 Task: Create a Vector Illustration of a Vintage Sailboat.
Action: Mouse moved to (107, 74)
Screenshot: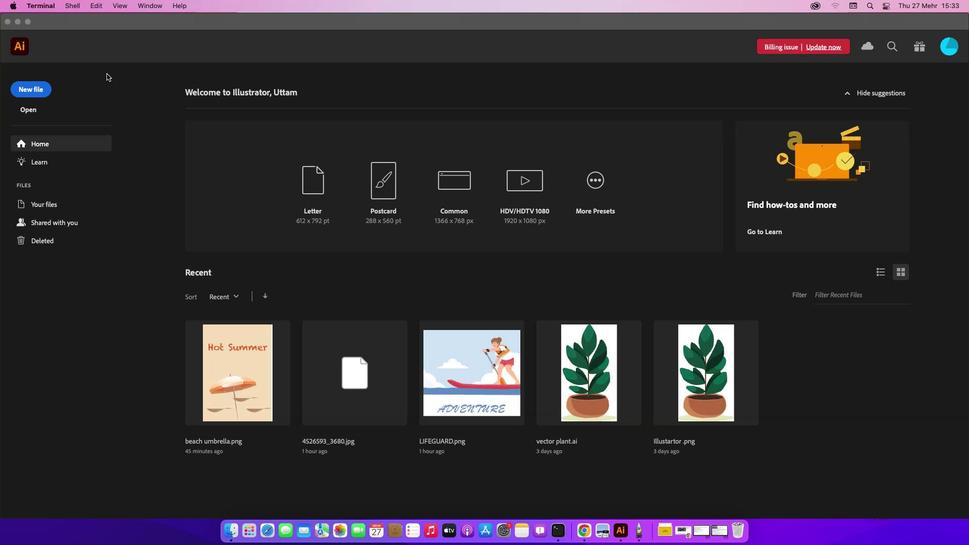 
Action: Mouse pressed left at (107, 74)
Screenshot: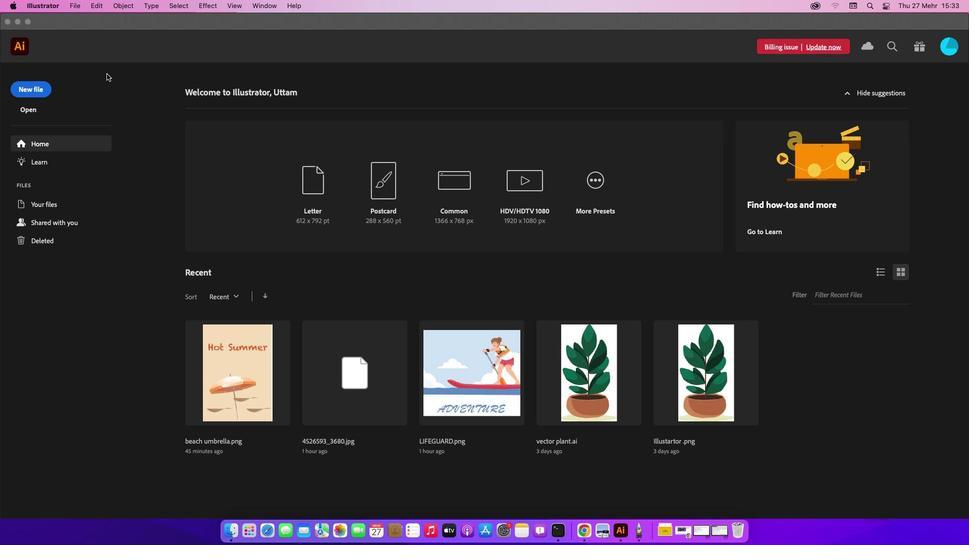 
Action: Mouse moved to (30, 91)
Screenshot: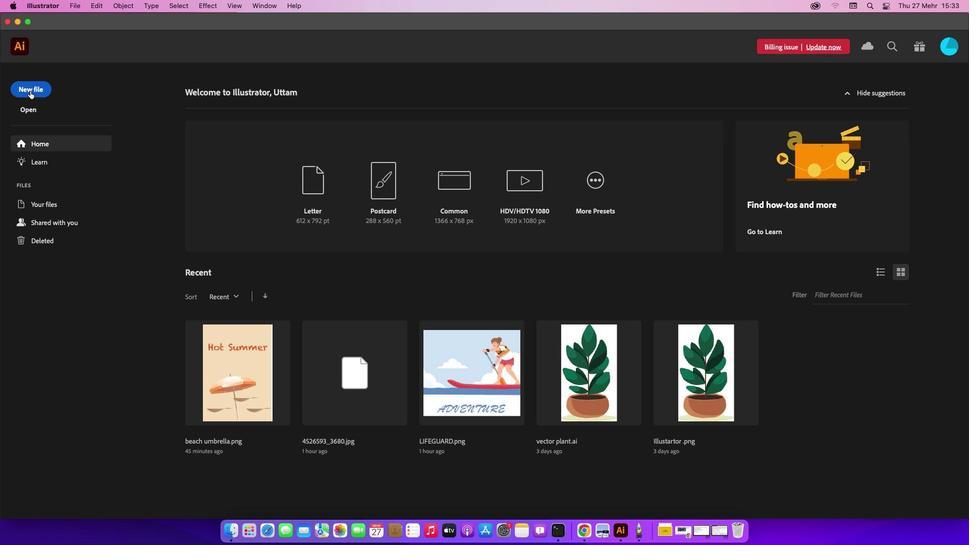 
Action: Mouse pressed left at (30, 91)
Screenshot: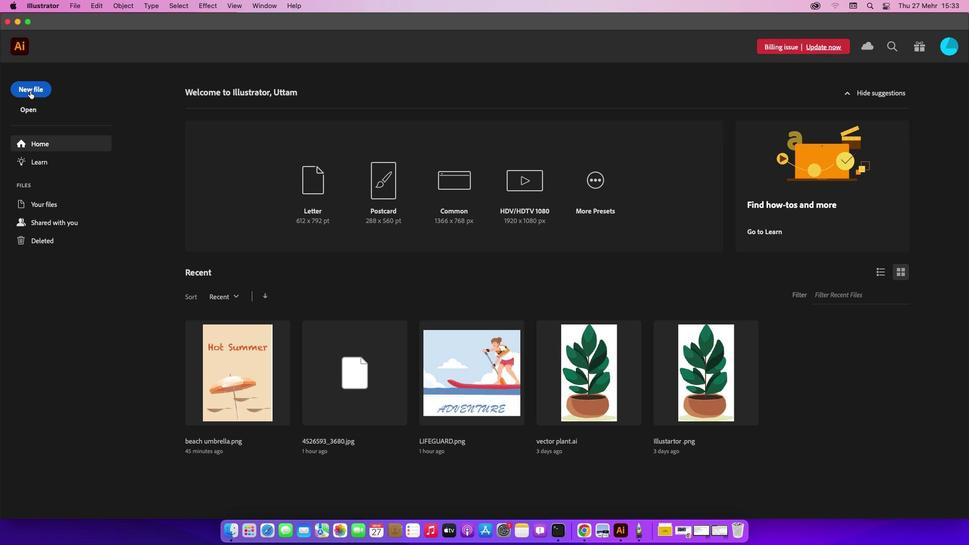 
Action: Mouse moved to (709, 417)
Screenshot: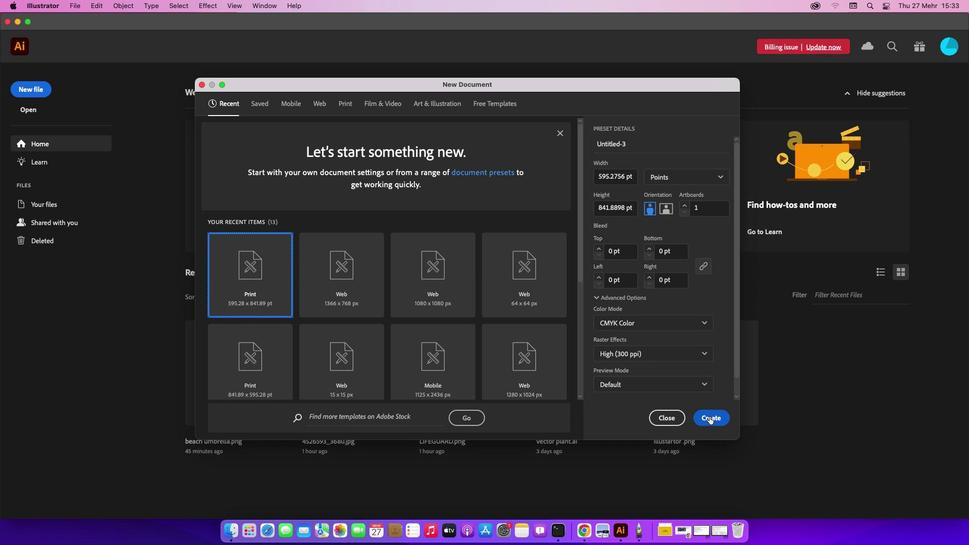 
Action: Mouse pressed left at (709, 417)
Screenshot: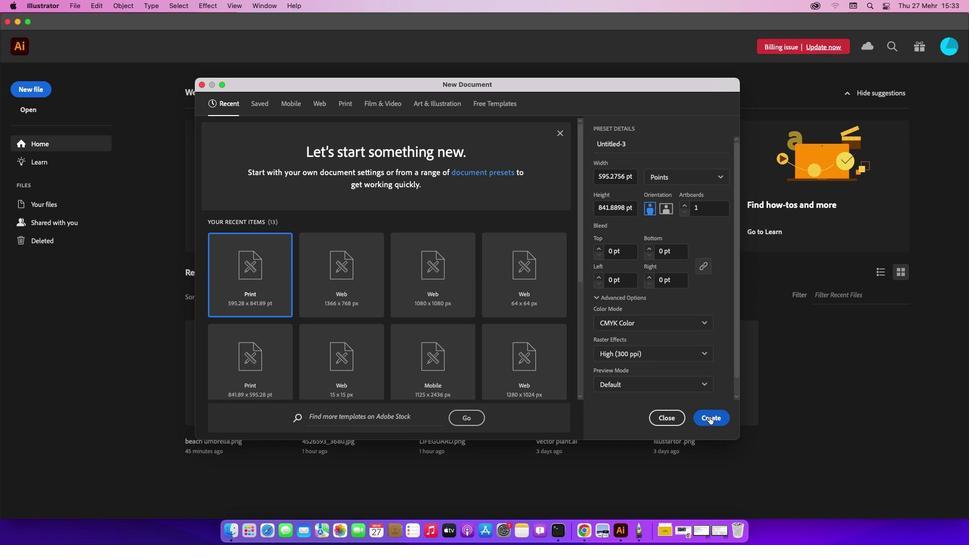 
Action: Mouse moved to (68, 8)
Screenshot: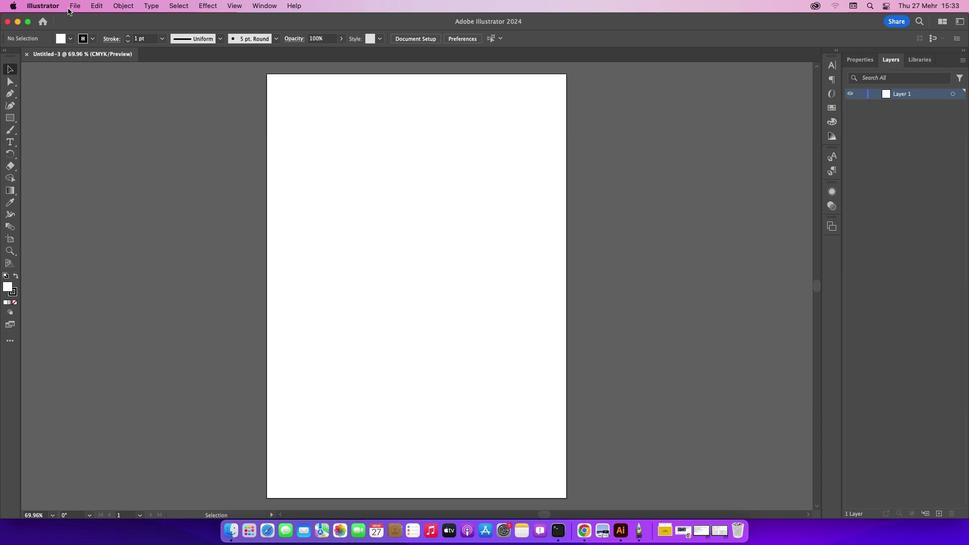 
Action: Mouse pressed left at (68, 8)
Screenshot: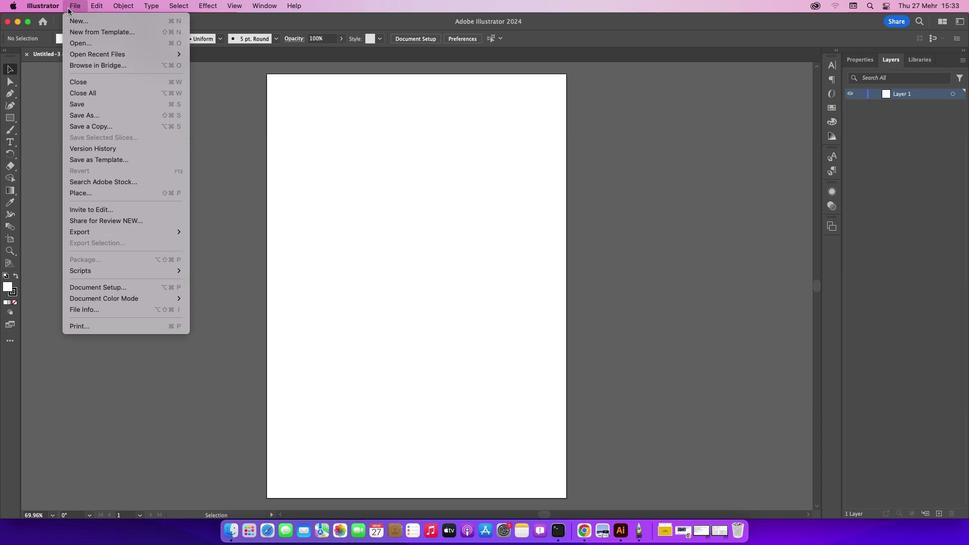
Action: Mouse moved to (81, 44)
Screenshot: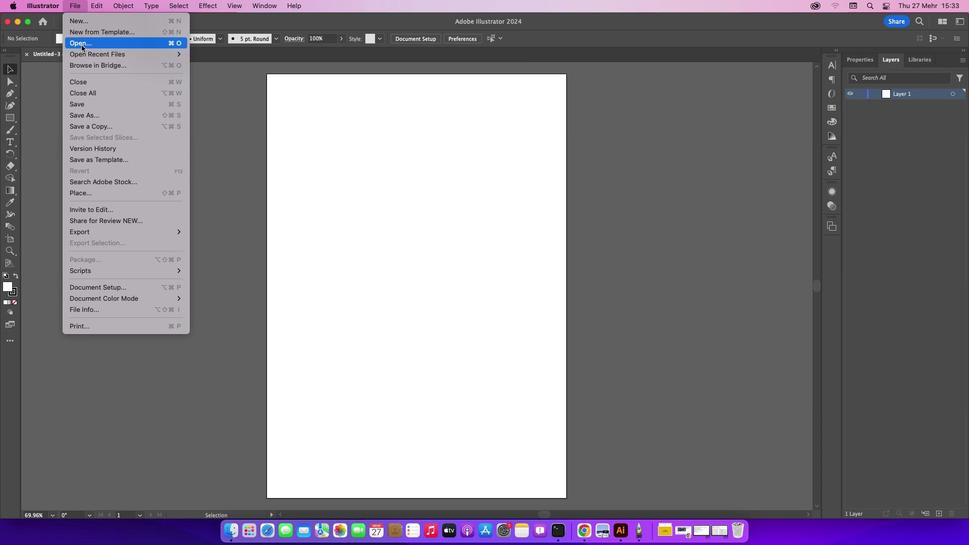
Action: Mouse pressed left at (81, 44)
Screenshot: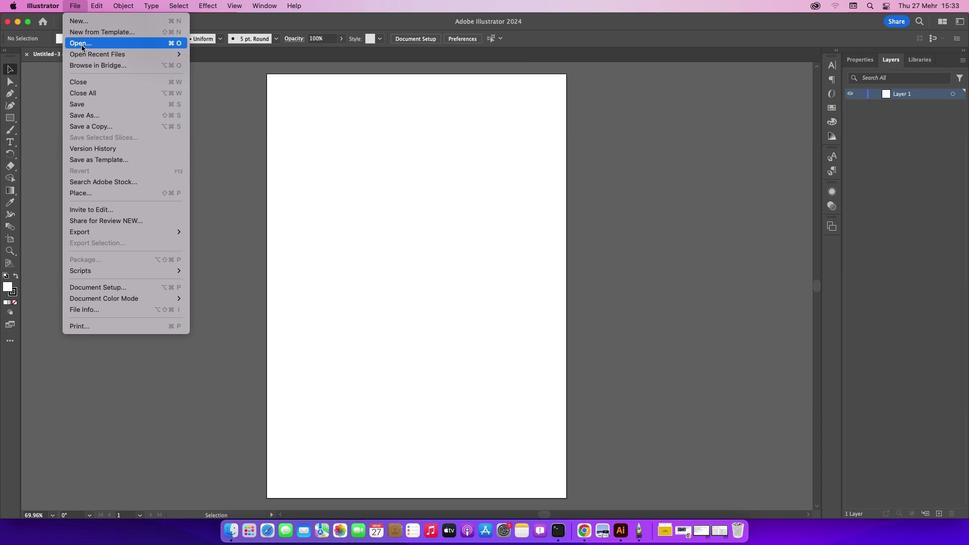 
Action: Mouse moved to (415, 136)
Screenshot: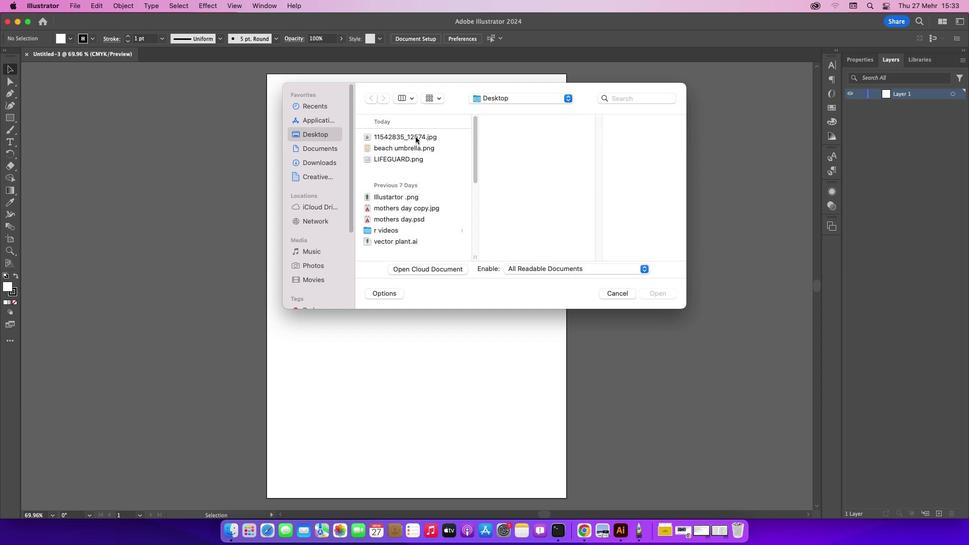 
Action: Mouse pressed left at (415, 136)
Screenshot: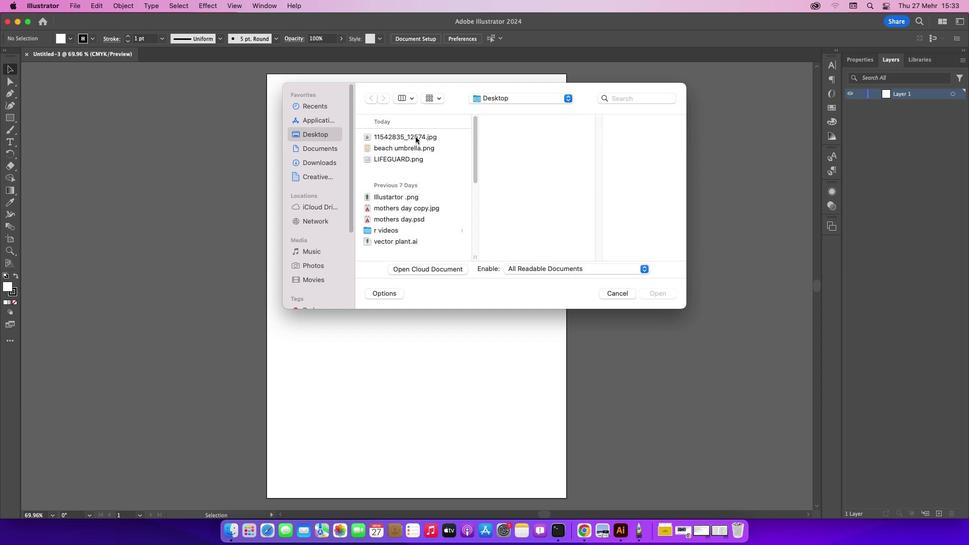 
Action: Mouse moved to (660, 295)
Screenshot: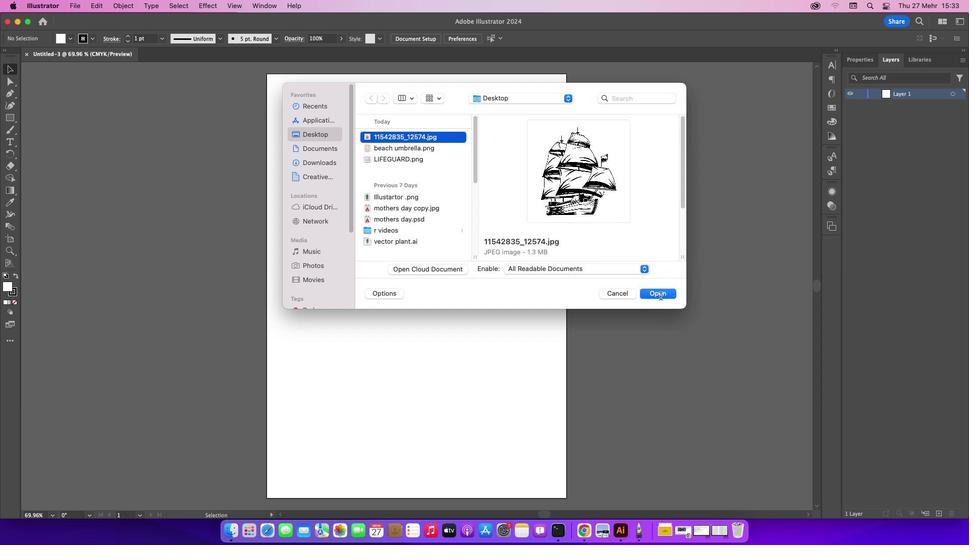
Action: Mouse pressed left at (660, 295)
Screenshot: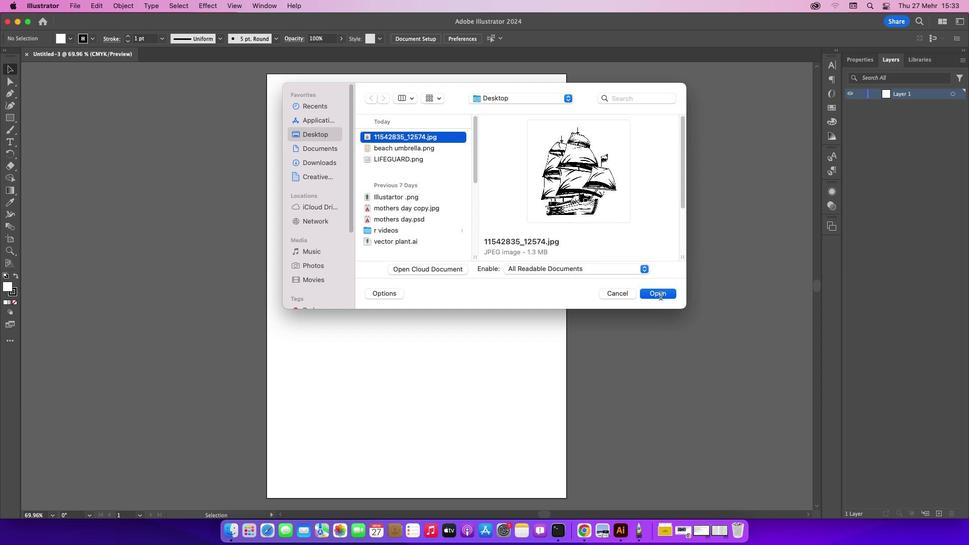 
Action: Mouse moved to (600, 292)
Screenshot: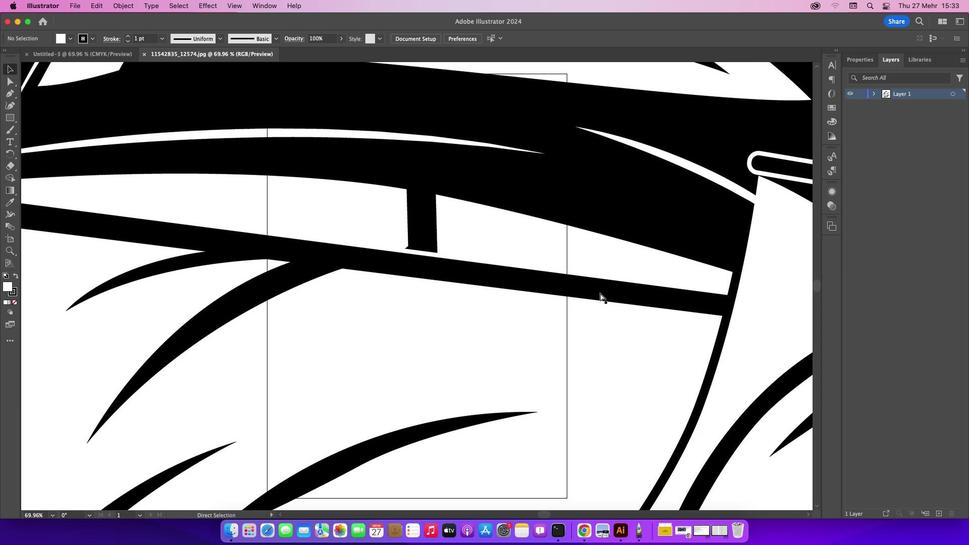 
Action: Key pressed Key.cmd_r'-''-''-''-''-''-'
Screenshot: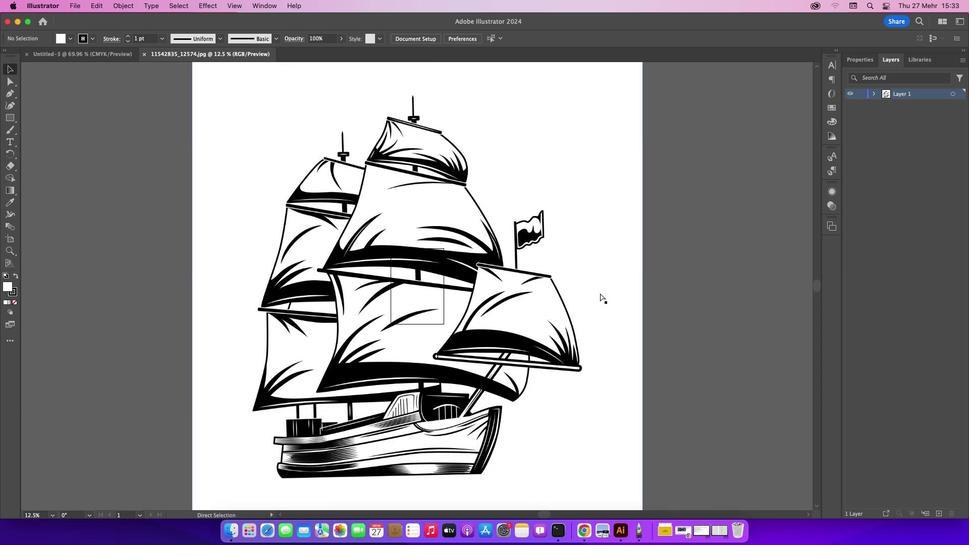 
Action: Mouse moved to (872, 93)
Screenshot: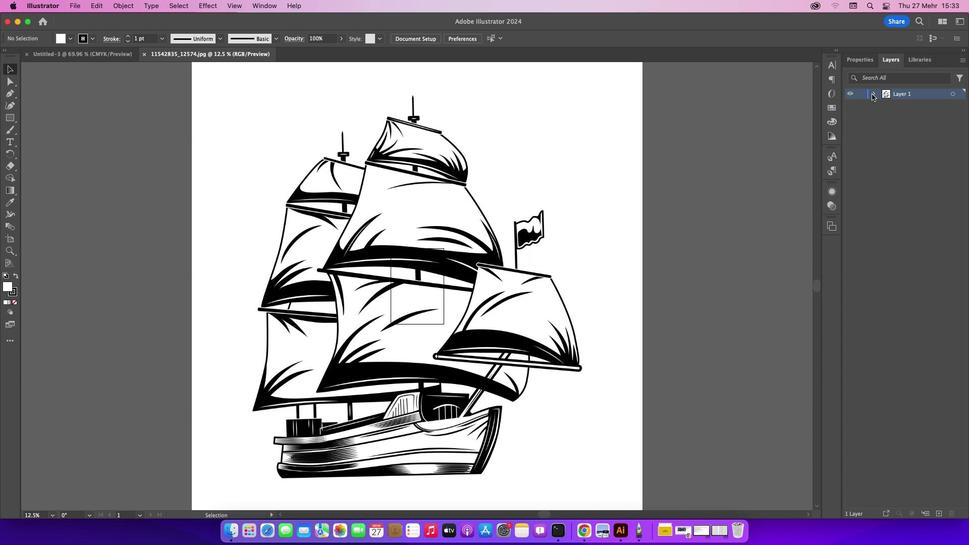 
Action: Mouse pressed left at (872, 93)
Screenshot: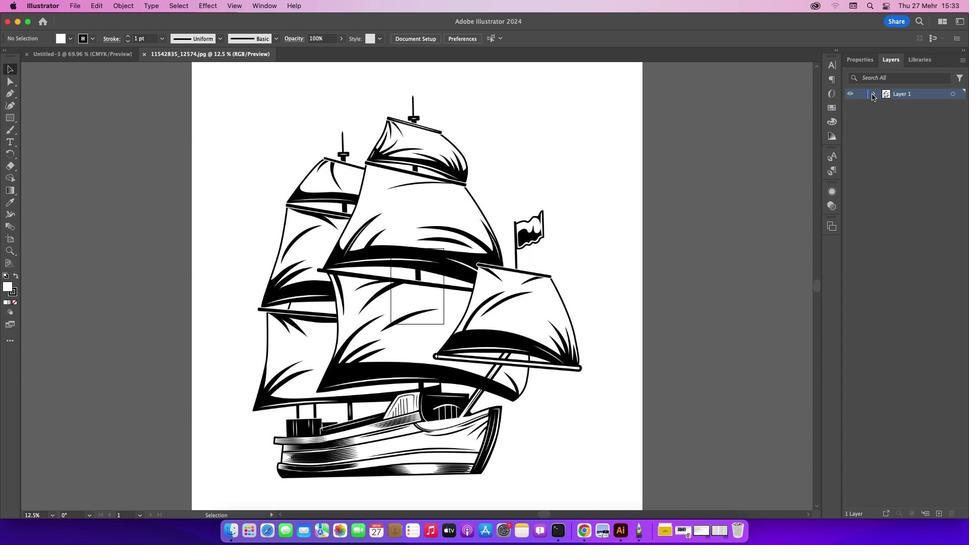 
Action: Mouse moved to (860, 107)
Screenshot: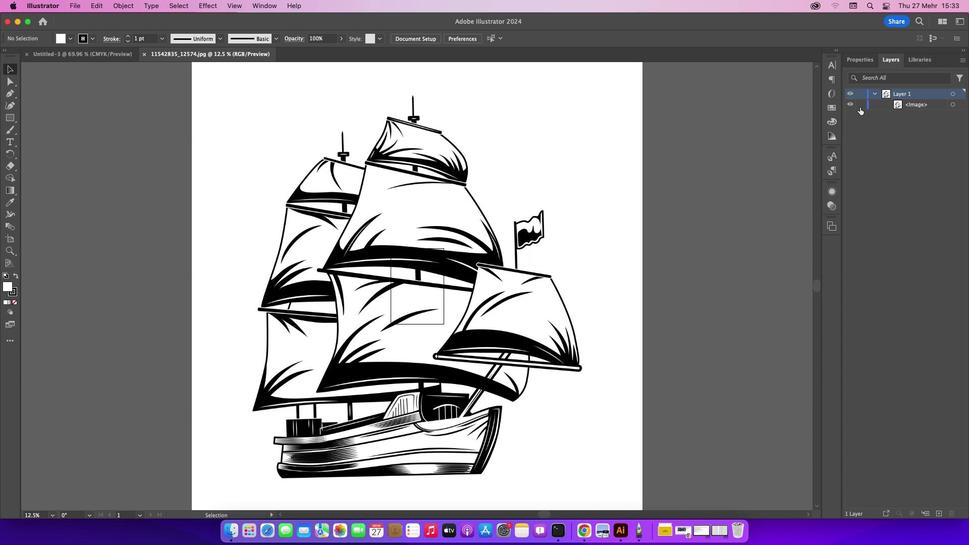 
Action: Mouse pressed left at (860, 107)
Screenshot: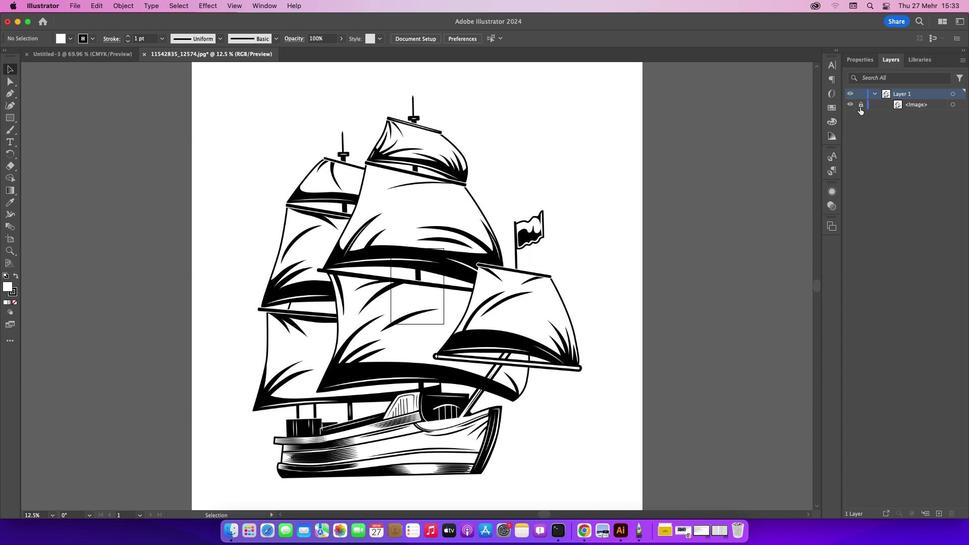 
Action: Mouse moved to (532, 306)
Screenshot: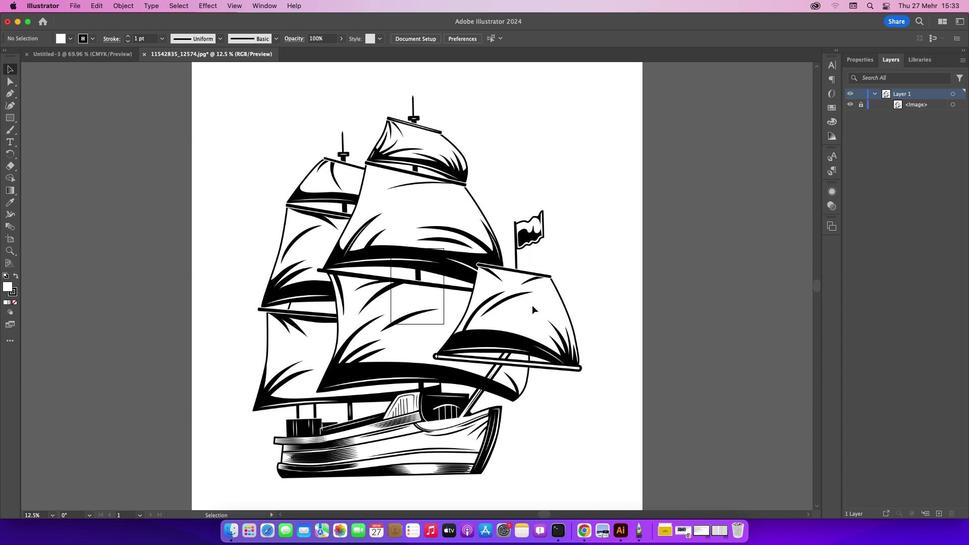 
Action: Key pressed Key.cmd_r'=''=''='
Screenshot: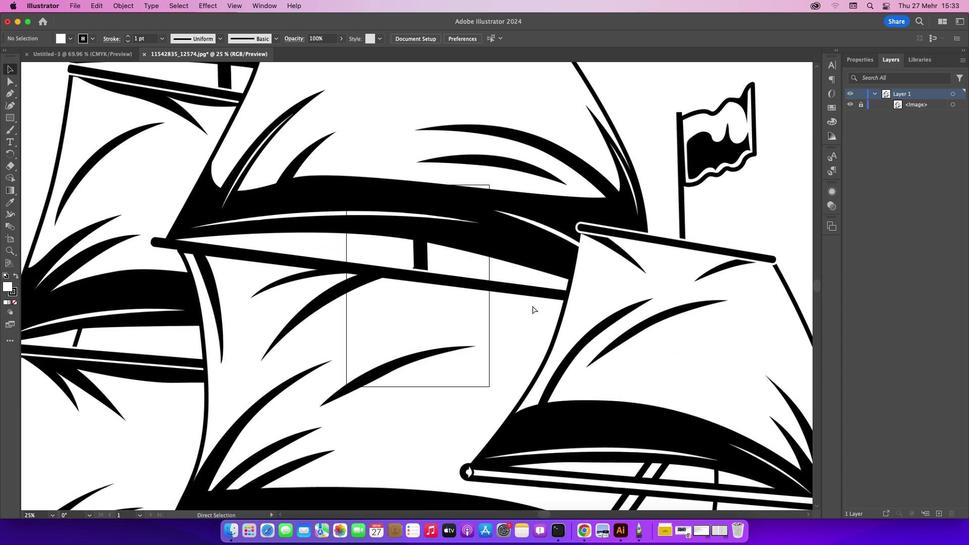 
Action: Mouse moved to (597, 423)
Screenshot: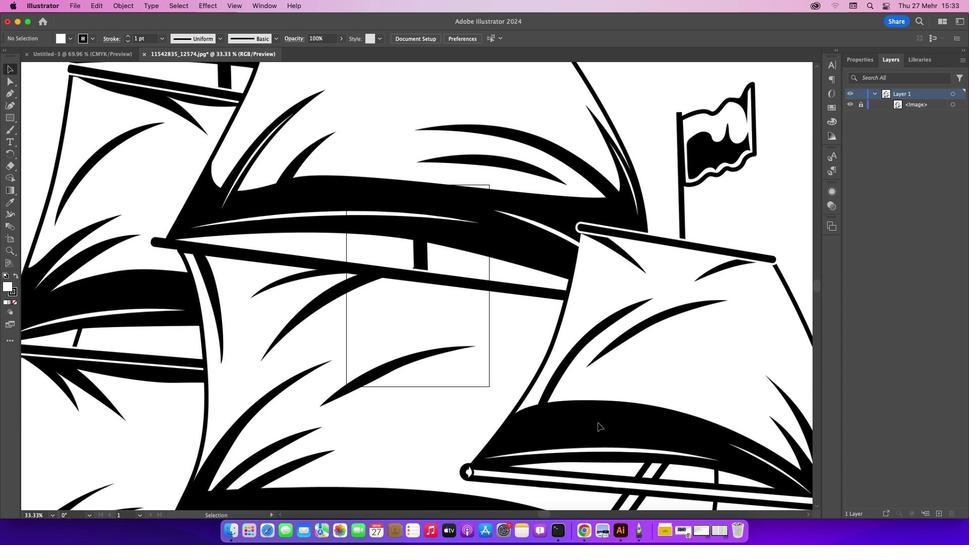 
Action: Mouse scrolled (597, 423) with delta (0, 0)
Screenshot: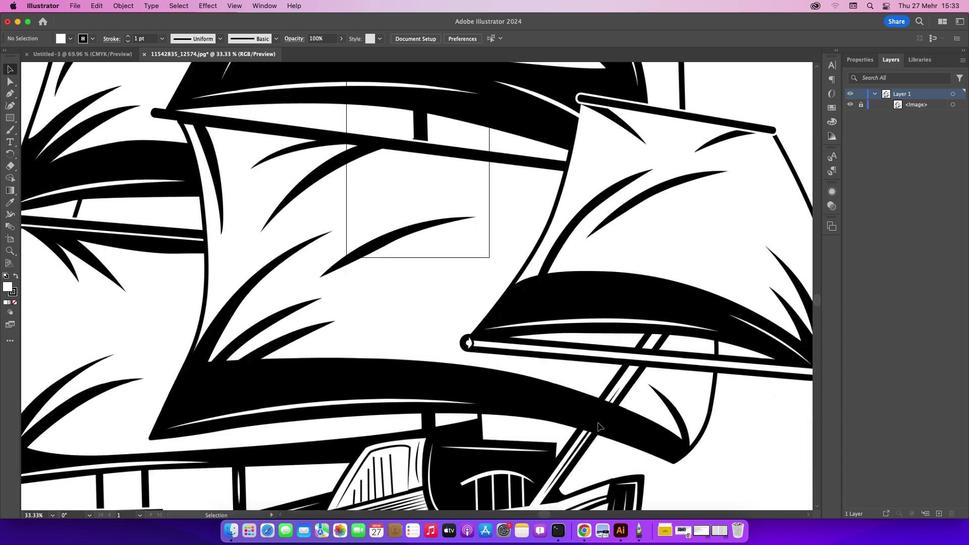 
Action: Mouse scrolled (597, 423) with delta (0, 0)
Screenshot: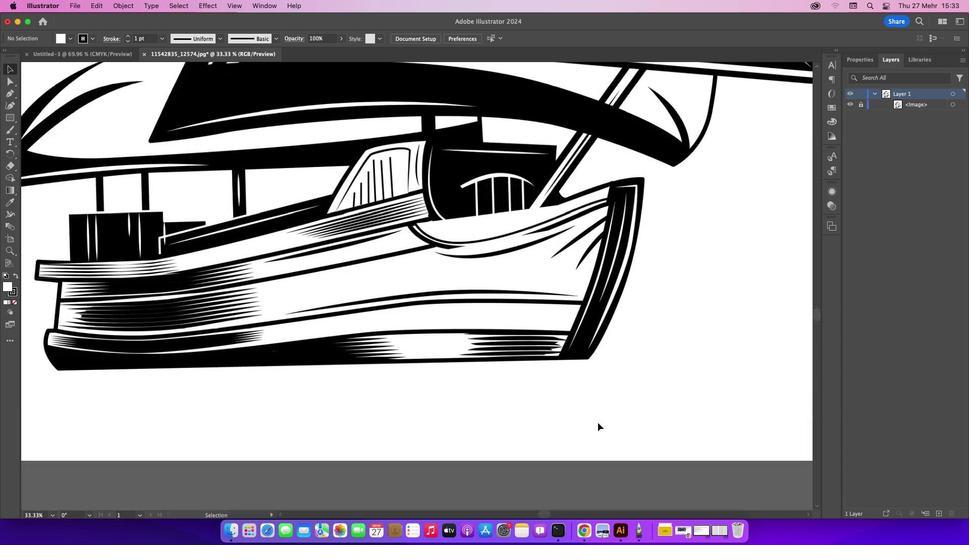 
Action: Mouse scrolled (597, 423) with delta (0, -1)
Screenshot: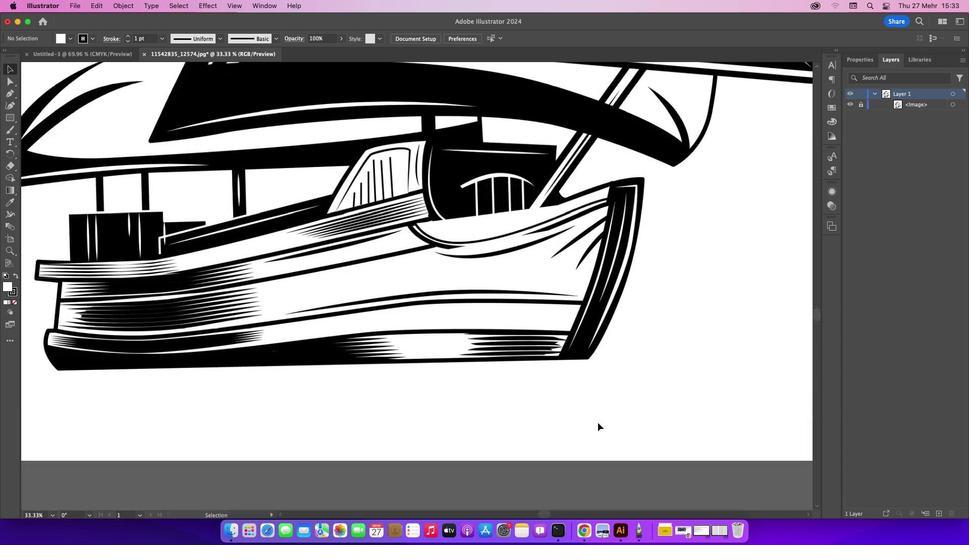 
Action: Mouse scrolled (597, 423) with delta (0, -2)
Screenshot: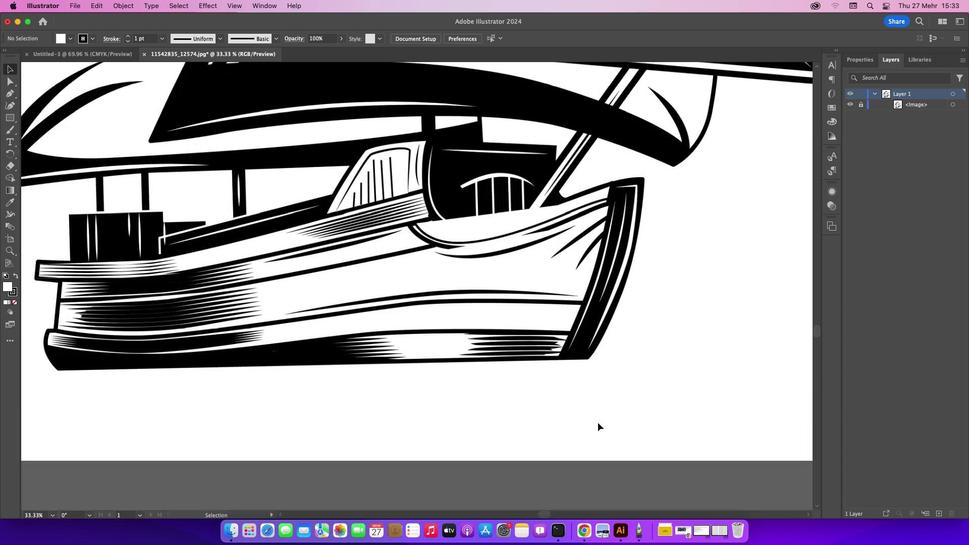 
Action: Mouse scrolled (597, 423) with delta (0, -3)
Screenshot: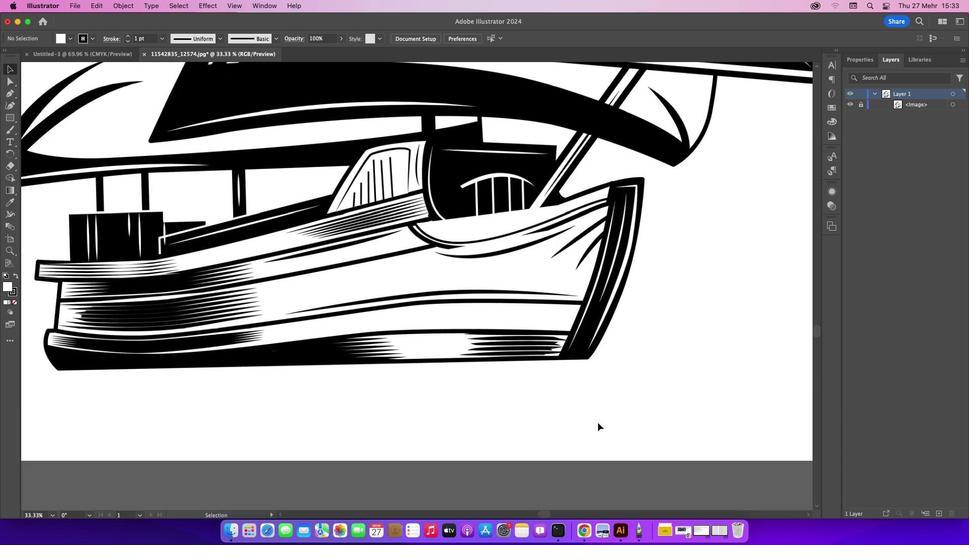 
Action: Mouse scrolled (597, 423) with delta (0, 0)
Screenshot: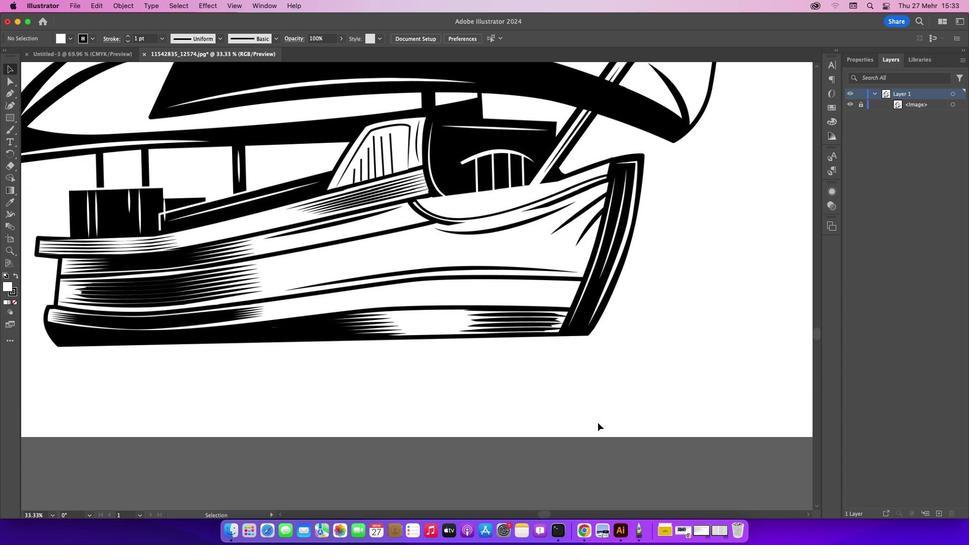 
Action: Mouse scrolled (597, 423) with delta (0, 0)
Screenshot: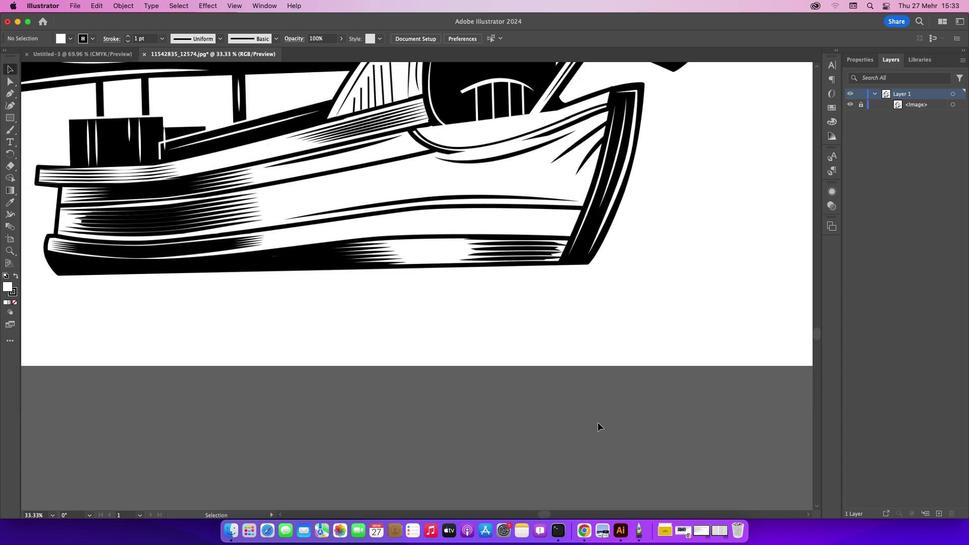 
Action: Mouse scrolled (597, 423) with delta (0, -1)
Screenshot: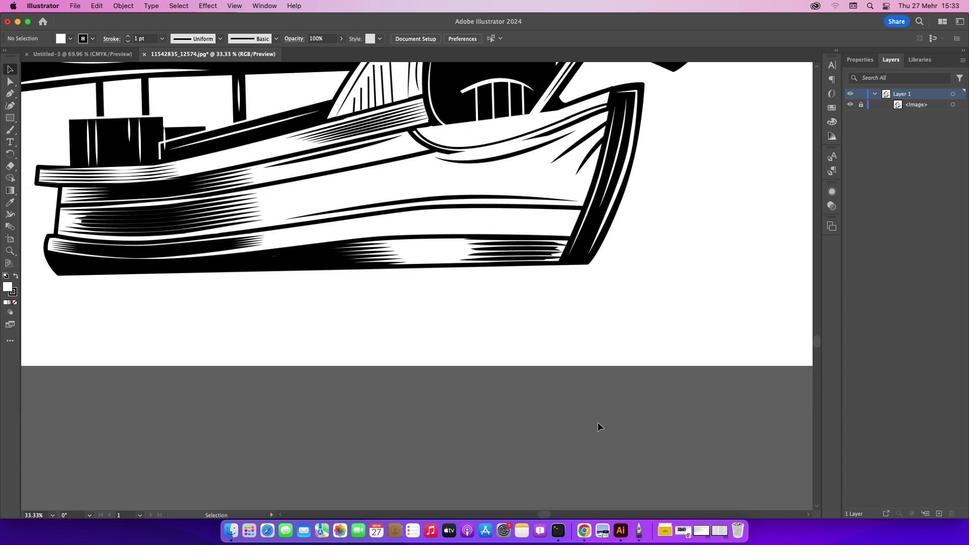
Action: Mouse moved to (586, 416)
Screenshot: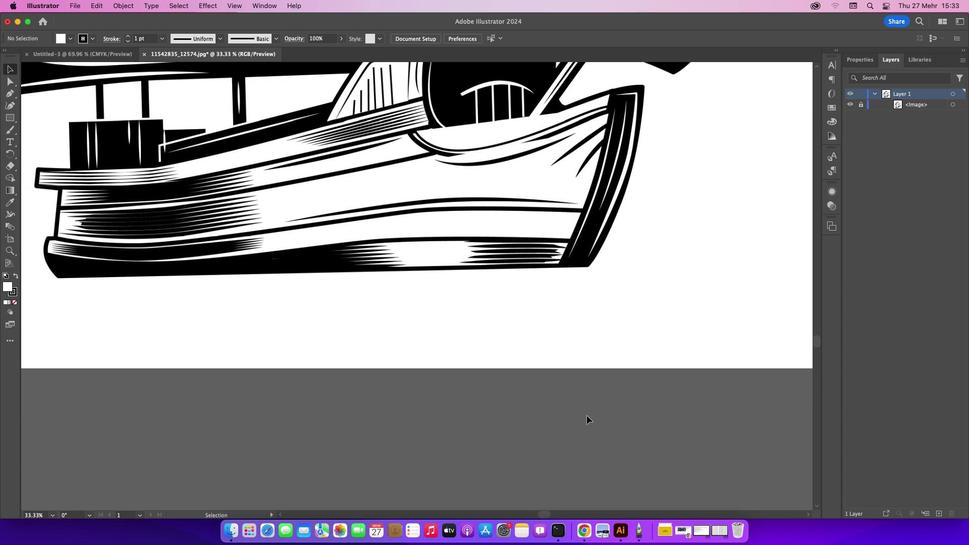 
Action: Mouse scrolled (586, 416) with delta (0, 0)
Screenshot: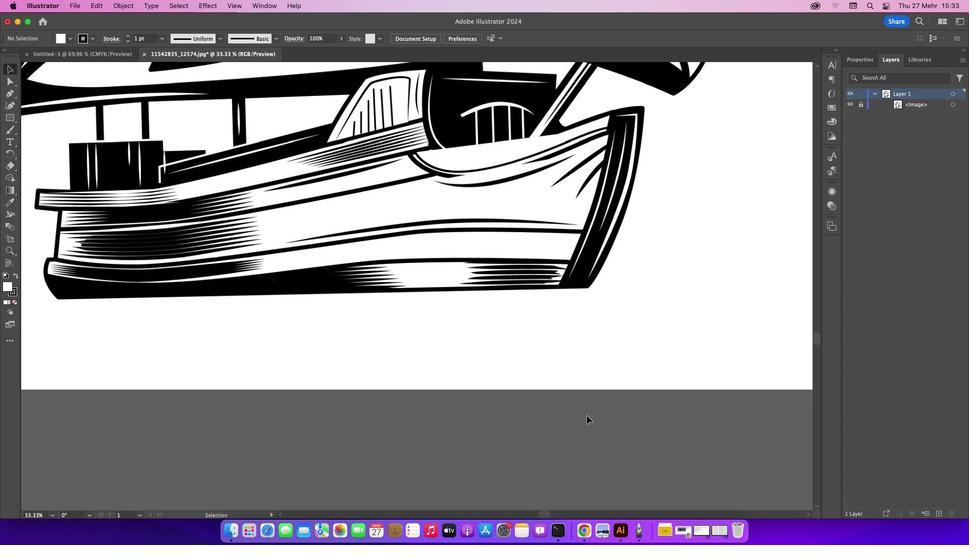 
Action: Mouse scrolled (586, 416) with delta (0, 0)
Screenshot: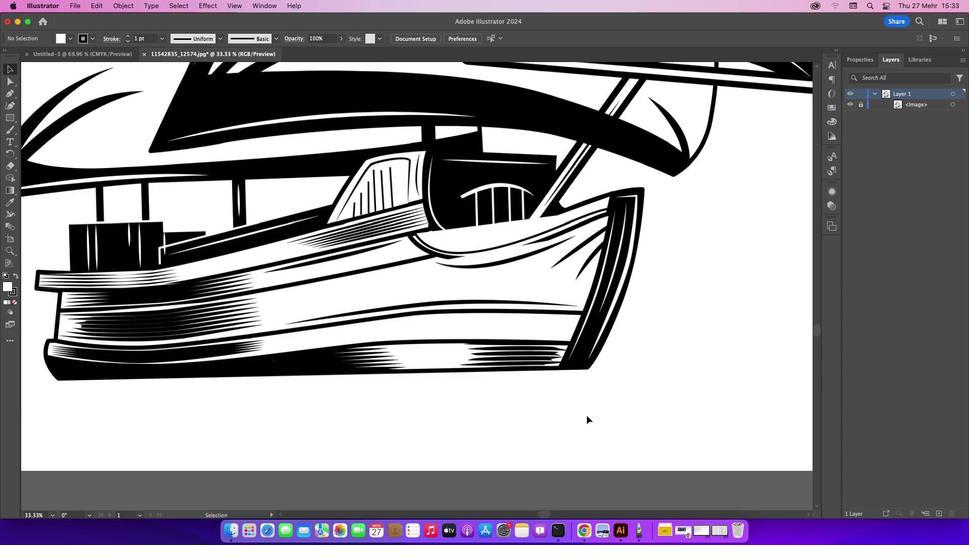 
Action: Mouse scrolled (586, 416) with delta (0, 1)
Screenshot: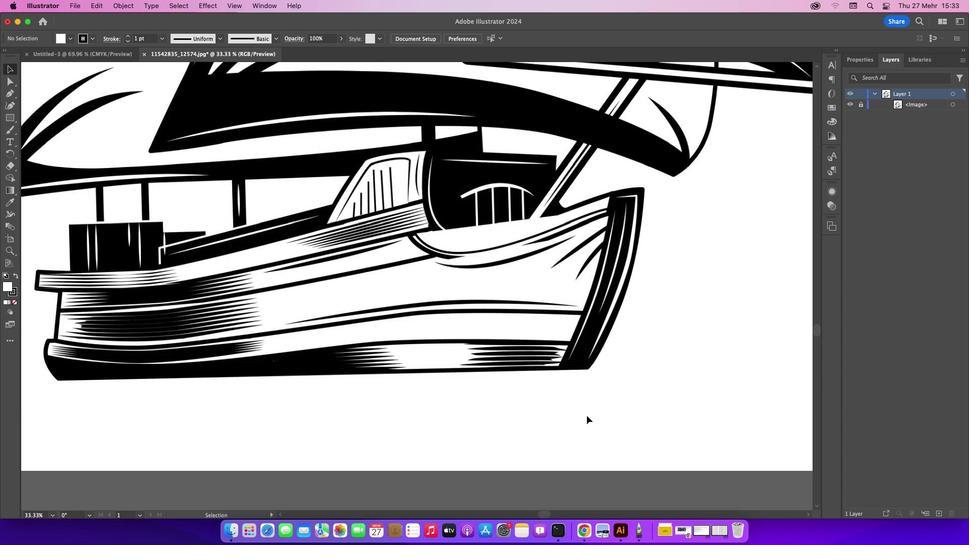 
Action: Mouse moved to (9, 98)
Screenshot: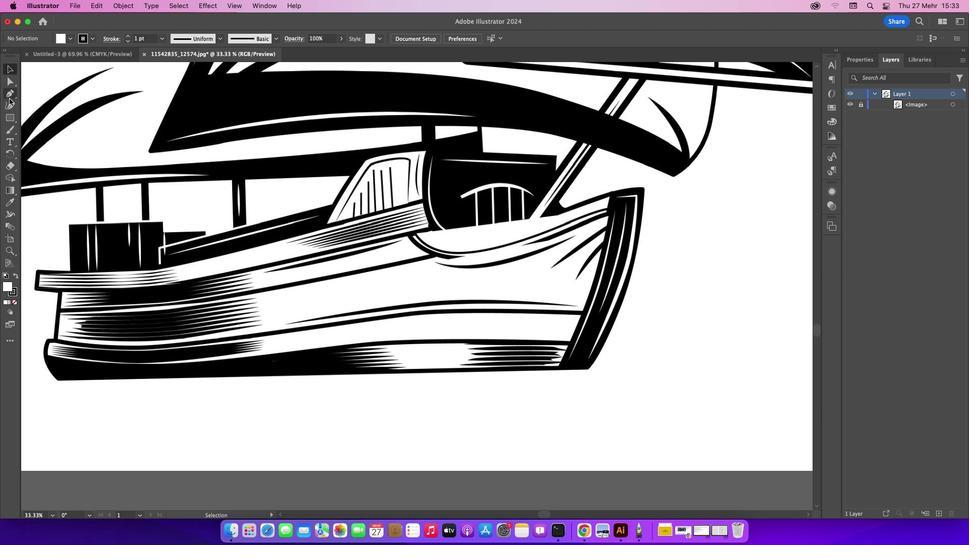 
Action: Mouse pressed left at (9, 98)
Screenshot: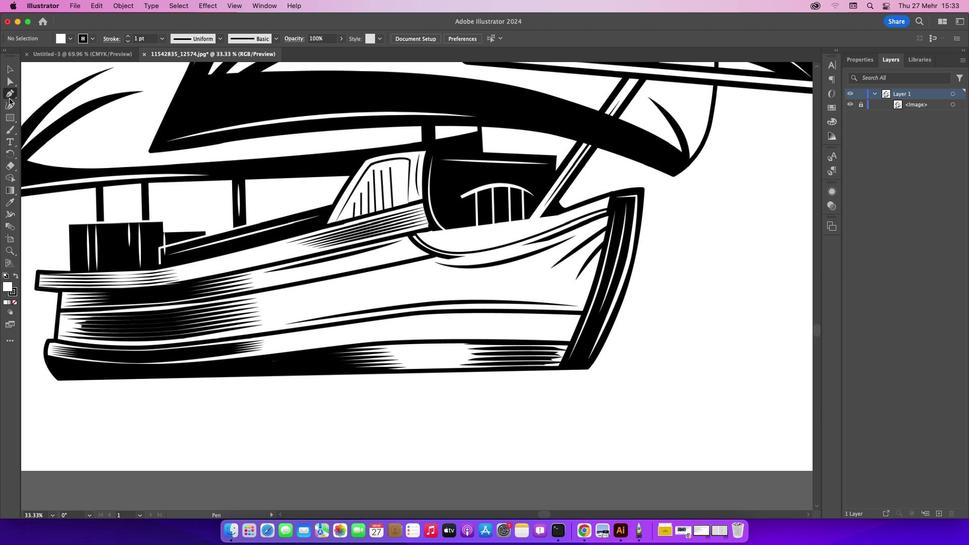 
Action: Mouse moved to (551, 198)
Screenshot: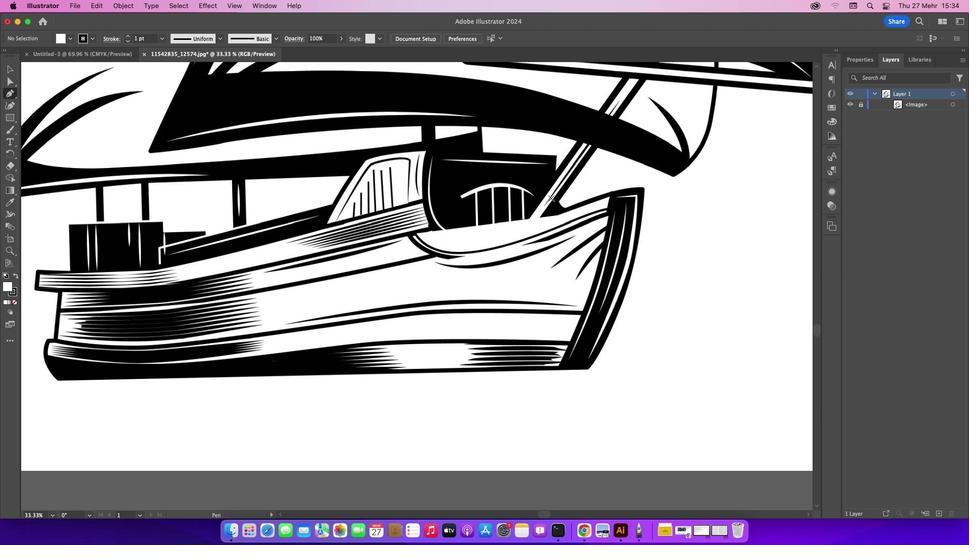 
Action: Key pressed Key.caps_lock
Screenshot: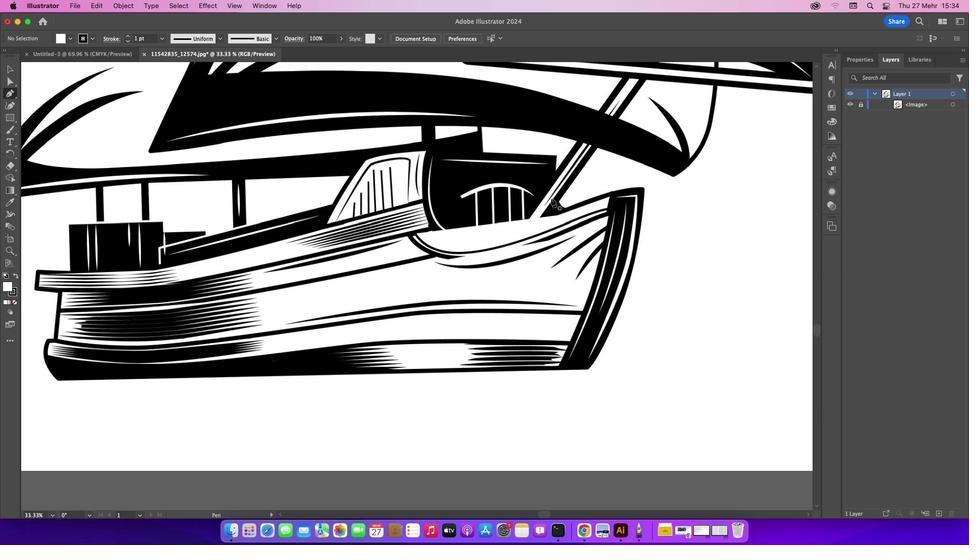 
Action: Mouse moved to (562, 210)
Screenshot: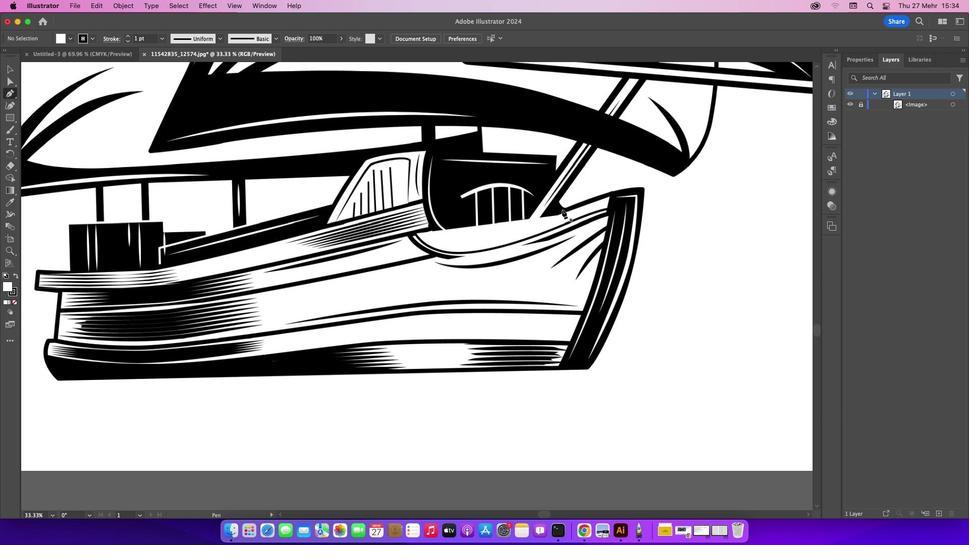 
Action: Mouse pressed left at (562, 210)
Screenshot: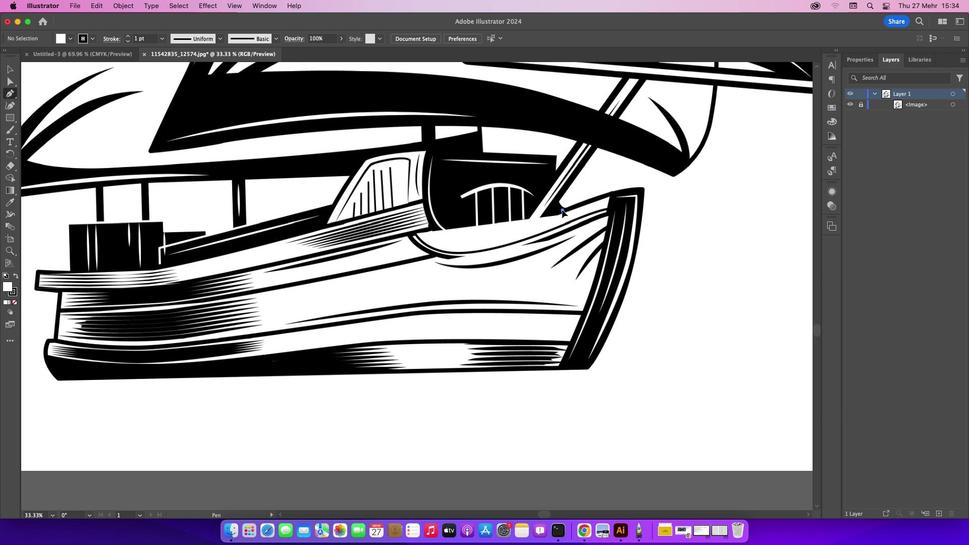 
Action: Mouse moved to (639, 190)
Screenshot: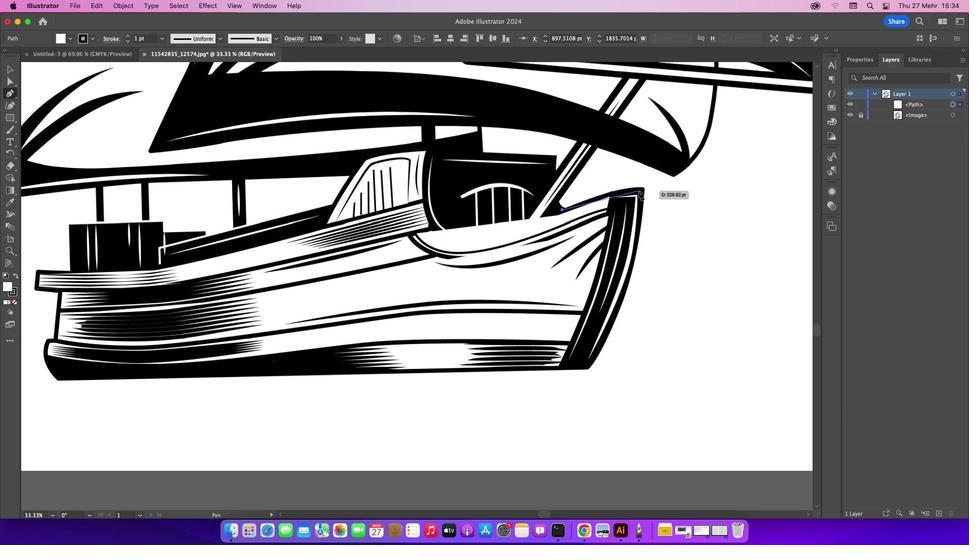 
Action: Mouse pressed left at (639, 190)
Screenshot: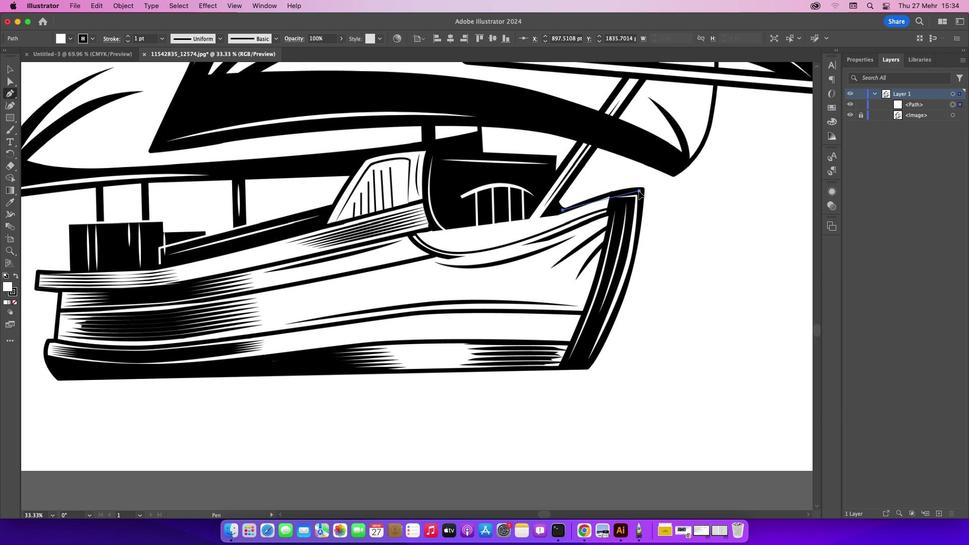 
Action: Mouse moved to (638, 189)
Screenshot: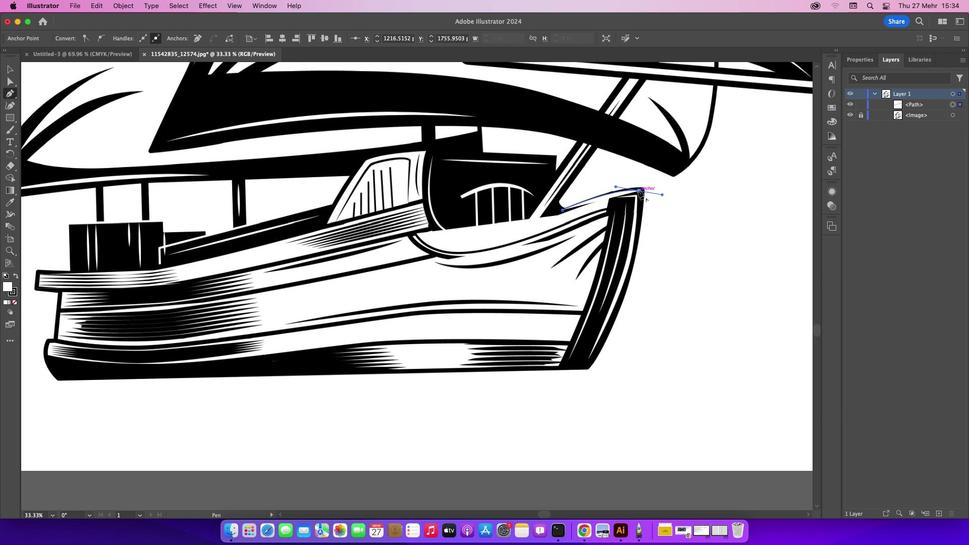 
Action: Mouse pressed left at (638, 189)
Screenshot: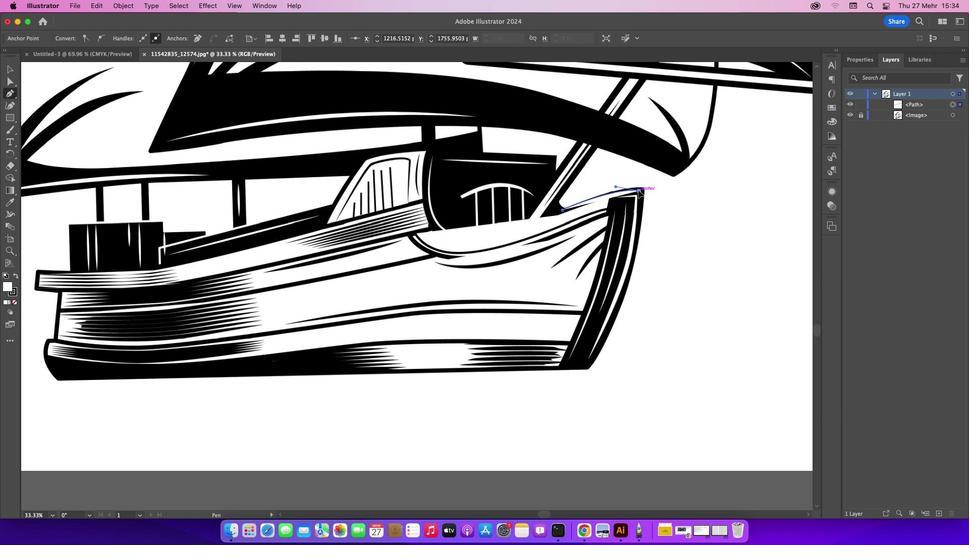 
Action: Mouse moved to (624, 294)
Screenshot: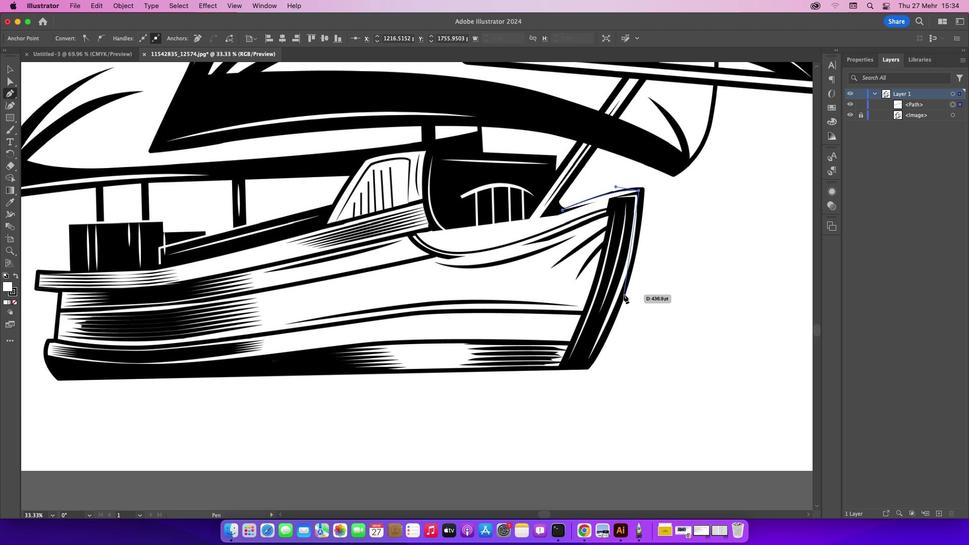 
Action: Mouse pressed left at (624, 294)
Screenshot: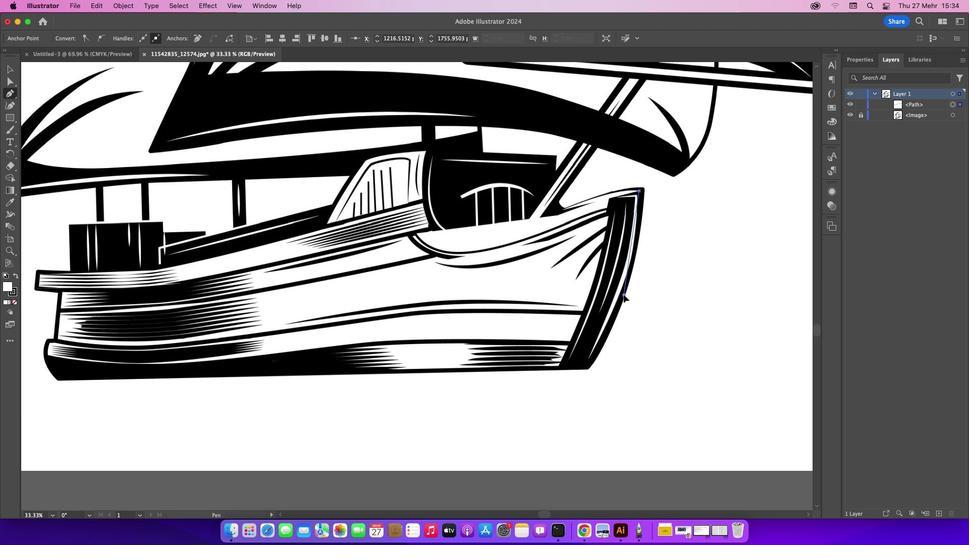 
Action: Mouse moved to (623, 293)
Screenshot: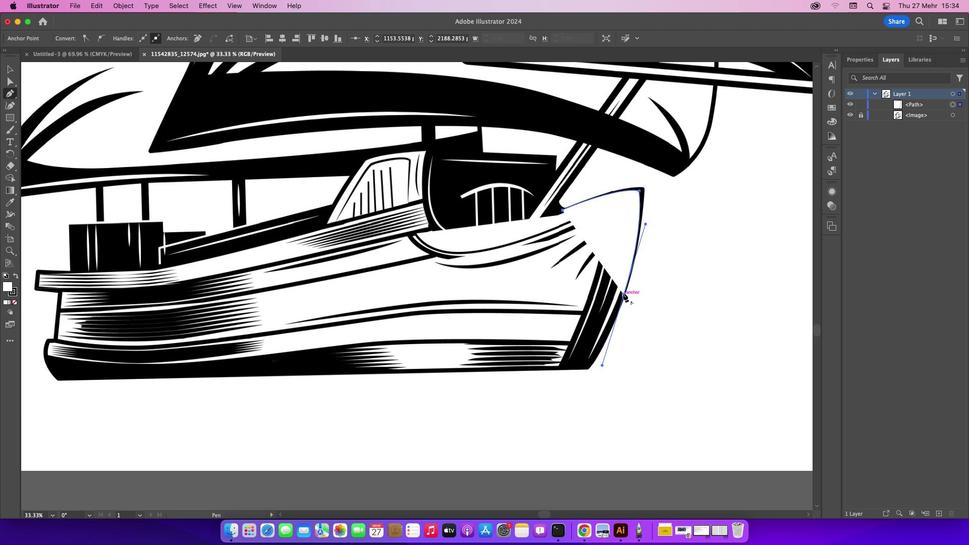 
Action: Mouse pressed left at (623, 293)
Screenshot: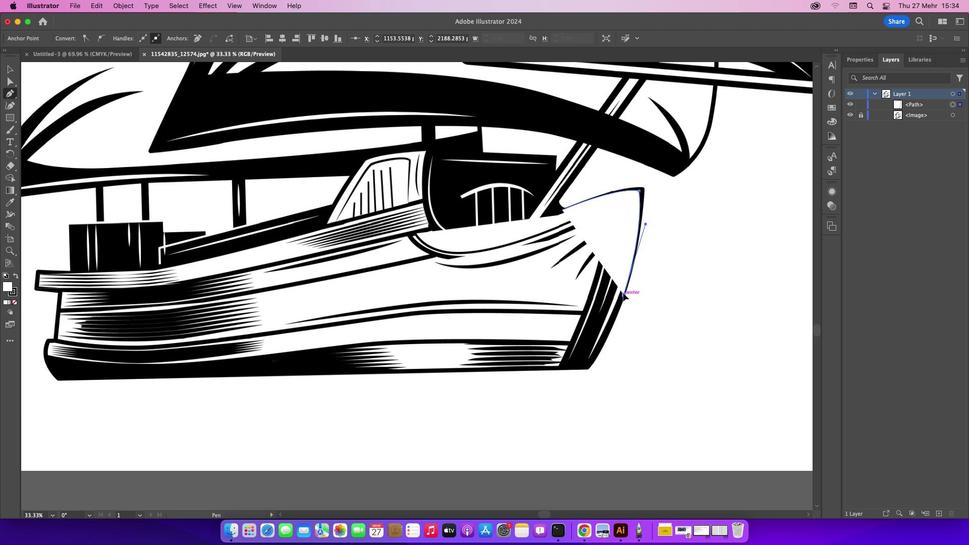 
Action: Mouse moved to (588, 367)
Screenshot: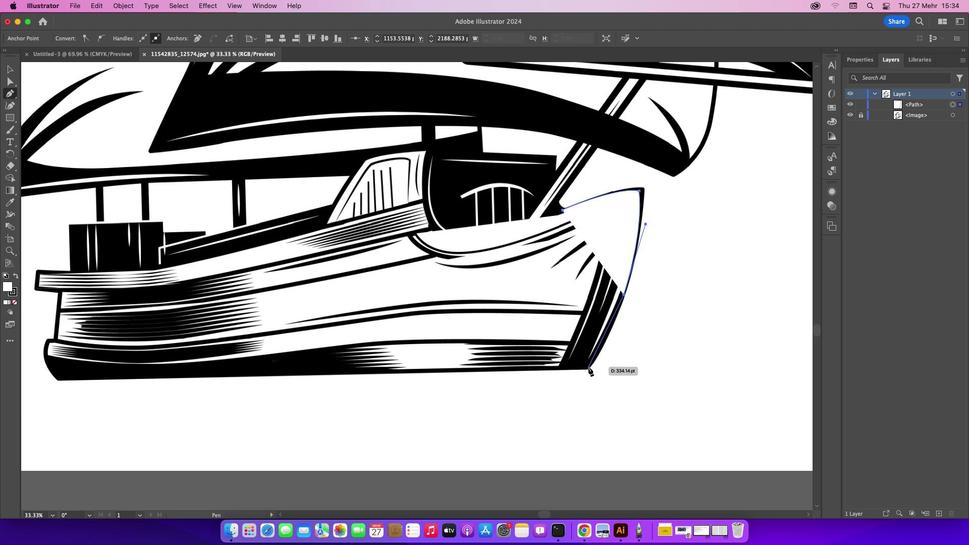 
Action: Mouse pressed left at (588, 367)
Screenshot: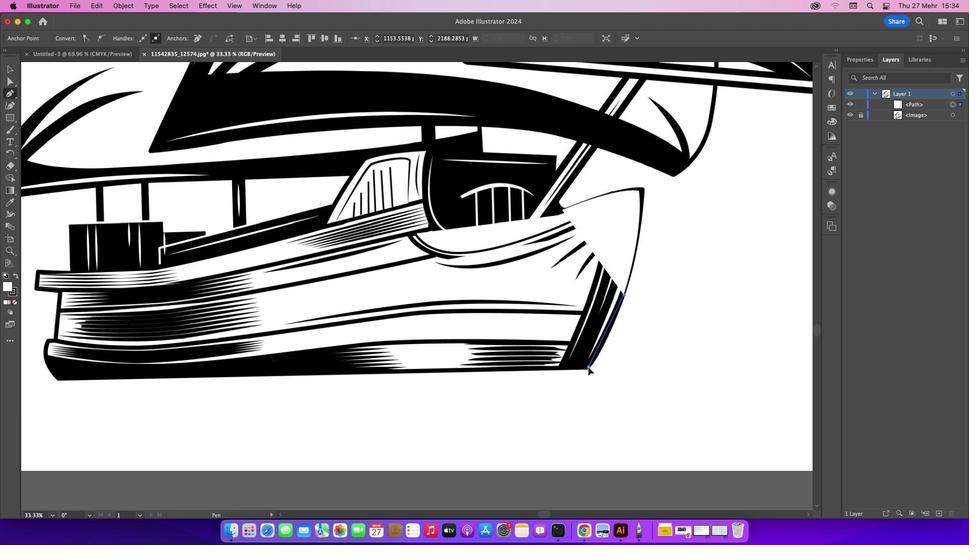 
Action: Mouse moved to (588, 368)
Screenshot: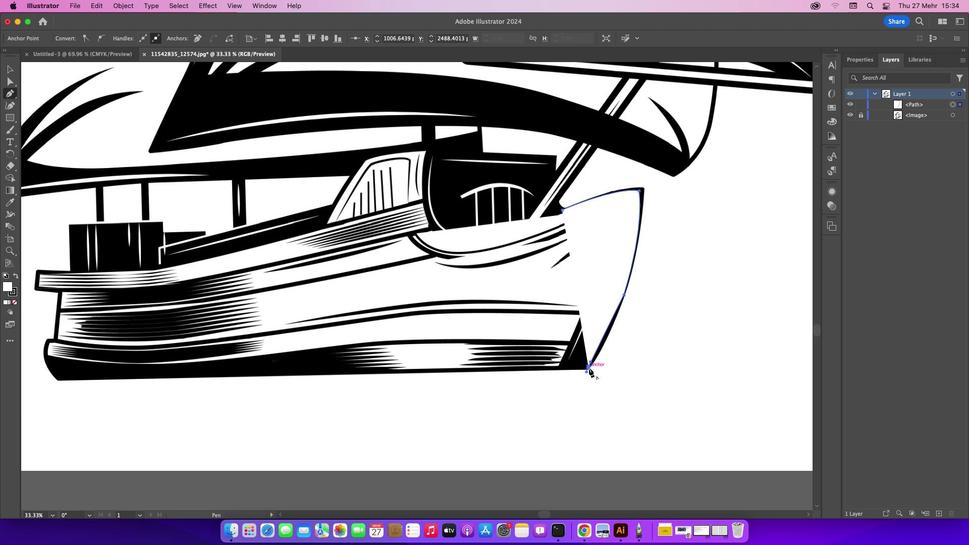 
Action: Mouse pressed left at (588, 368)
Screenshot: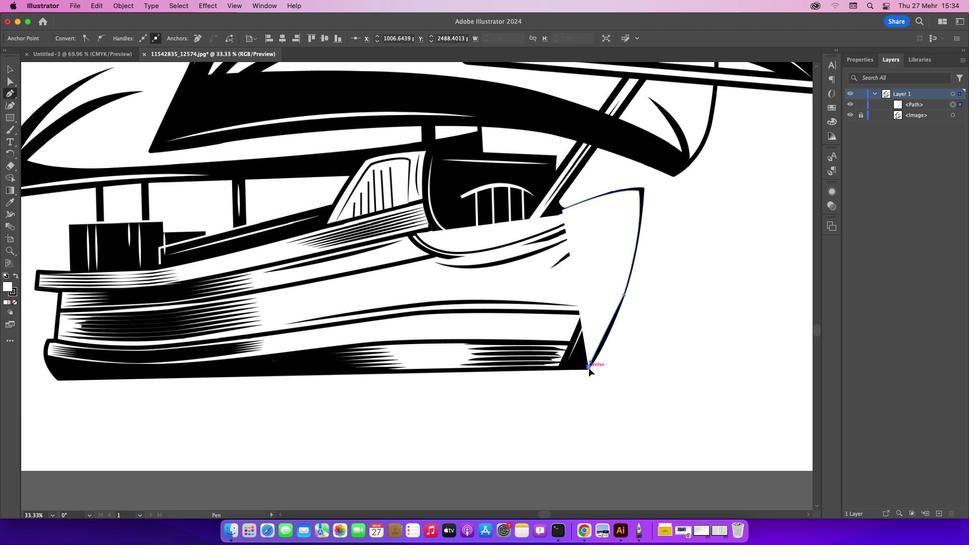 
Action: Mouse moved to (371, 374)
Screenshot: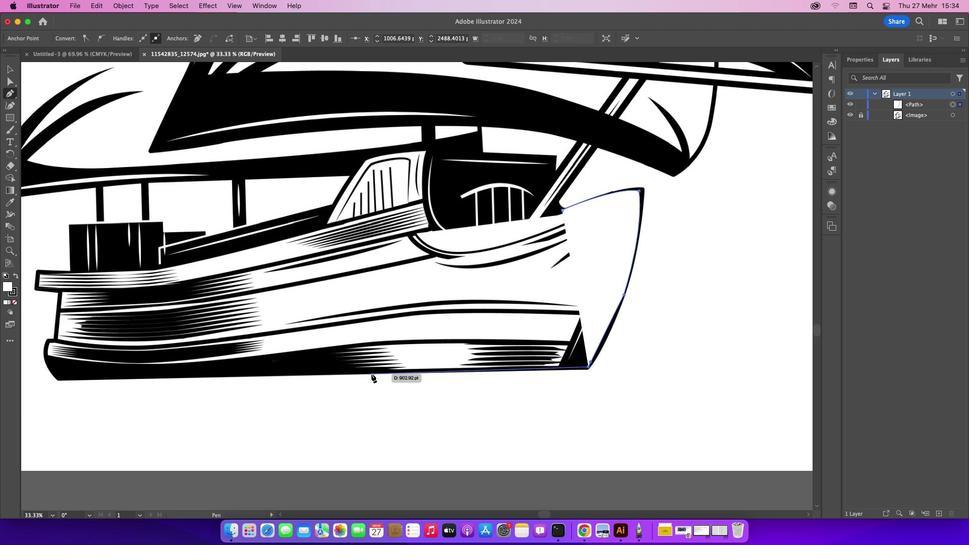 
Action: Mouse pressed left at (371, 374)
Screenshot: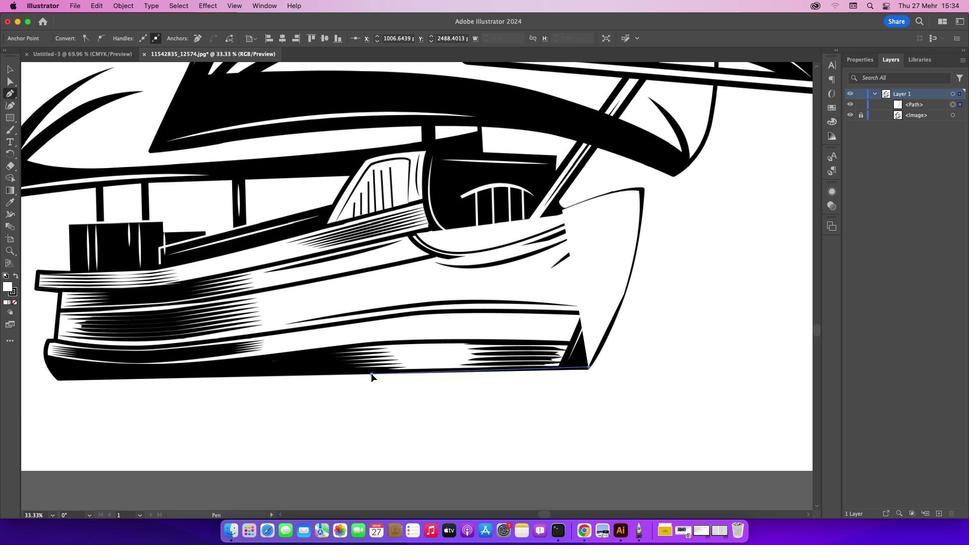 
Action: Mouse moved to (14, 301)
Screenshot: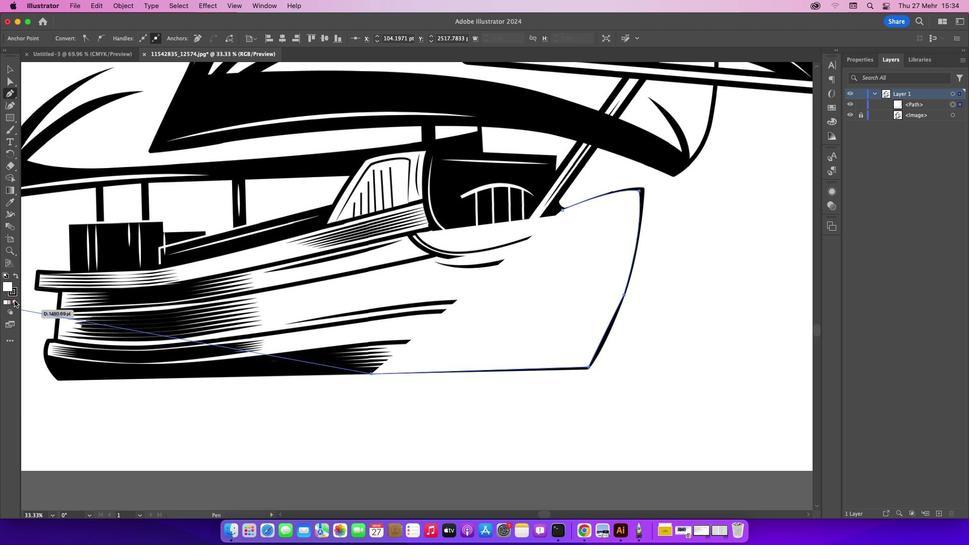 
Action: Mouse pressed left at (14, 301)
Screenshot: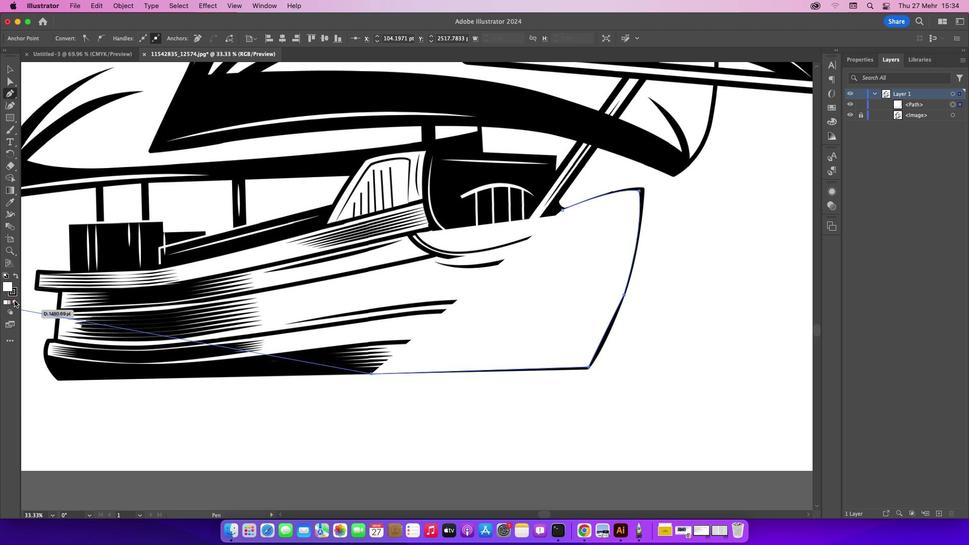 
Action: Mouse moved to (14, 293)
Screenshot: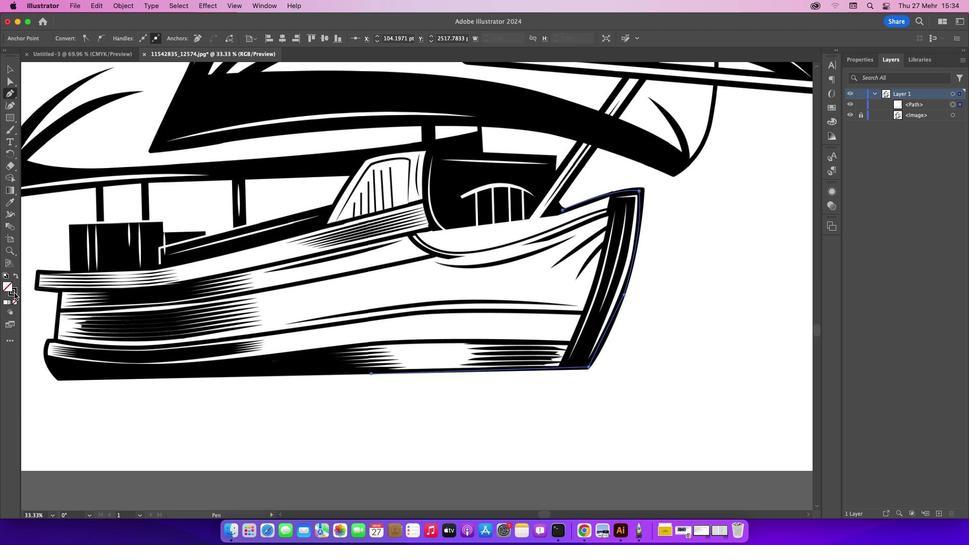 
Action: Mouse pressed left at (14, 293)
Screenshot: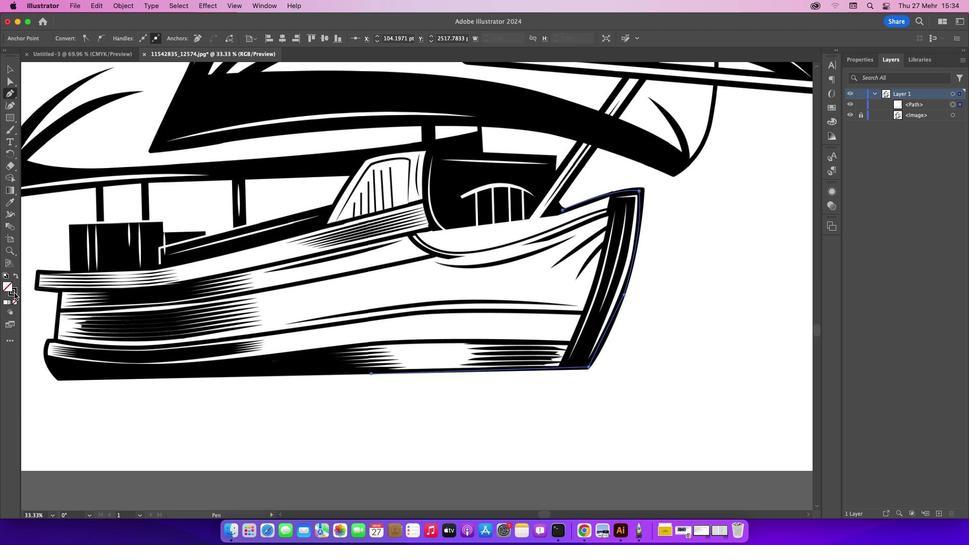 
Action: Mouse moved to (15, 302)
Screenshot: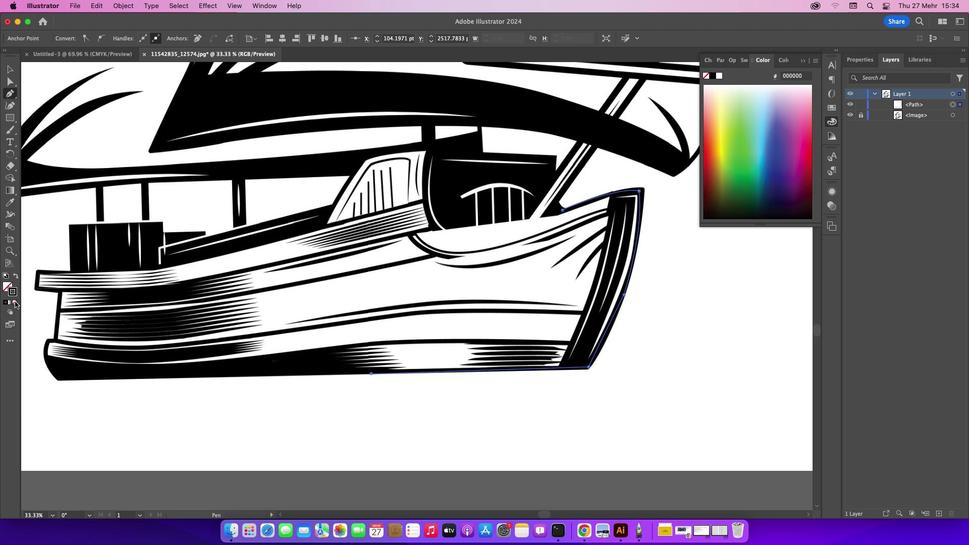 
Action: Mouse pressed left at (15, 302)
Screenshot: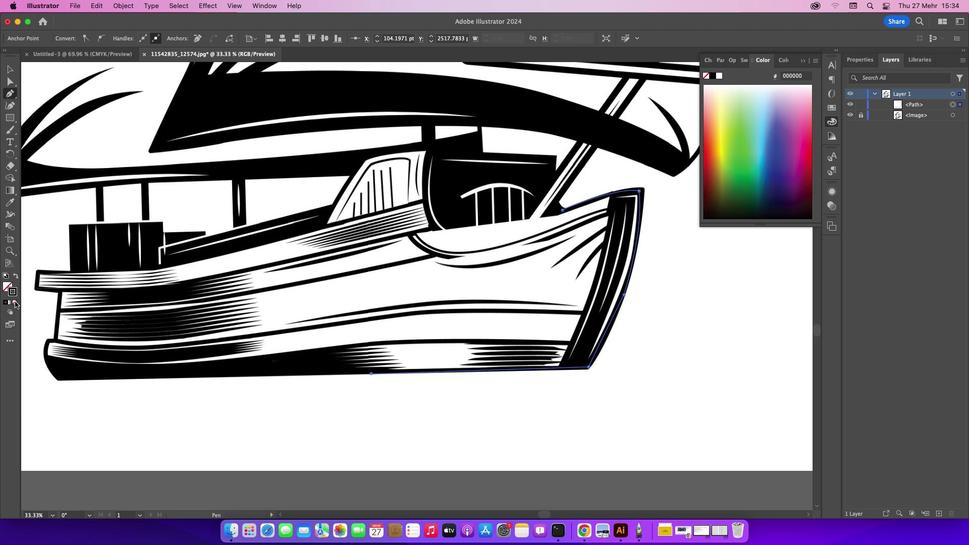 
Action: Mouse moved to (56, 378)
Screenshot: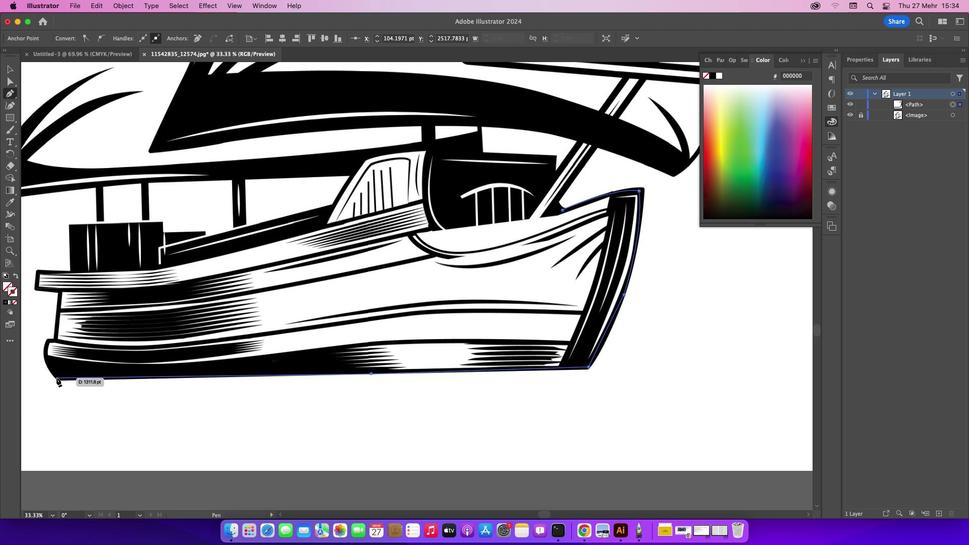 
Action: Mouse pressed left at (56, 378)
Screenshot: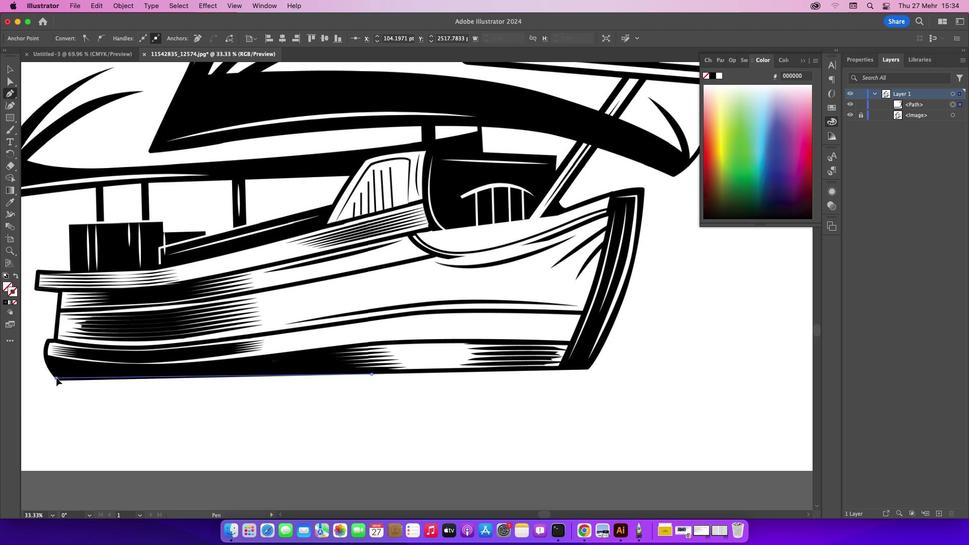 
Action: Mouse moved to (46, 342)
Screenshot: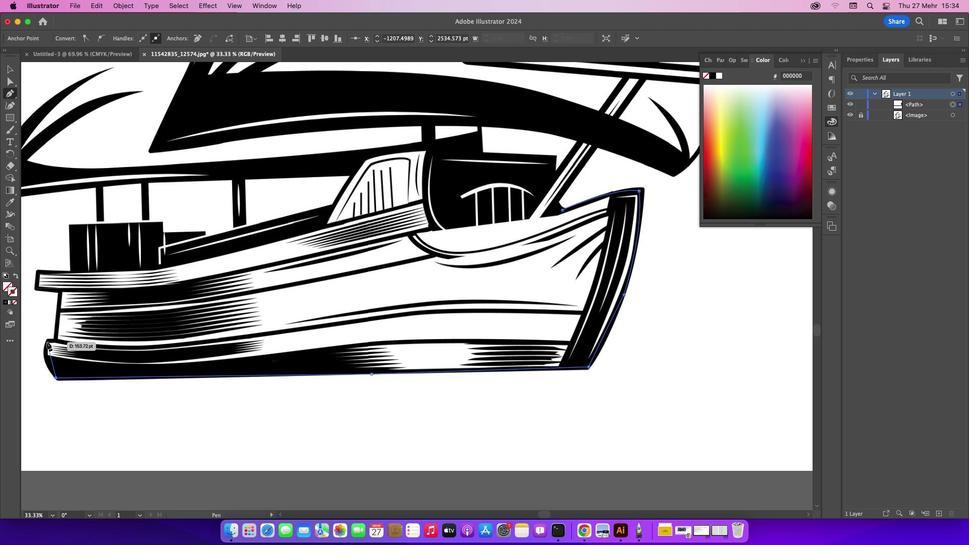 
Action: Mouse pressed left at (46, 342)
Screenshot: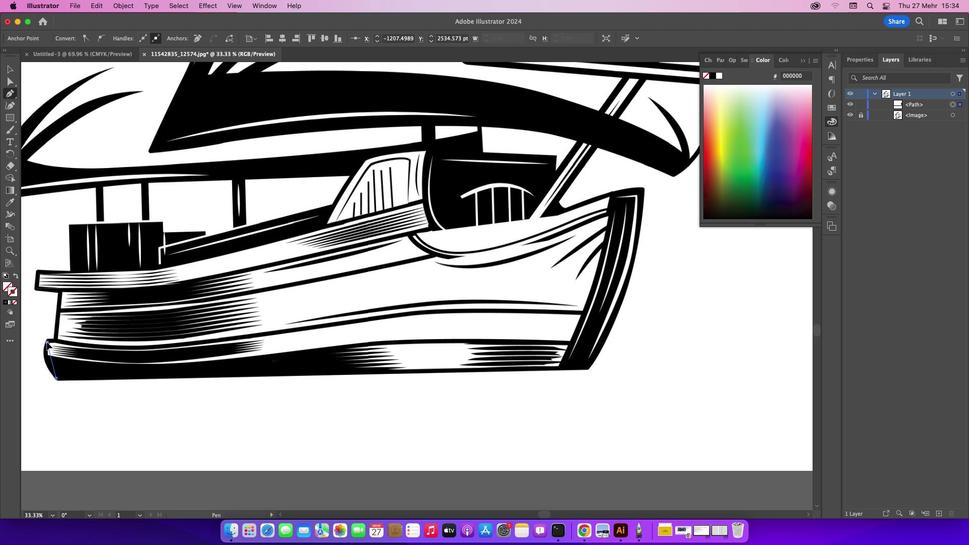 
Action: Mouse moved to (46, 339)
Screenshot: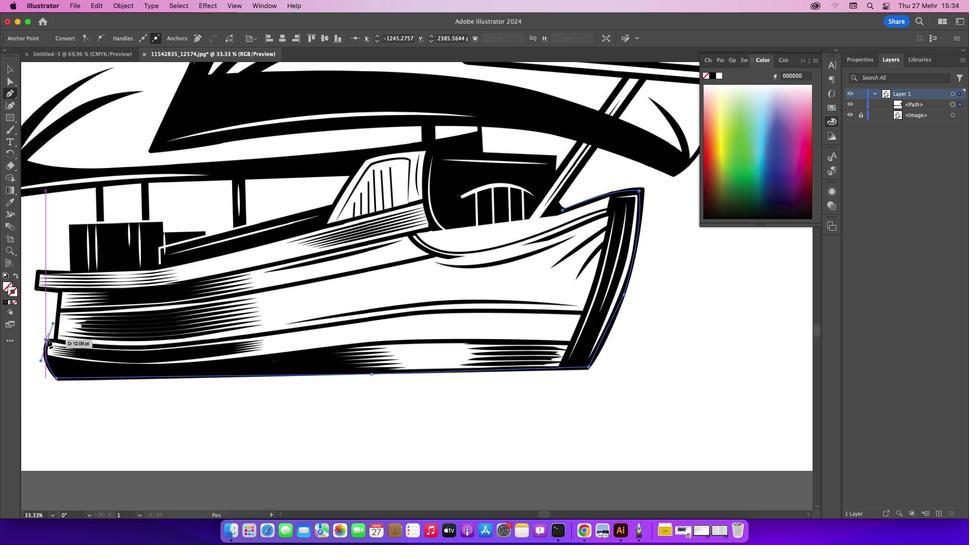 
Action: Mouse pressed left at (46, 339)
Screenshot: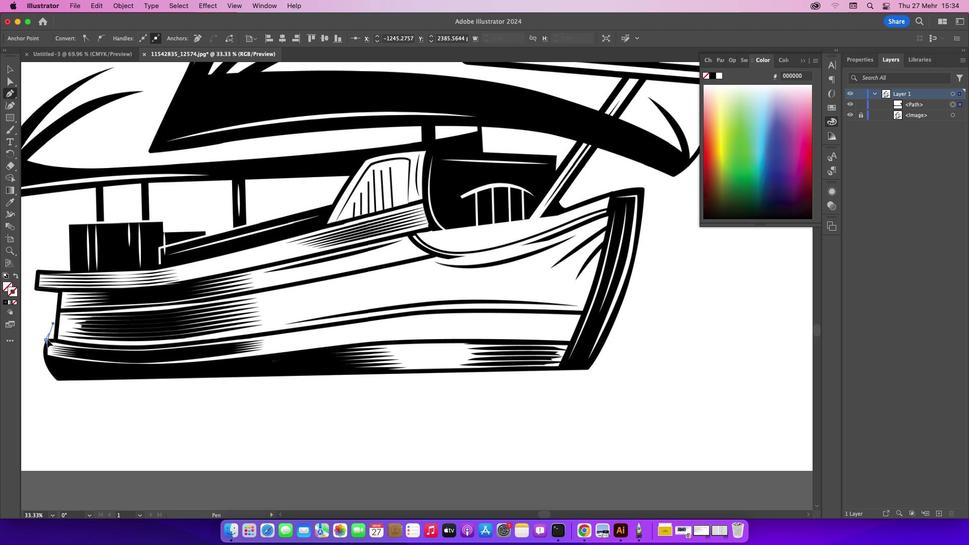 
Action: Mouse moved to (47, 343)
Screenshot: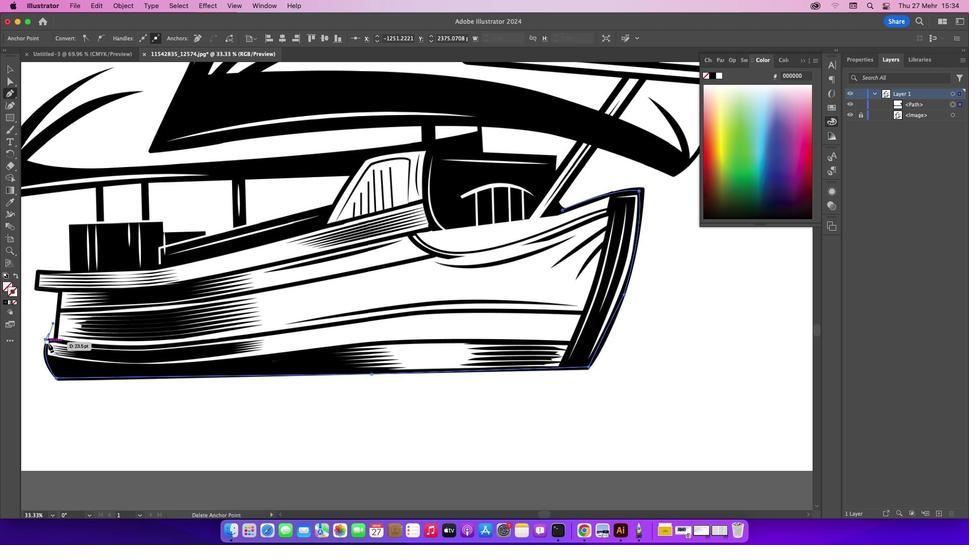 
Action: Key pressed Key.cmd'z'
Screenshot: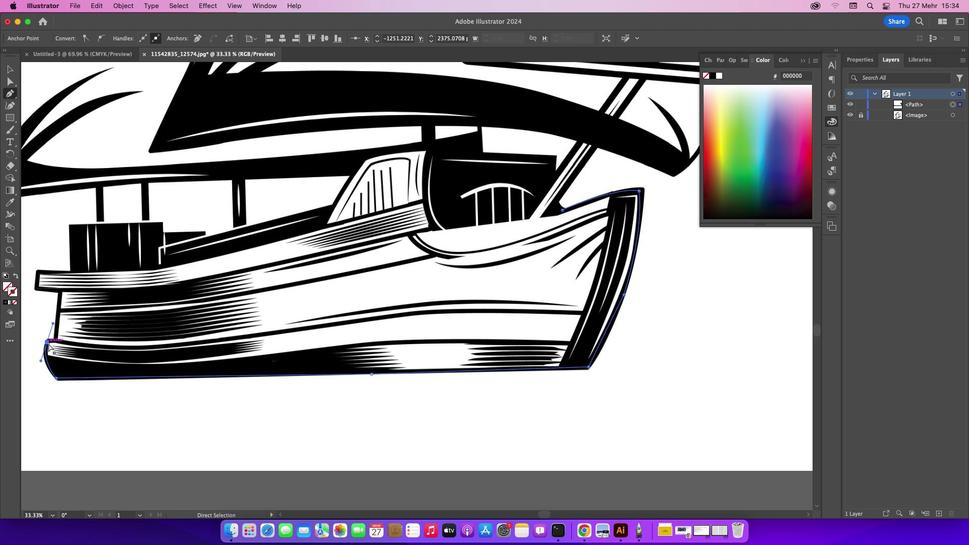 
Action: Mouse moved to (47, 342)
Screenshot: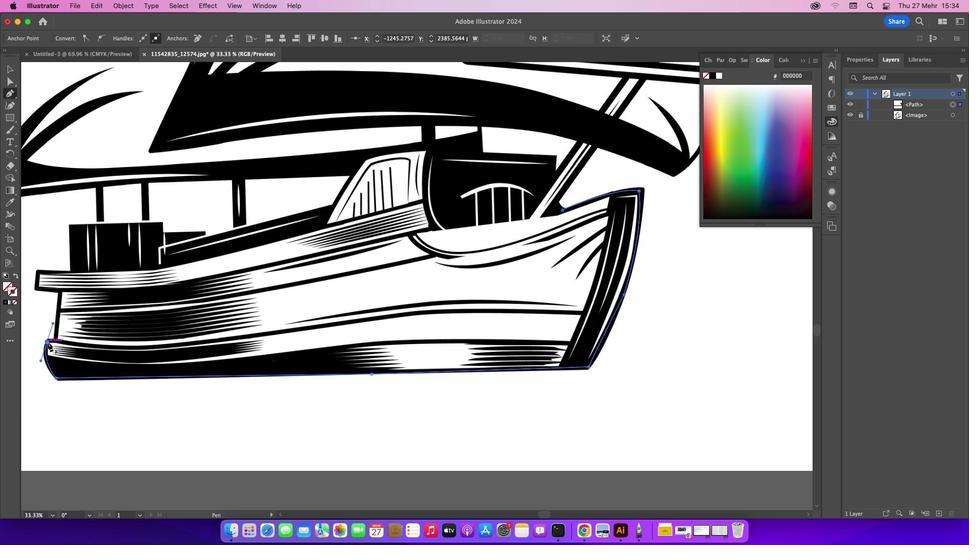 
Action: Mouse pressed left at (47, 342)
Screenshot: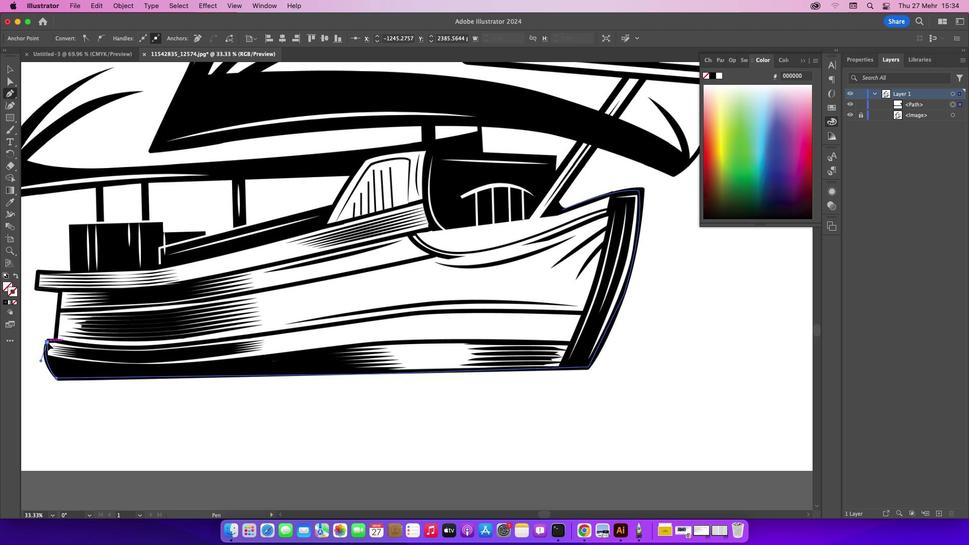 
Action: Mouse moved to (58, 341)
Screenshot: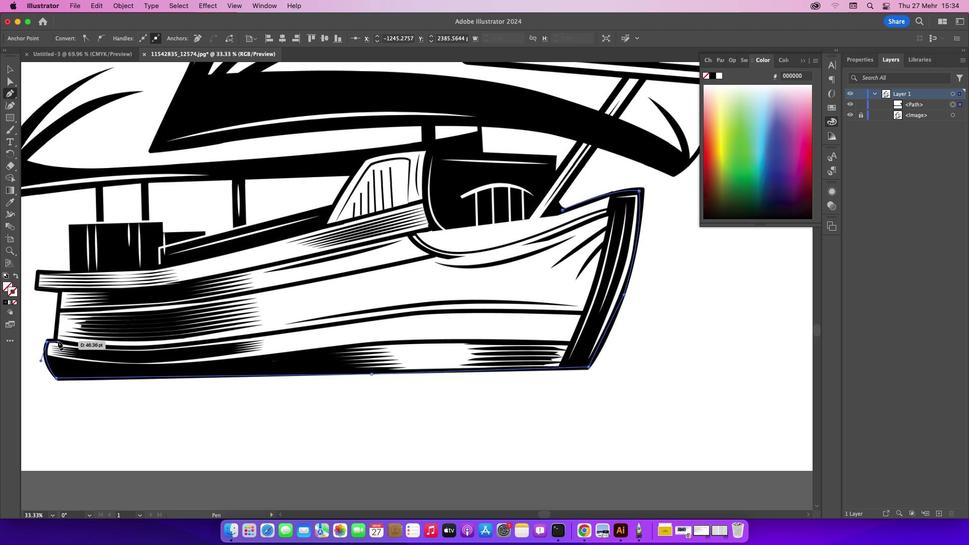 
Action: Mouse pressed left at (58, 341)
Screenshot: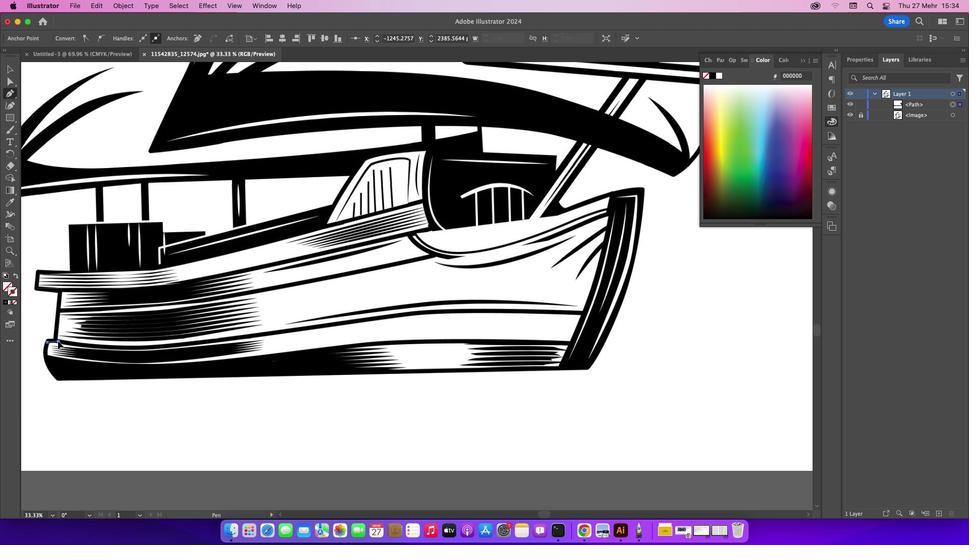 
Action: Mouse moved to (118, 347)
Screenshot: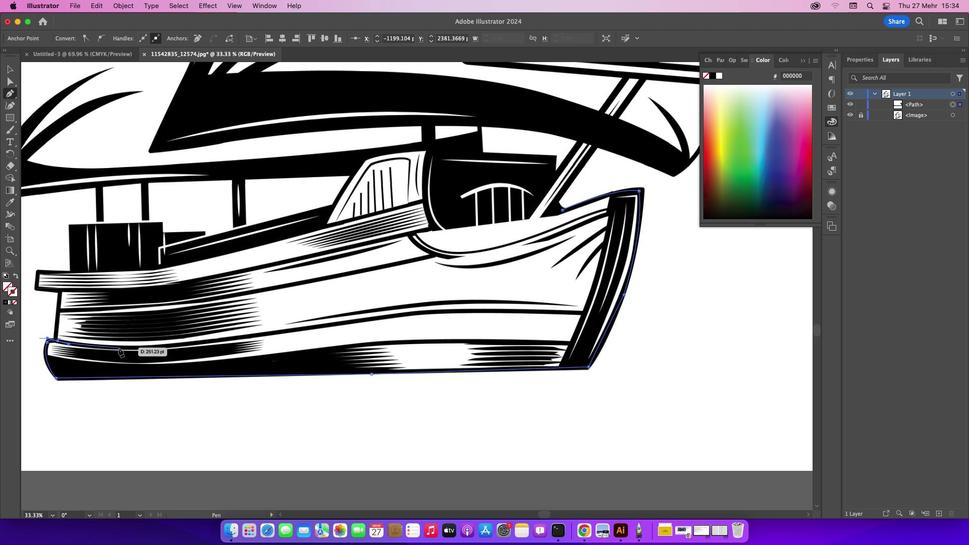 
Action: Mouse pressed left at (118, 347)
Screenshot: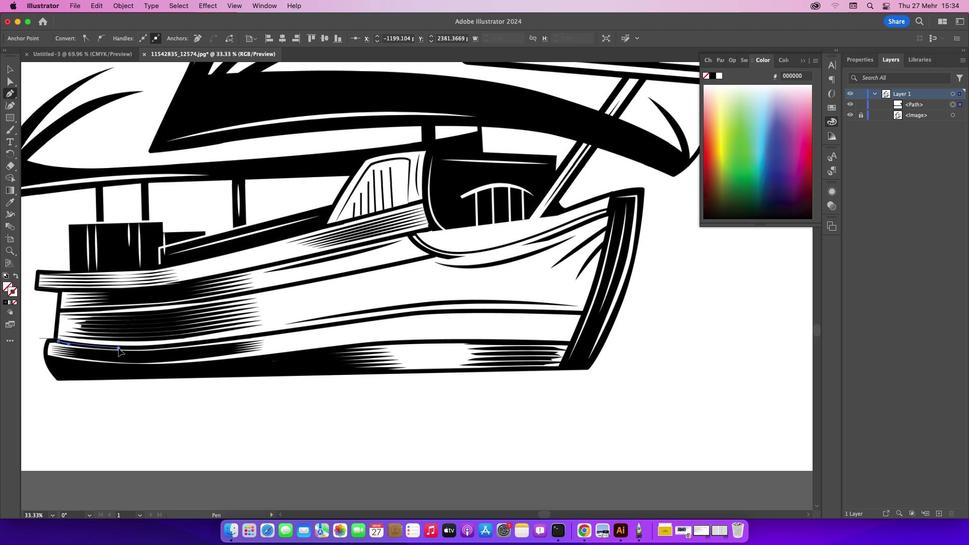 
Action: Mouse moved to (224, 339)
Screenshot: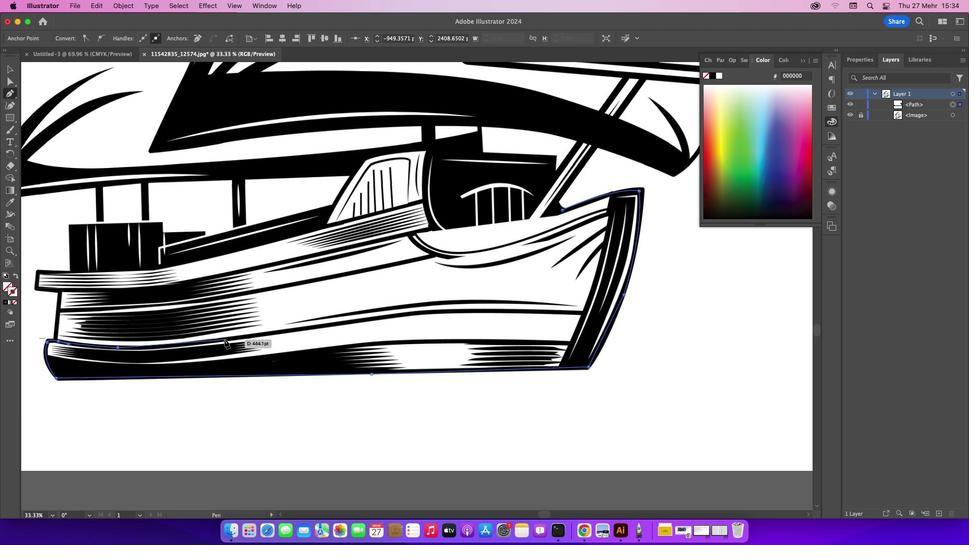 
Action: Mouse pressed left at (224, 339)
Screenshot: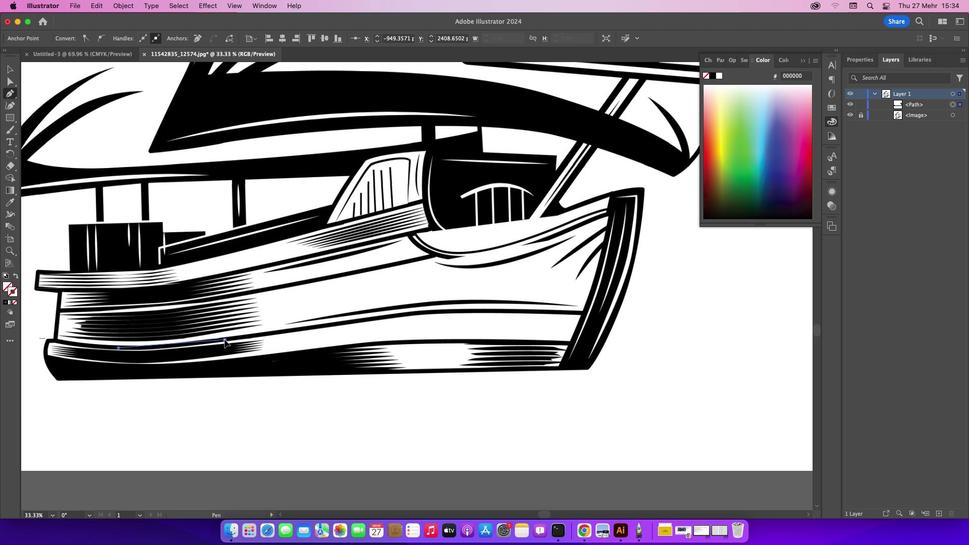 
Action: Mouse moved to (328, 325)
Screenshot: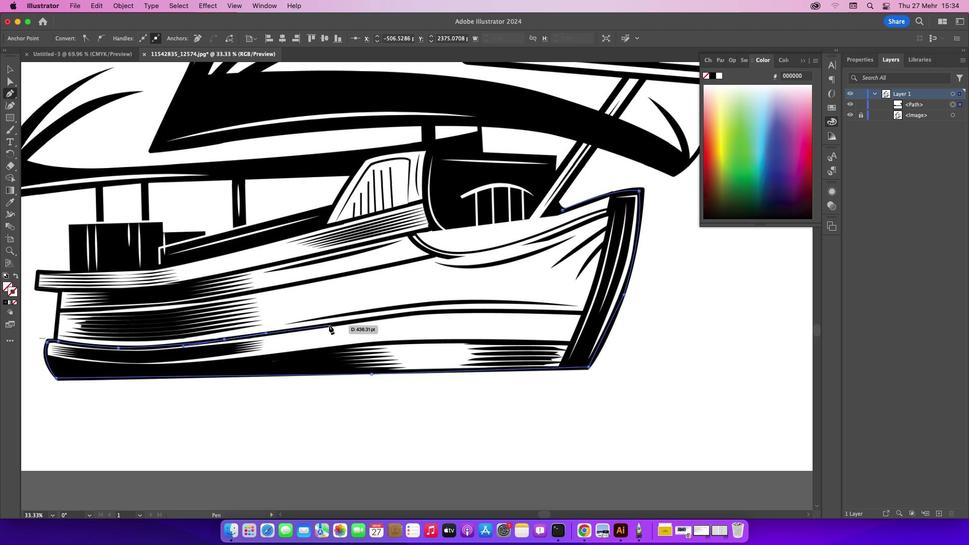 
Action: Mouse pressed left at (328, 325)
Screenshot: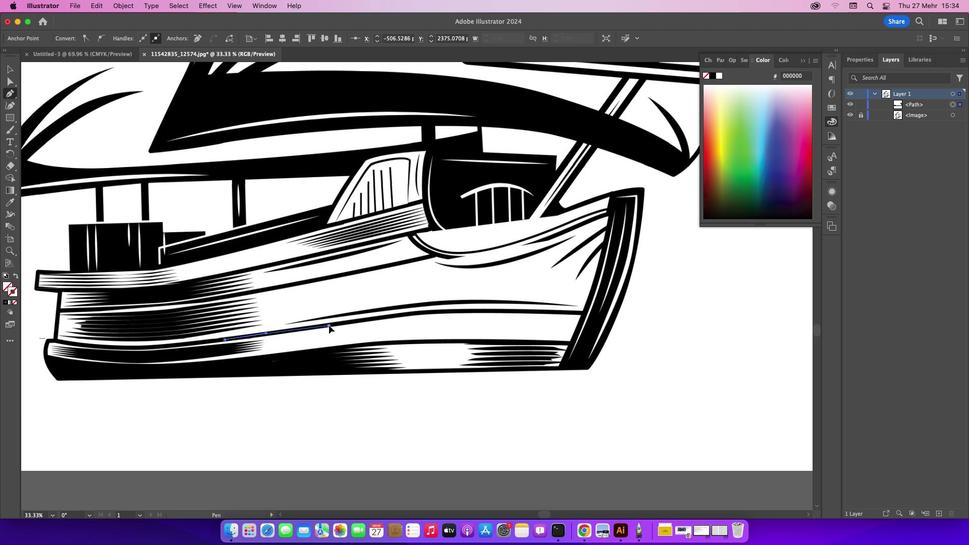 
Action: Mouse moved to (391, 316)
Screenshot: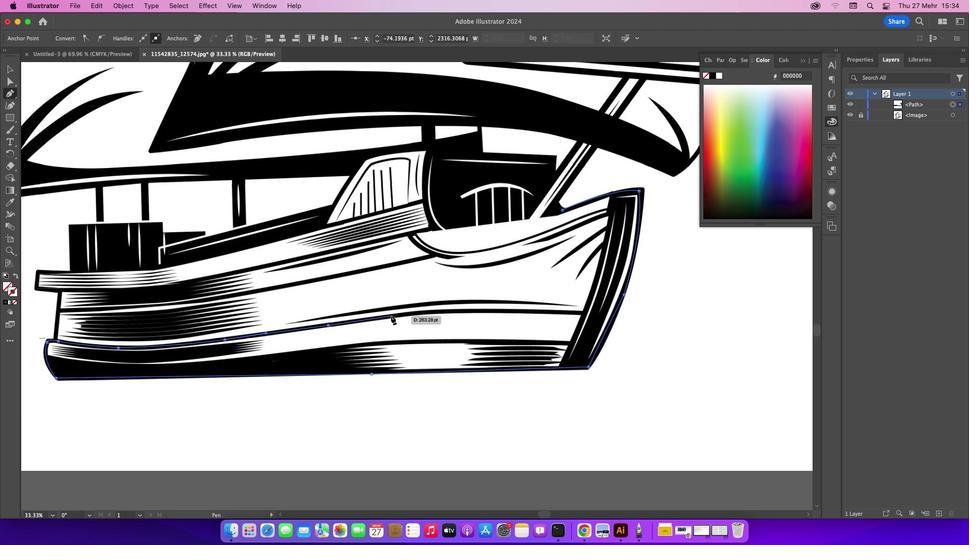 
Action: Mouse pressed left at (391, 316)
Screenshot: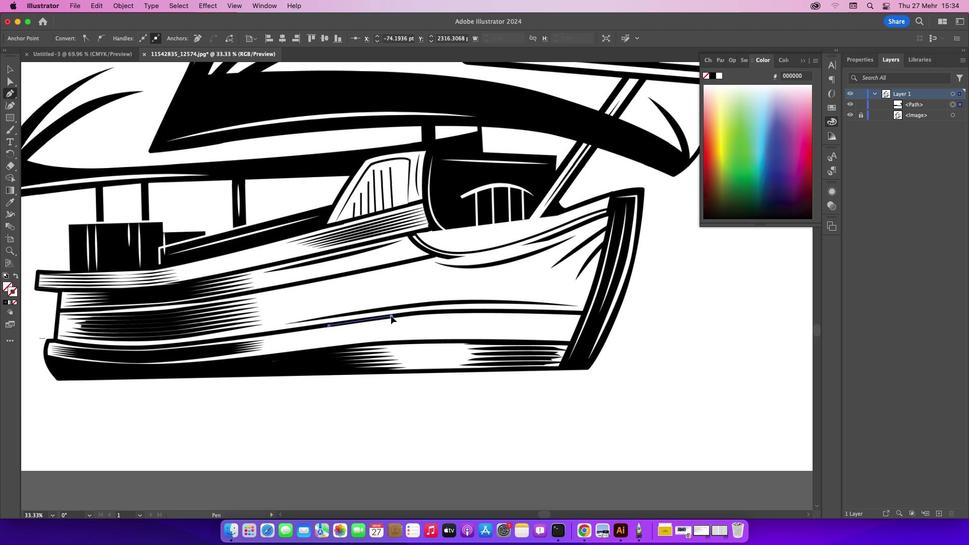 
Action: Mouse moved to (424, 312)
Screenshot: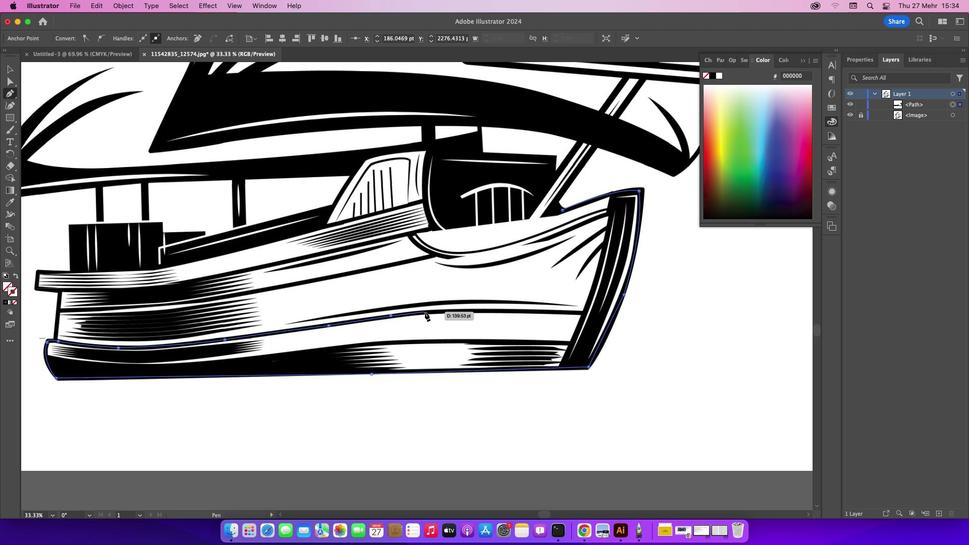 
Action: Mouse pressed left at (424, 312)
Screenshot: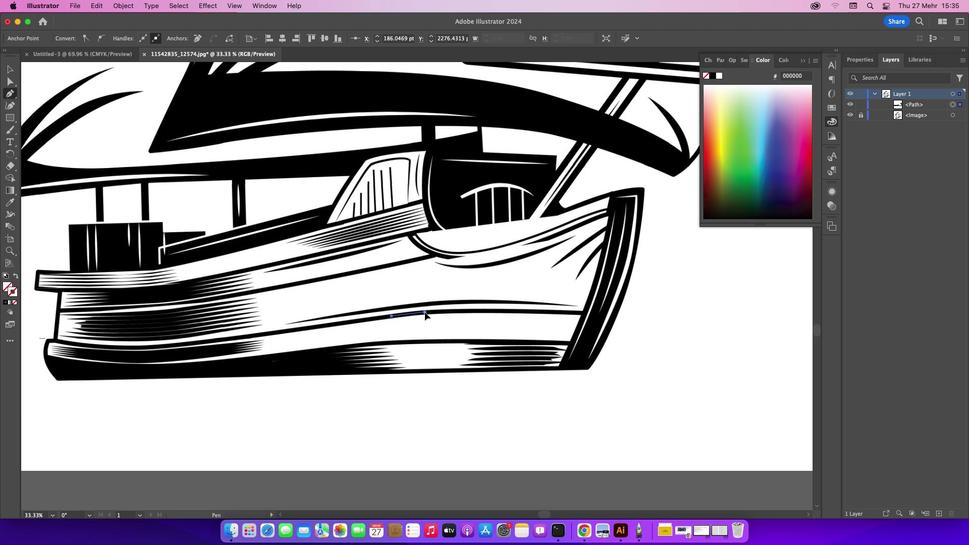 
Action: Mouse moved to (538, 312)
Screenshot: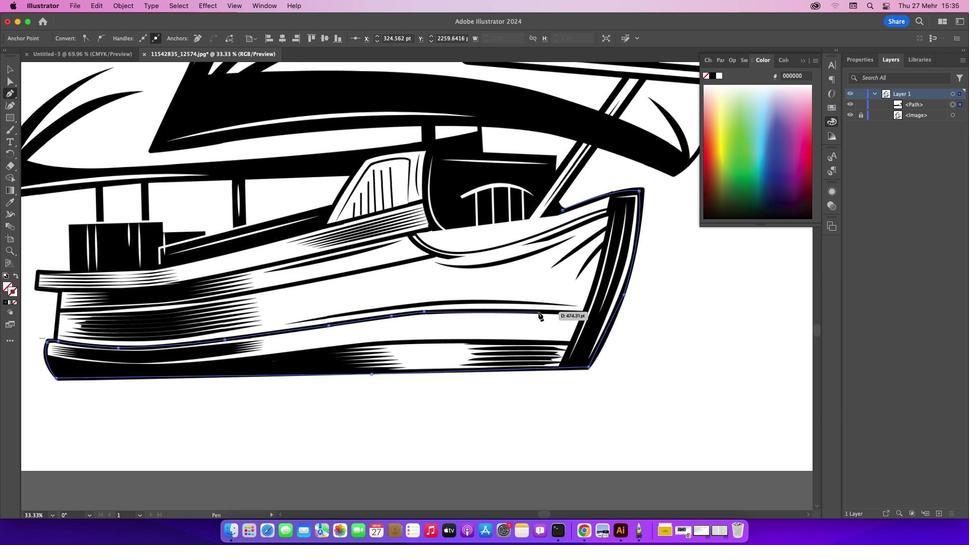 
Action: Mouse pressed left at (538, 312)
Screenshot: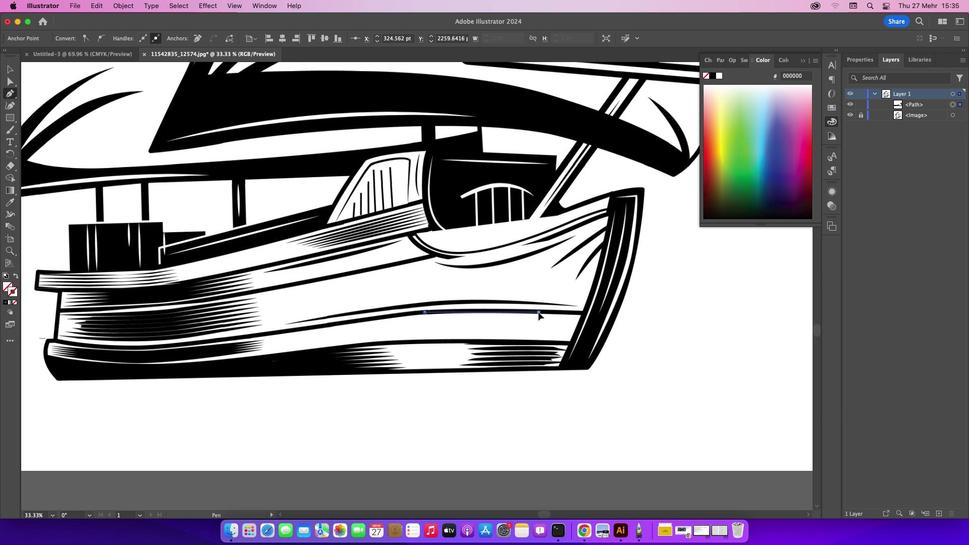 
Action: Mouse moved to (585, 312)
Screenshot: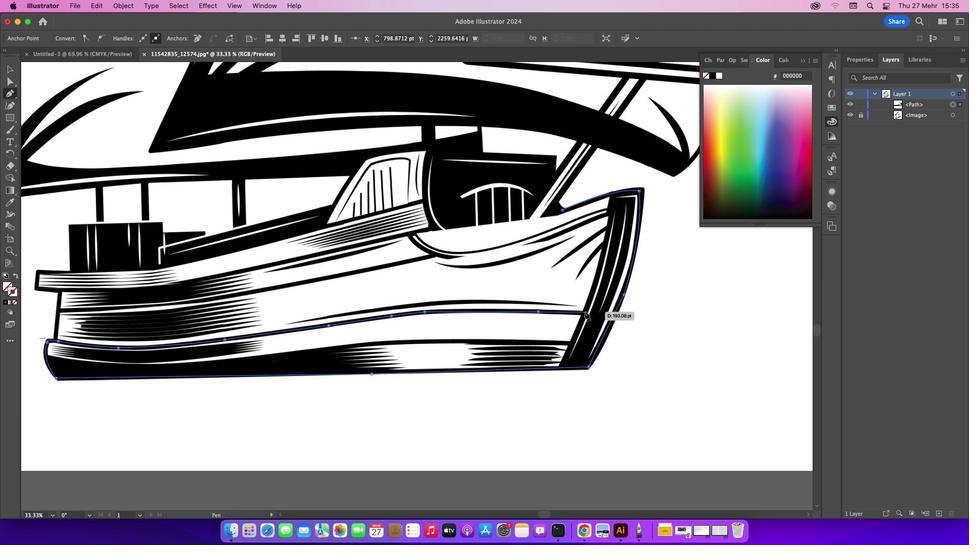 
Action: Mouse pressed left at (585, 312)
Screenshot: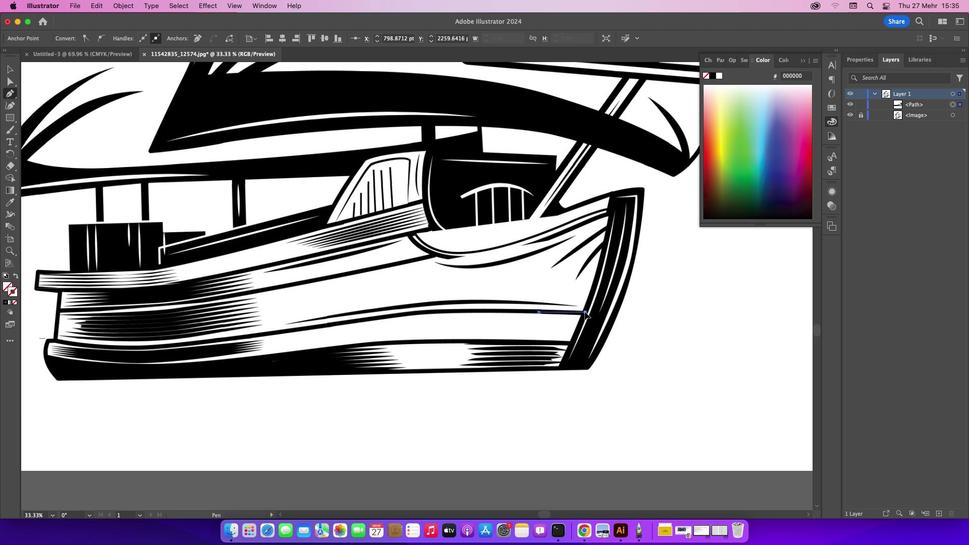 
Action: Mouse moved to (614, 201)
Screenshot: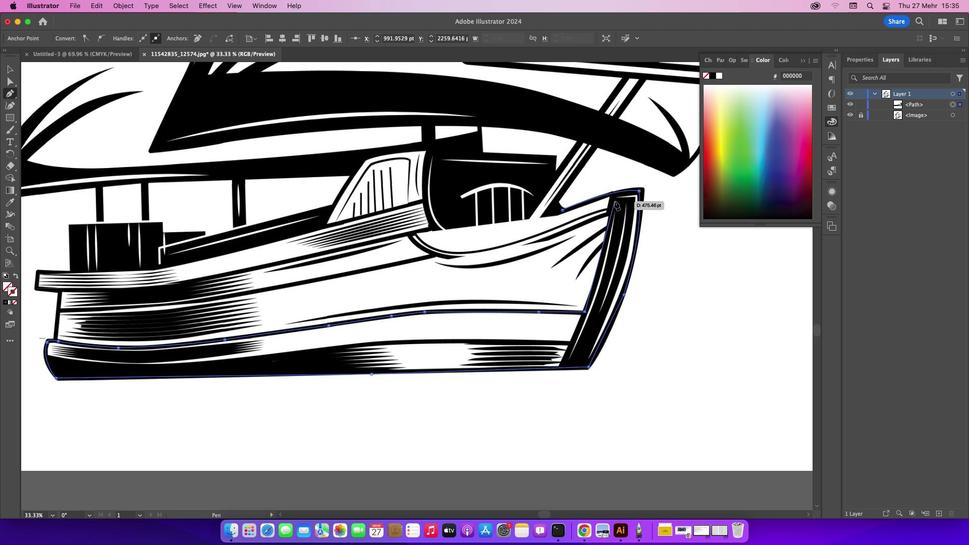 
Action: Mouse pressed left at (614, 201)
Screenshot: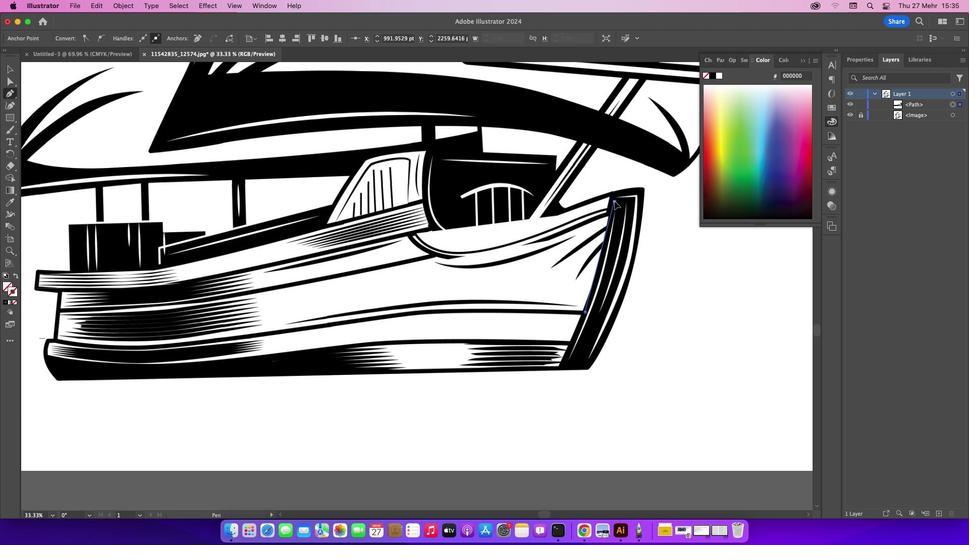 
Action: Mouse moved to (563, 211)
Screenshot: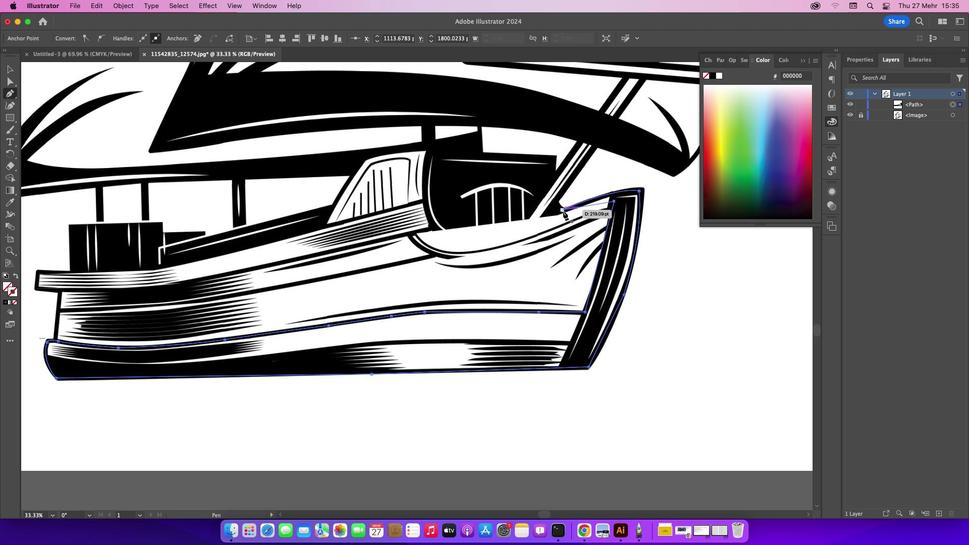 
Action: Mouse pressed left at (563, 211)
Screenshot: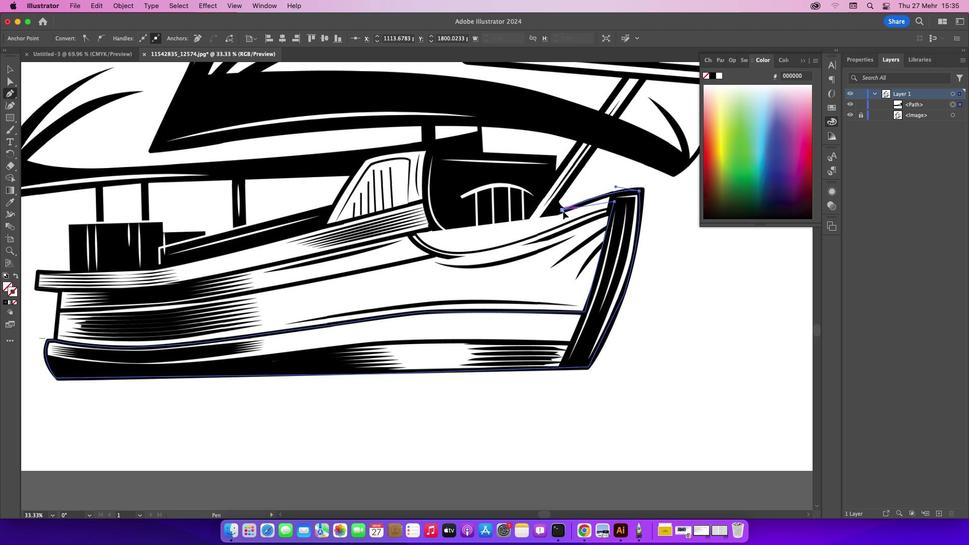 
Action: Mouse moved to (4, 69)
Screenshot: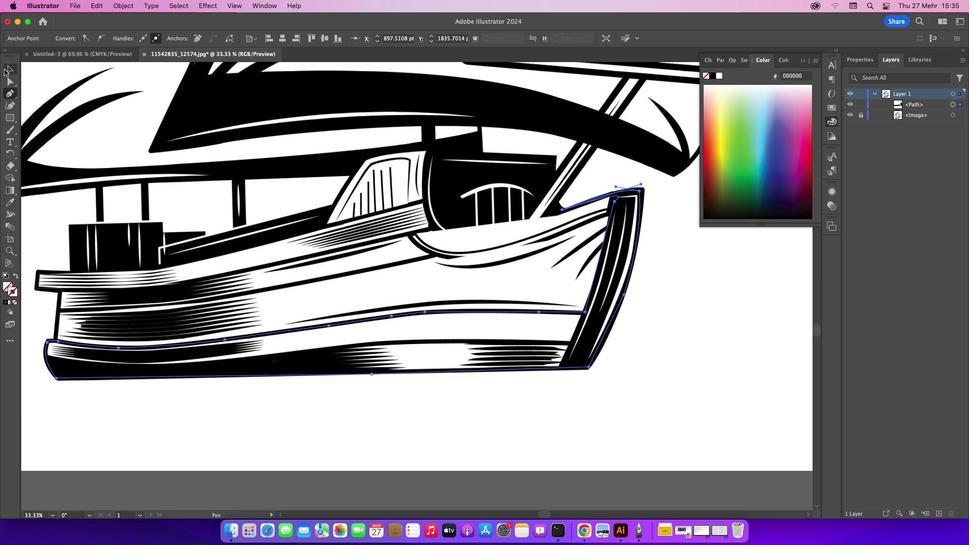 
Action: Mouse pressed left at (4, 69)
Screenshot: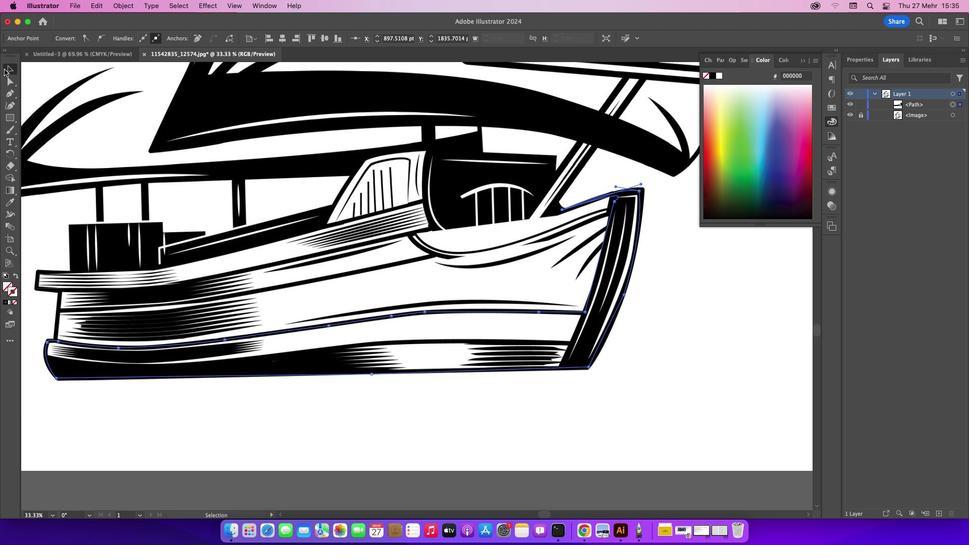 
Action: Mouse moved to (470, 342)
Screenshot: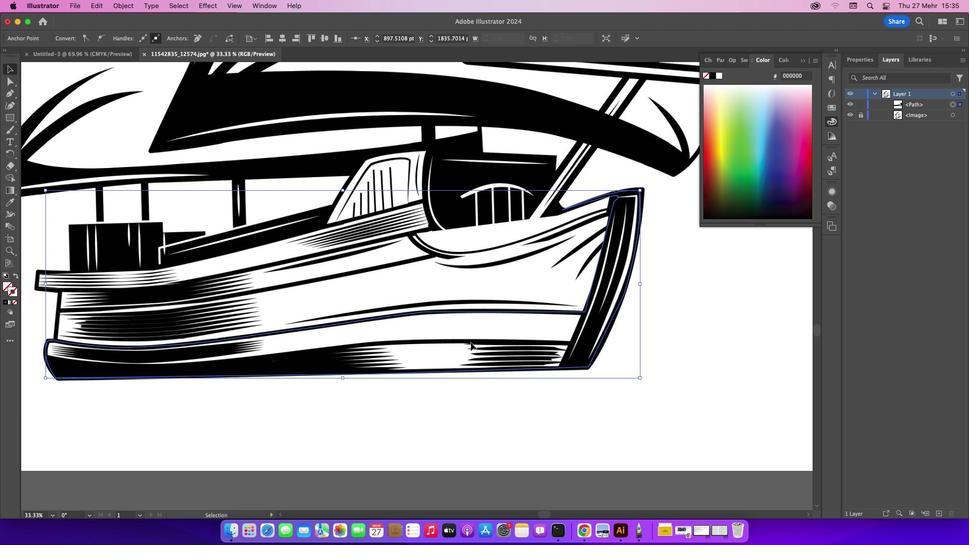 
Action: Mouse pressed left at (470, 342)
Screenshot: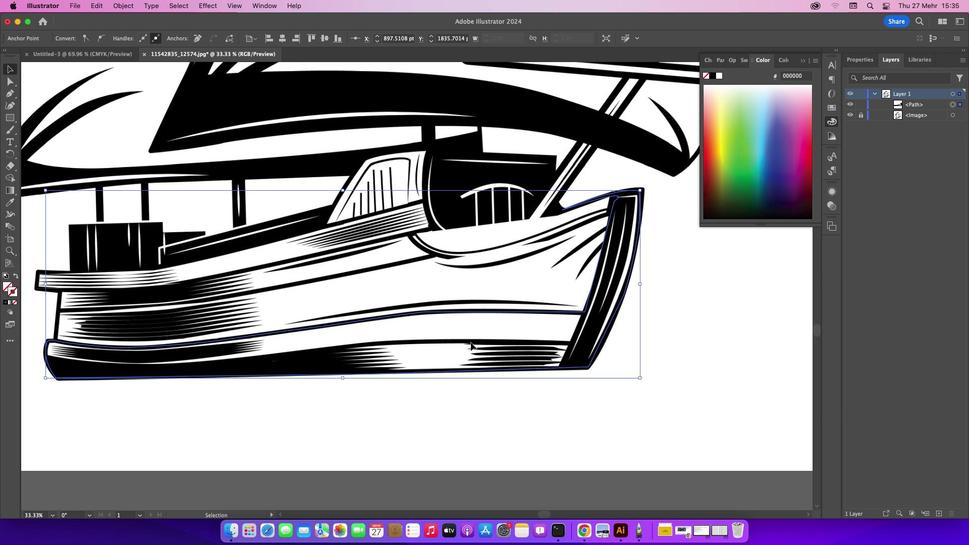 
Action: Mouse moved to (605, 333)
Screenshot: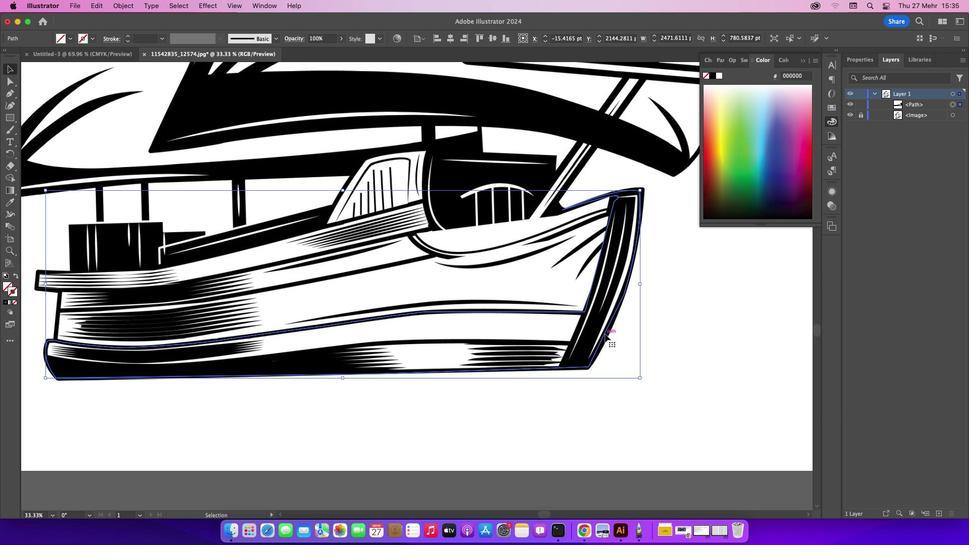 
Action: Mouse pressed left at (605, 333)
Screenshot: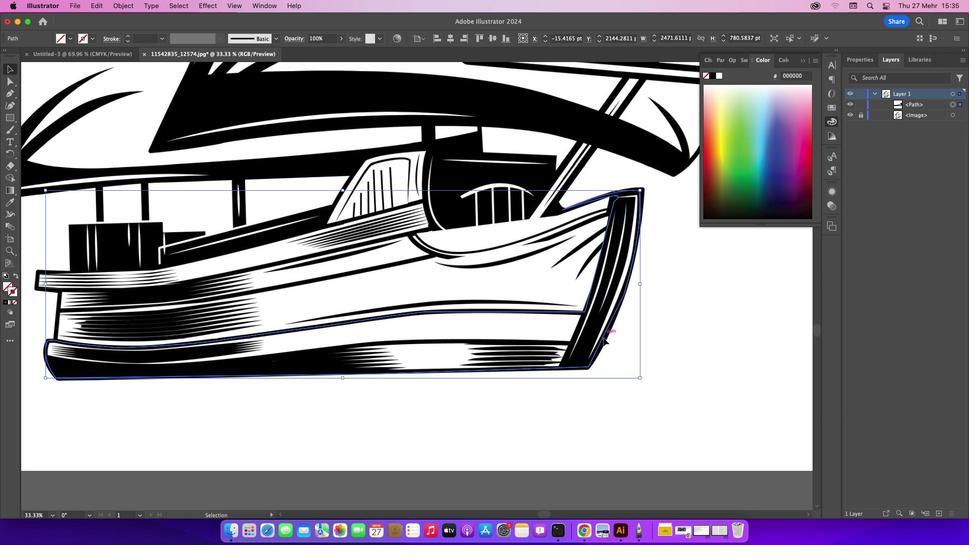 
Action: Mouse moved to (10, 202)
Screenshot: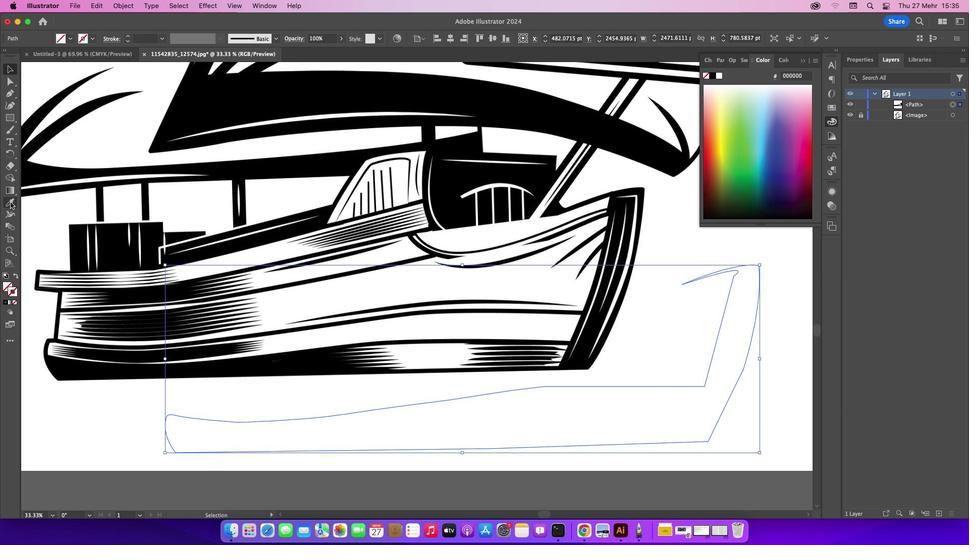 
Action: Mouse pressed left at (10, 202)
Screenshot: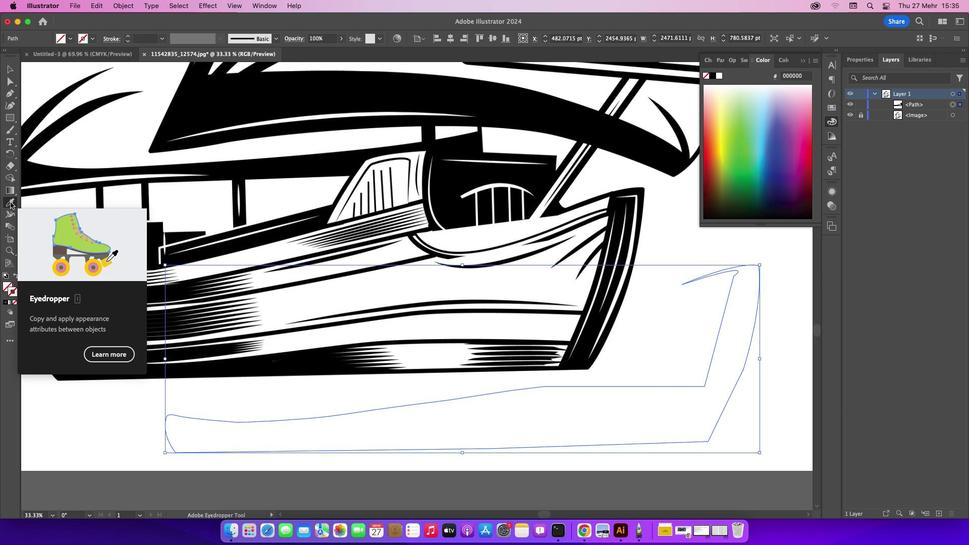 
Action: Mouse moved to (304, 360)
Screenshot: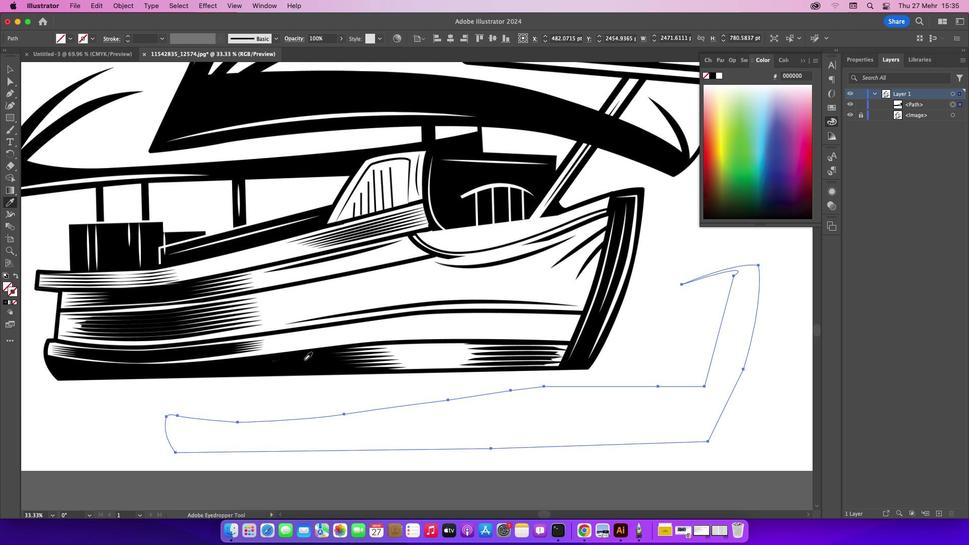 
Action: Mouse pressed left at (304, 360)
Screenshot: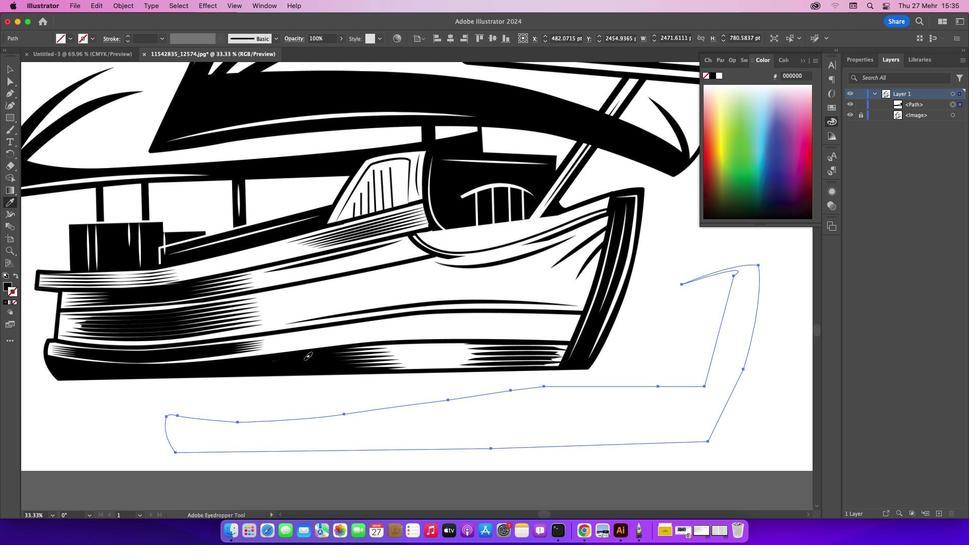 
Action: Mouse moved to (12, 62)
Screenshot: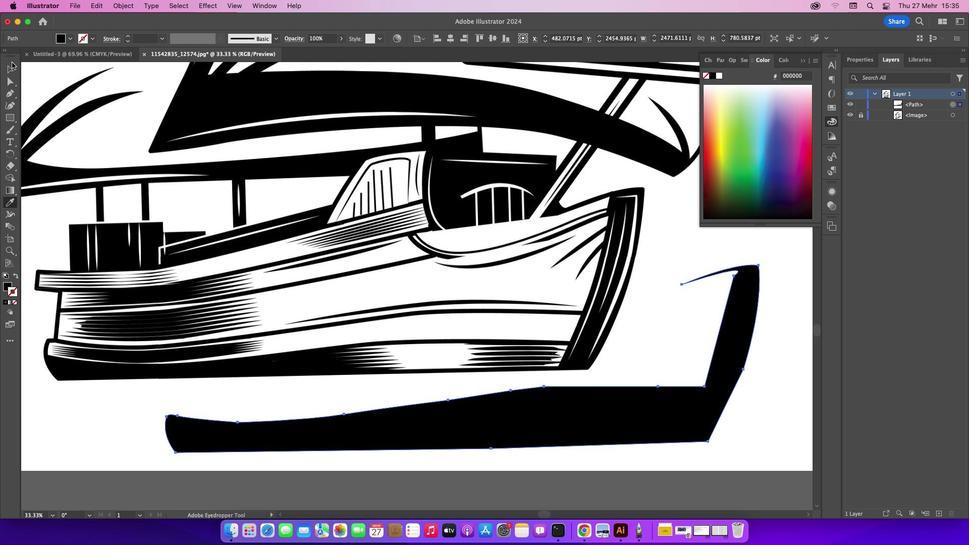 
Action: Mouse pressed left at (12, 62)
Screenshot: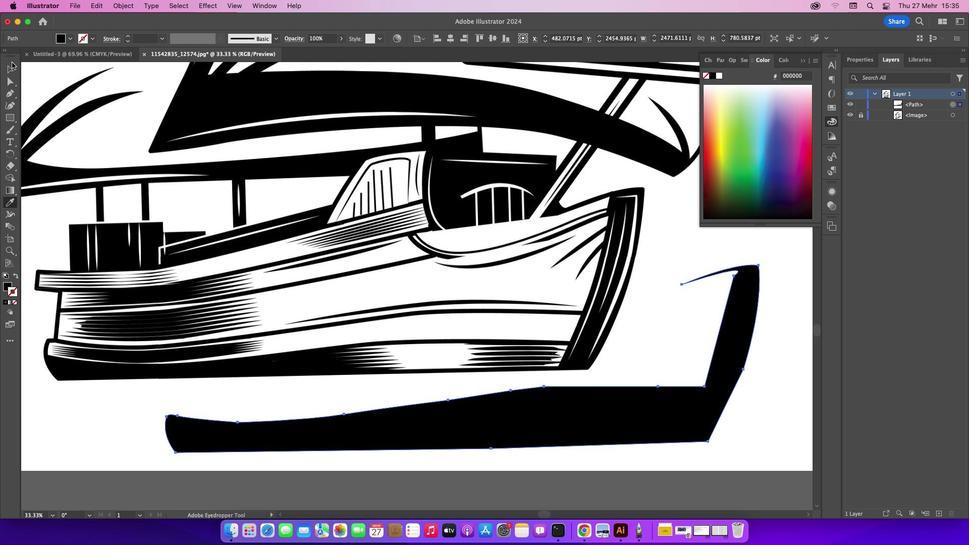 
Action: Mouse moved to (8, 67)
Screenshot: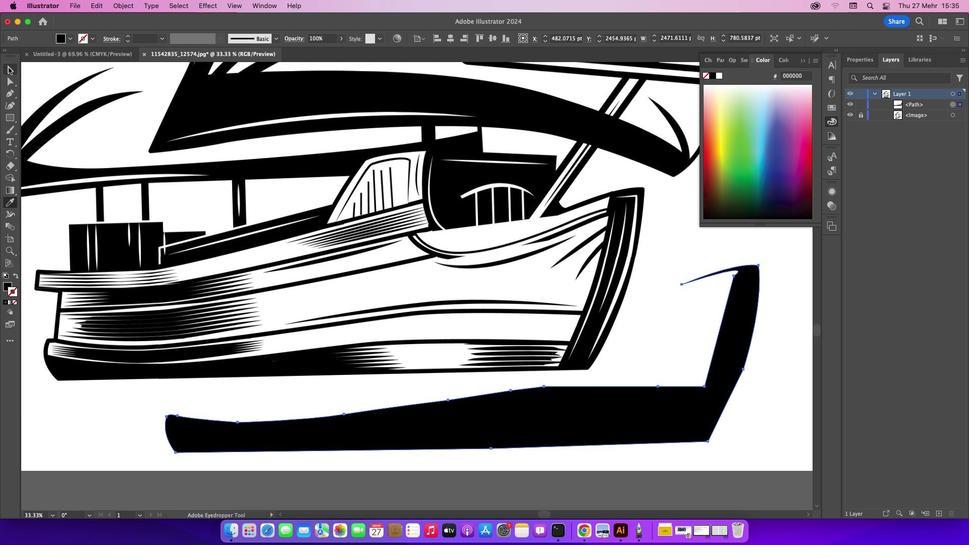 
Action: Mouse pressed left at (8, 67)
Screenshot: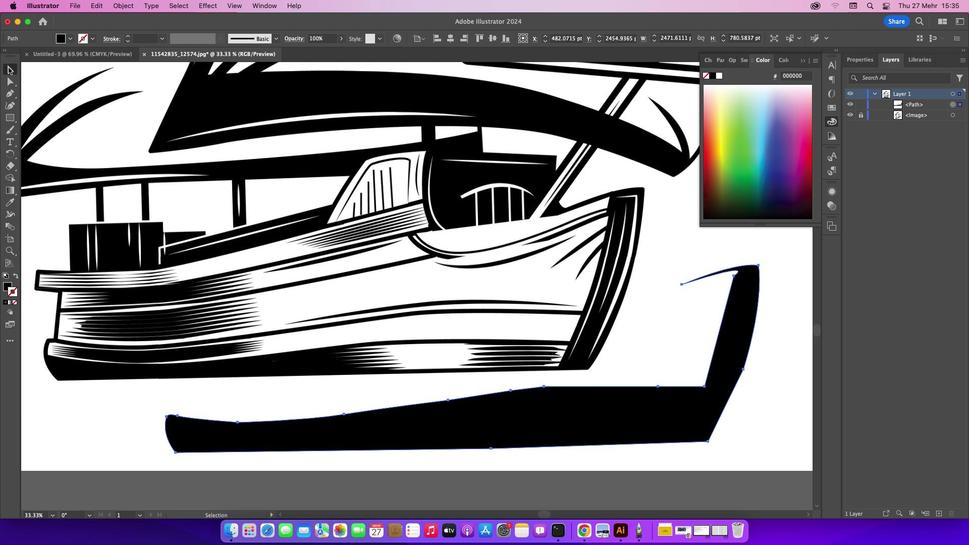 
Action: Mouse moved to (661, 195)
Screenshot: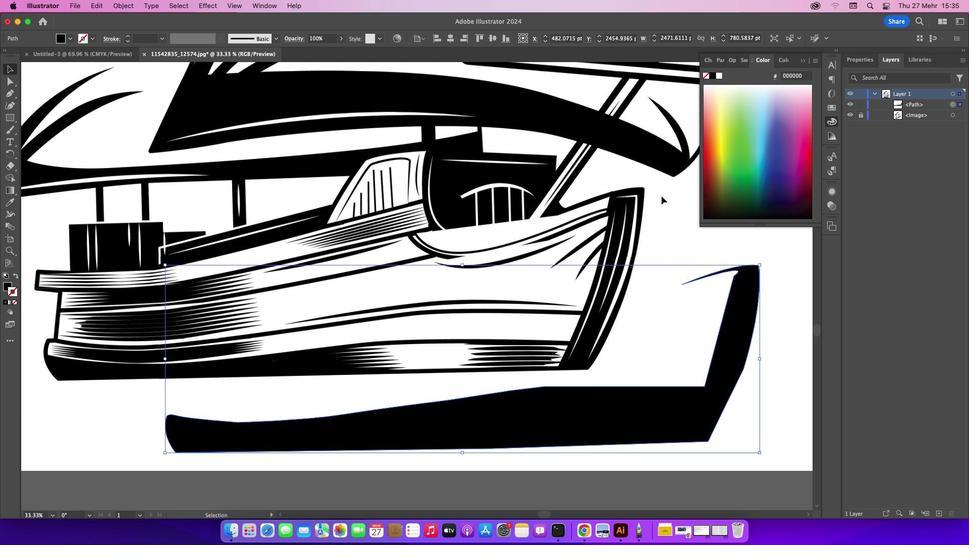 
Action: Mouse pressed left at (661, 195)
Screenshot: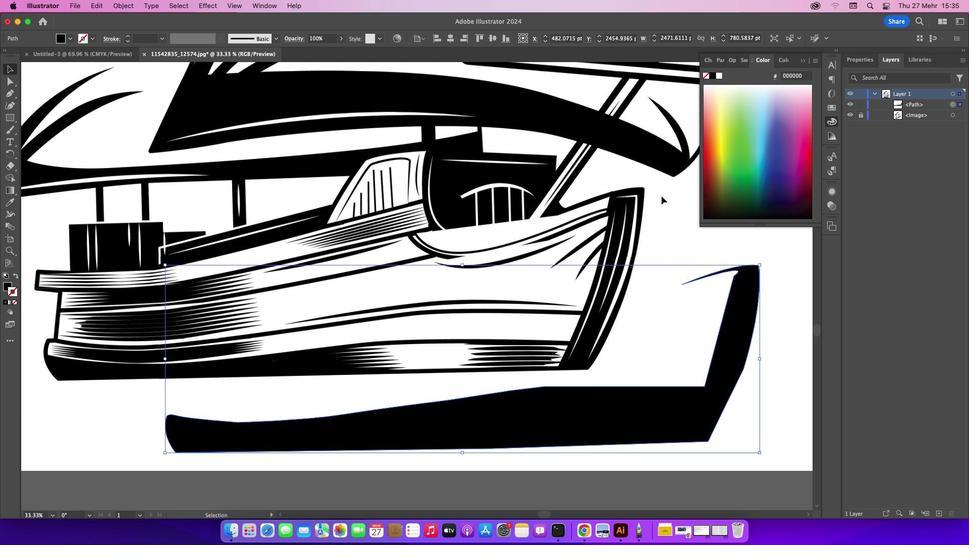 
Action: Mouse moved to (510, 442)
Screenshot: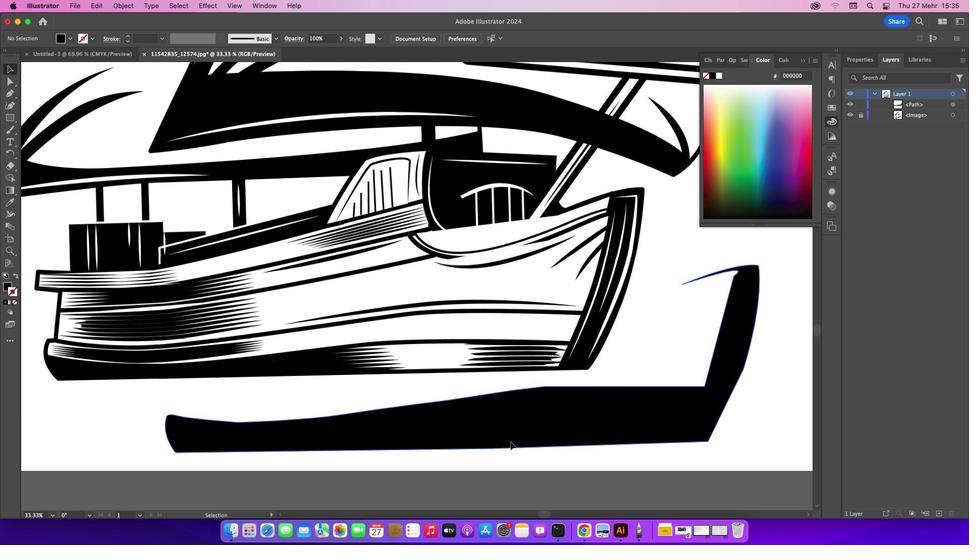 
Action: Mouse pressed left at (510, 442)
Screenshot: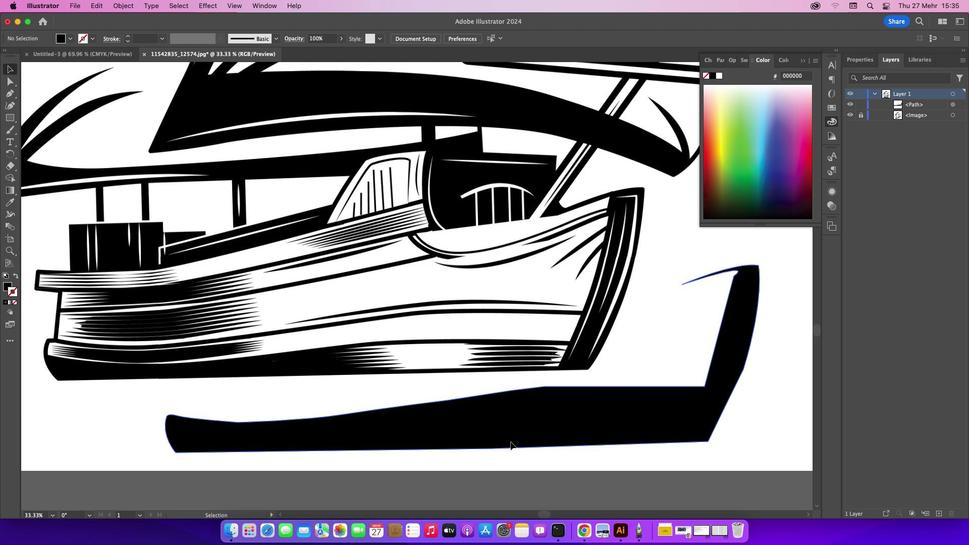 
Action: Mouse moved to (478, 410)
Screenshot: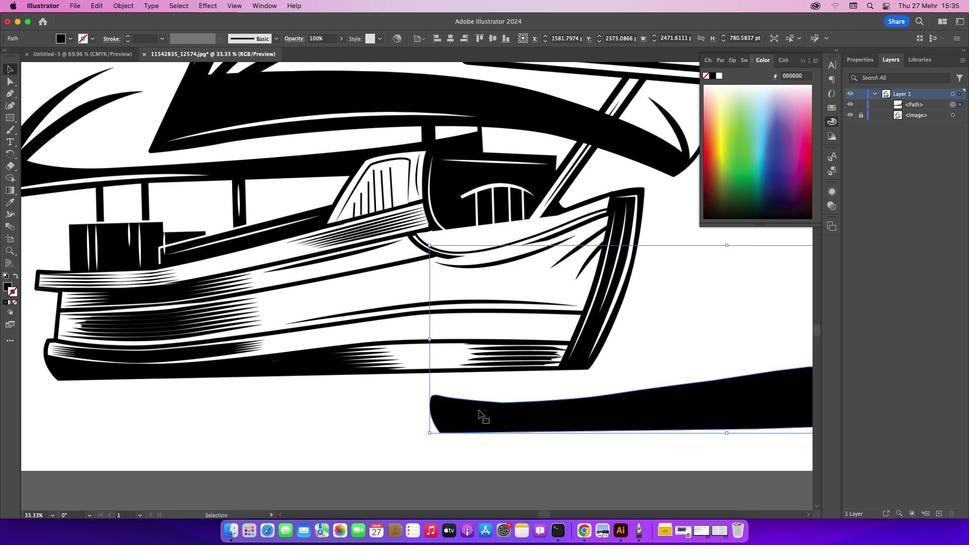 
Action: Mouse pressed left at (478, 410)
Screenshot: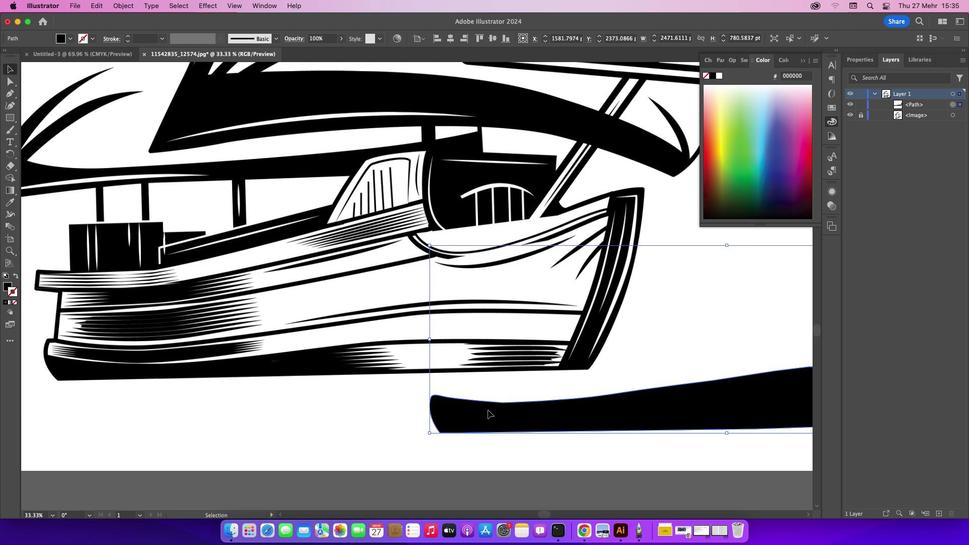 
Action: Mouse moved to (606, 401)
Screenshot: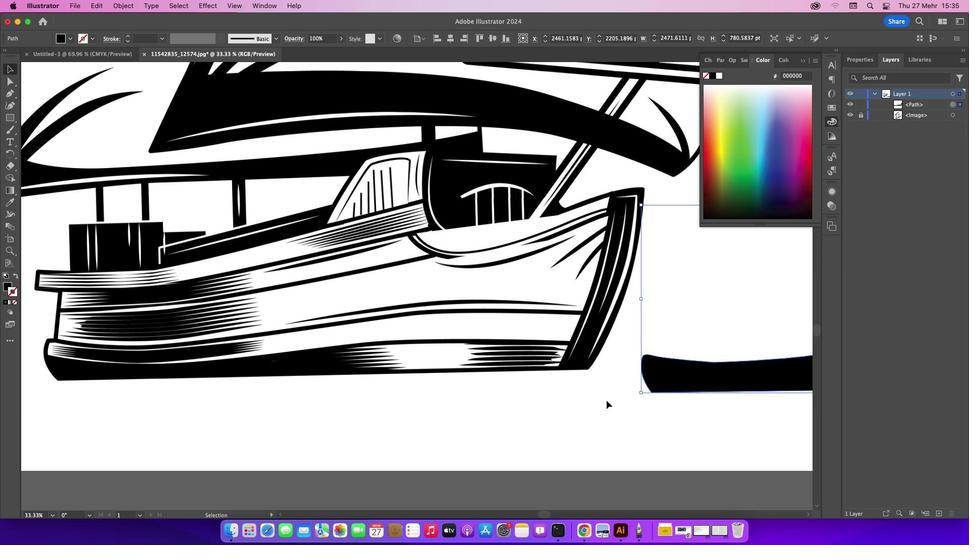 
Action: Mouse pressed left at (606, 401)
Screenshot: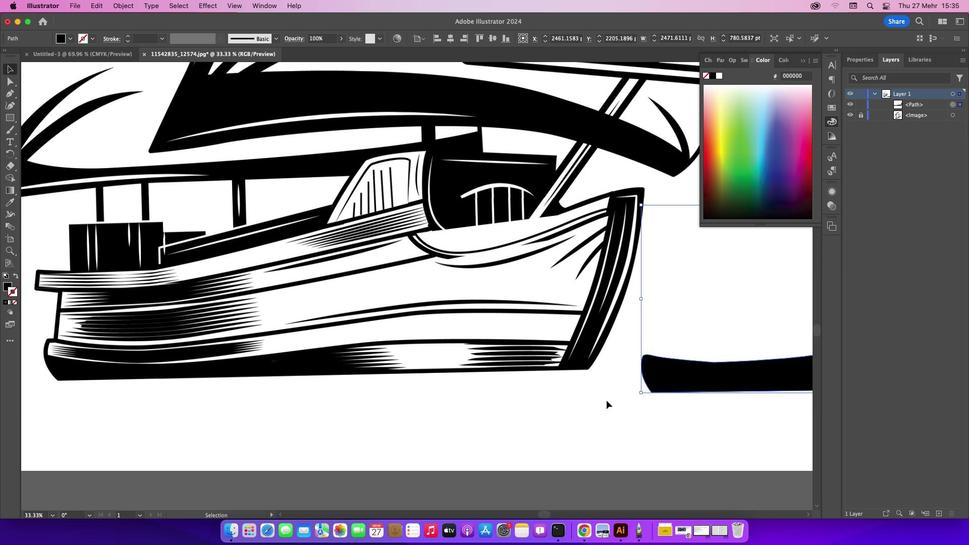 
Action: Mouse moved to (11, 96)
Screenshot: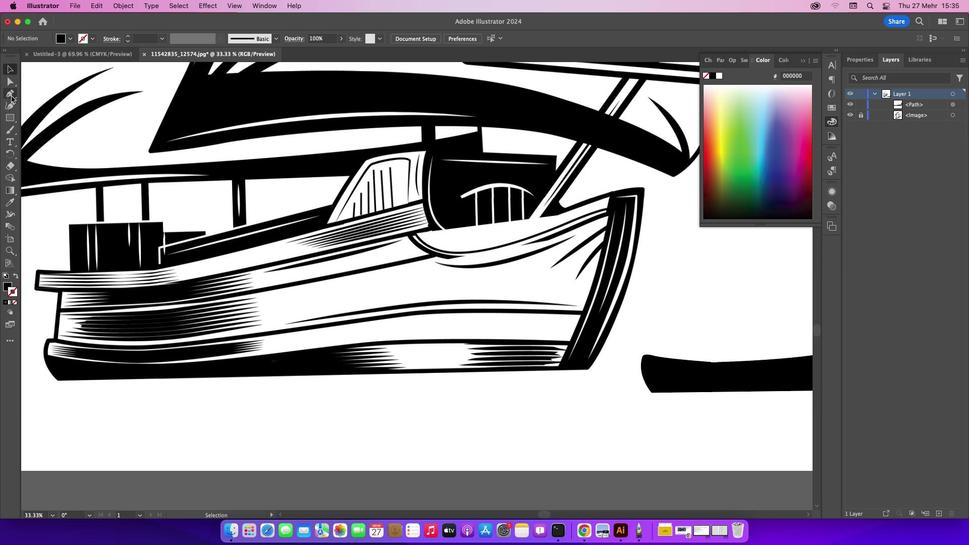 
Action: Mouse pressed left at (11, 96)
Screenshot: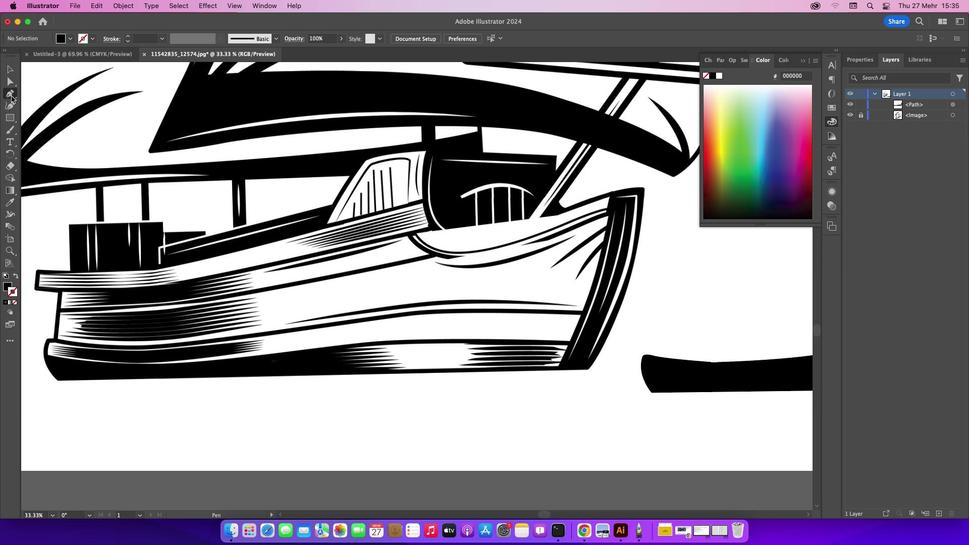 
Action: Mouse moved to (43, 354)
Screenshot: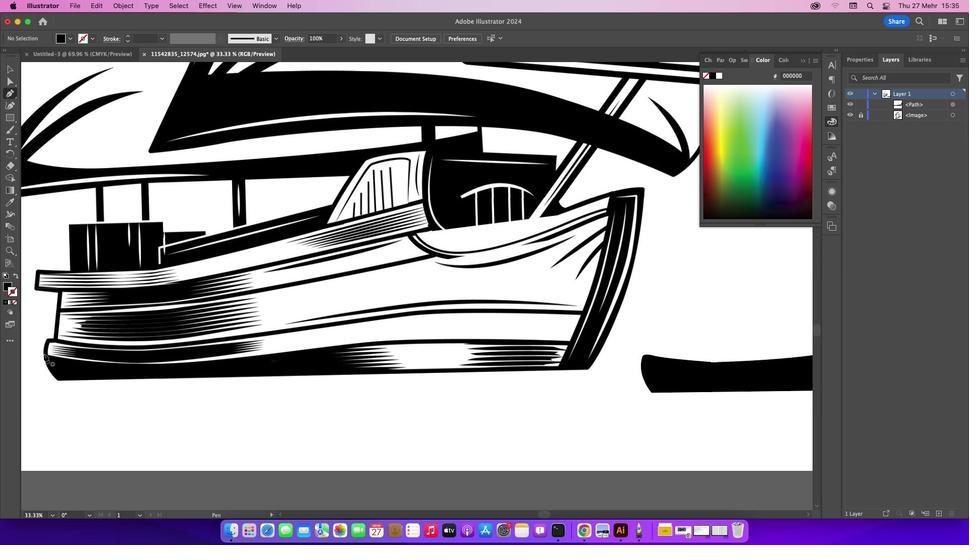 
Action: Mouse pressed left at (43, 354)
Screenshot: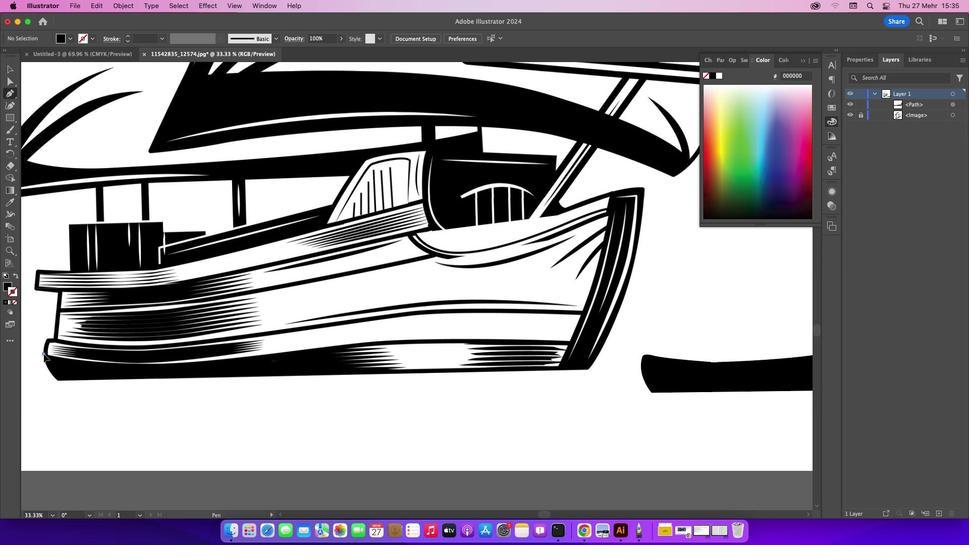 
Action: Mouse moved to (47, 339)
Screenshot: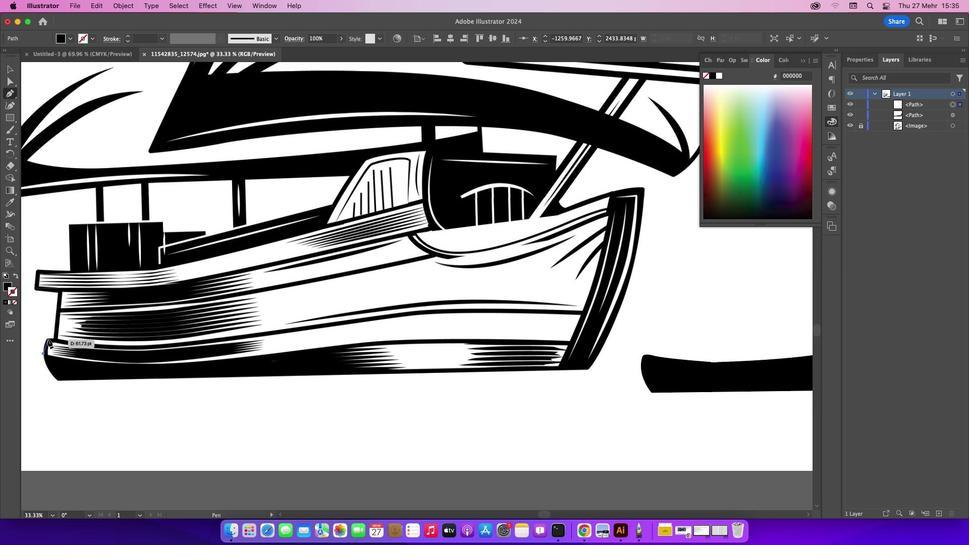 
Action: Mouse pressed left at (47, 339)
Screenshot: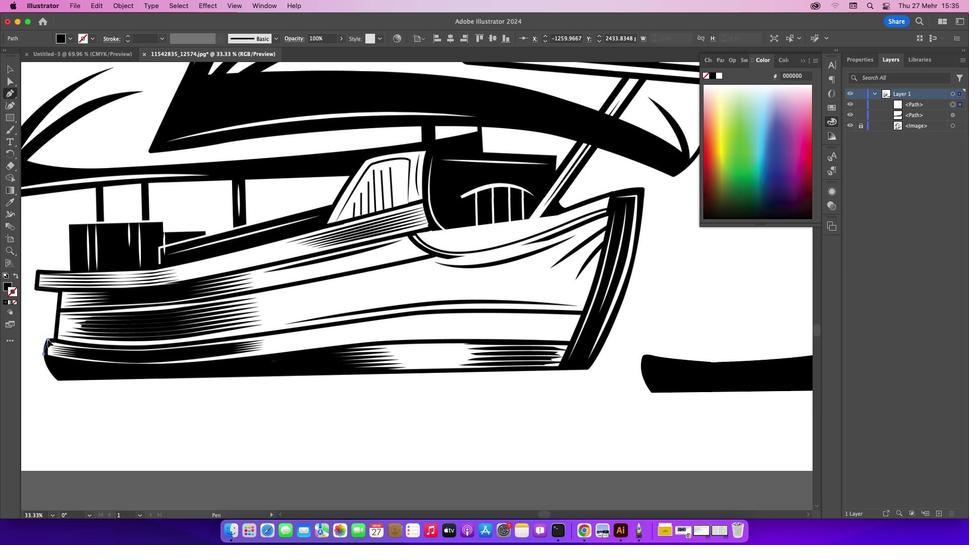 
Action: Mouse moved to (69, 343)
Screenshot: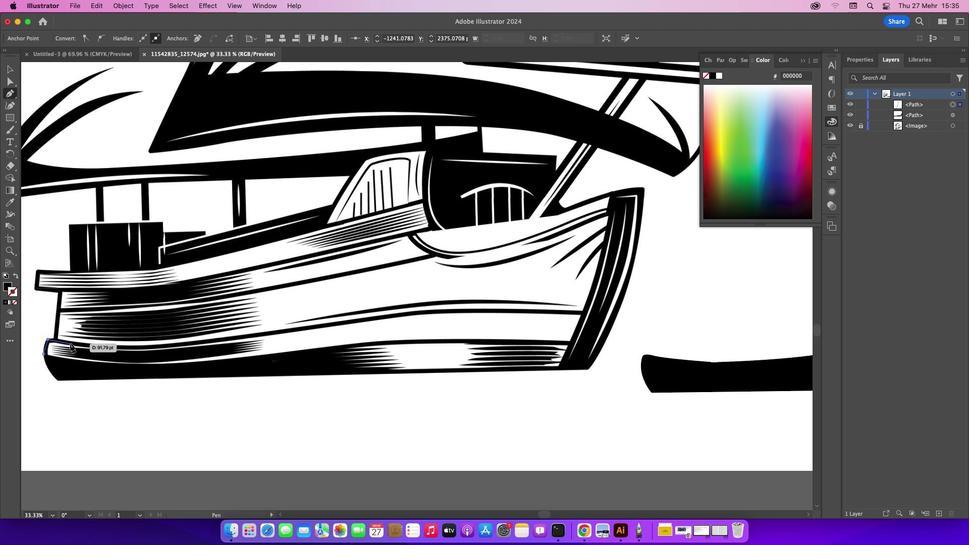 
Action: Mouse pressed left at (69, 343)
Screenshot: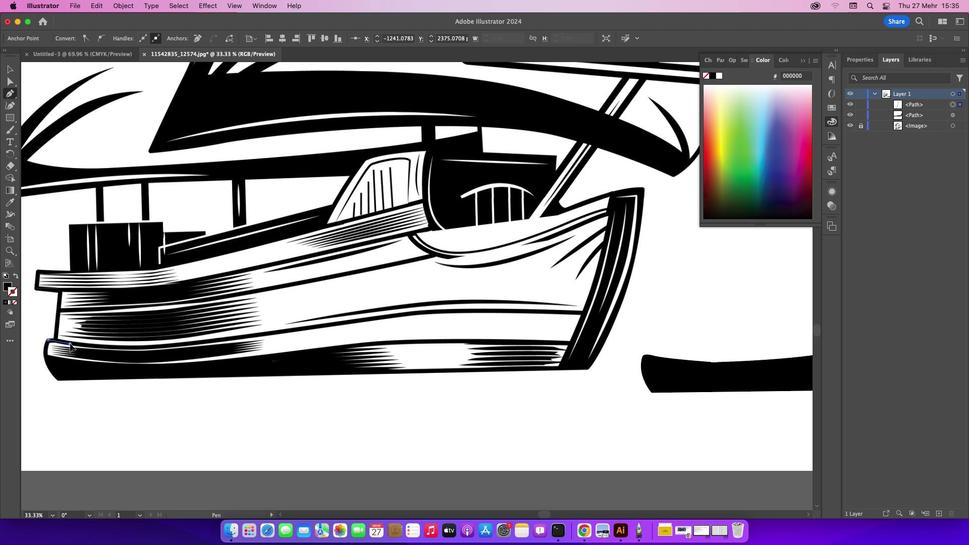
Action: Mouse moved to (138, 346)
Screenshot: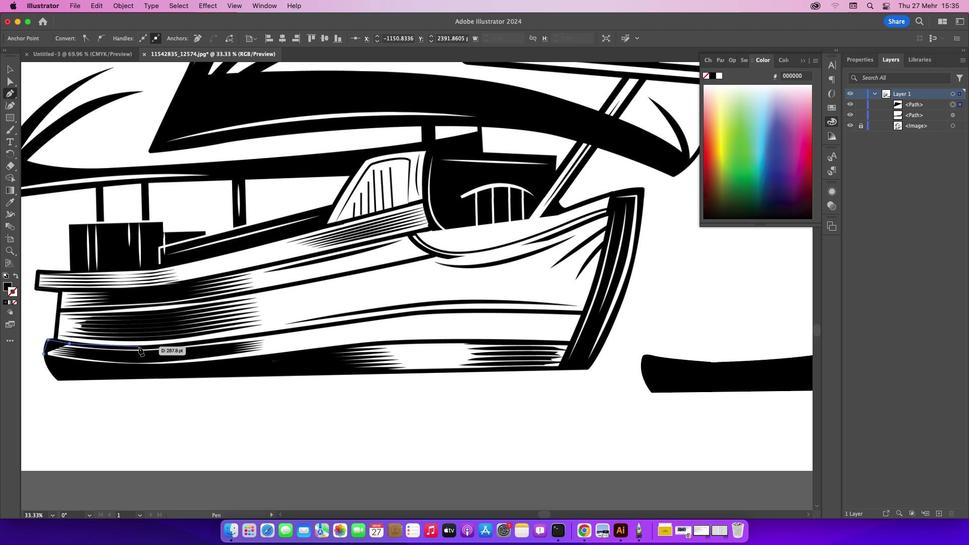 
Action: Mouse pressed left at (138, 346)
Screenshot: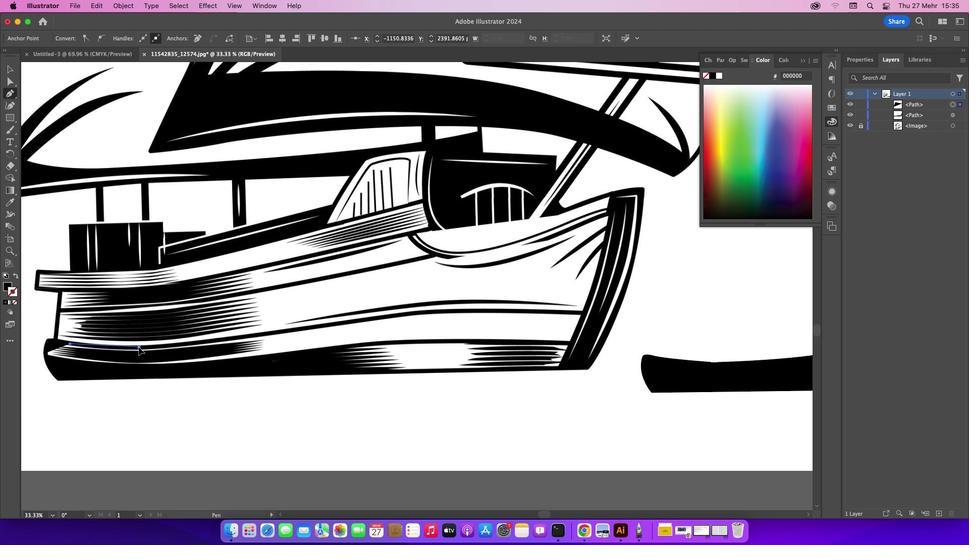 
Action: Mouse moved to (6, 290)
Screenshot: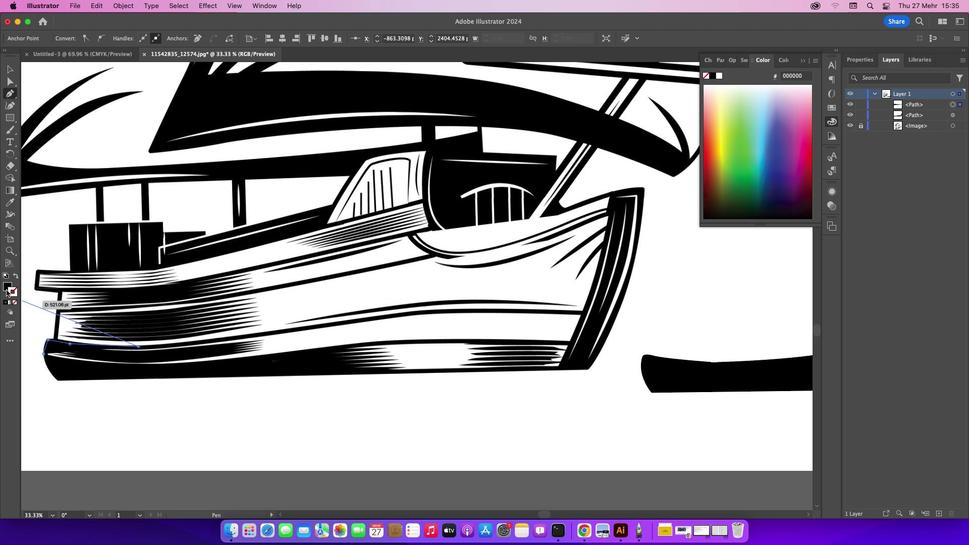 
Action: Mouse pressed left at (6, 290)
Screenshot: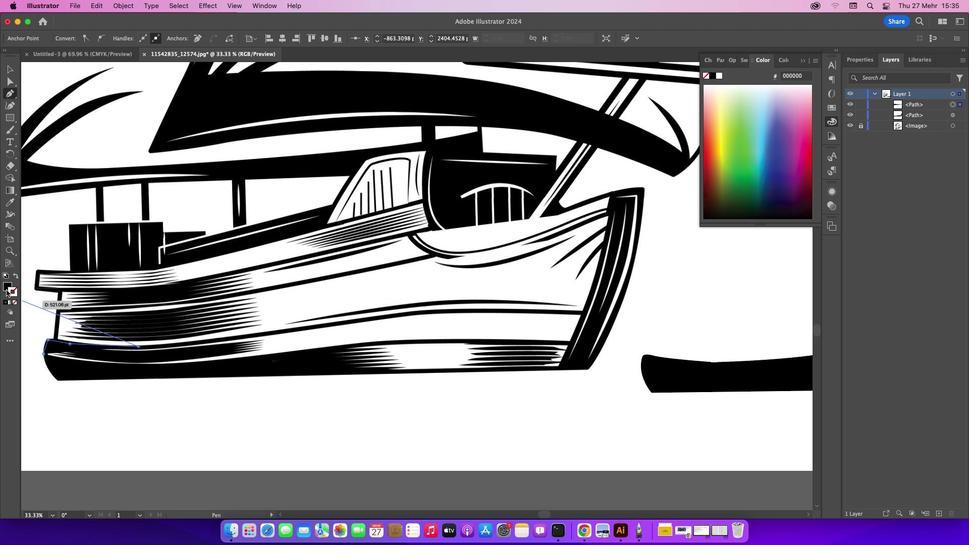 
Action: Mouse moved to (14, 303)
Screenshot: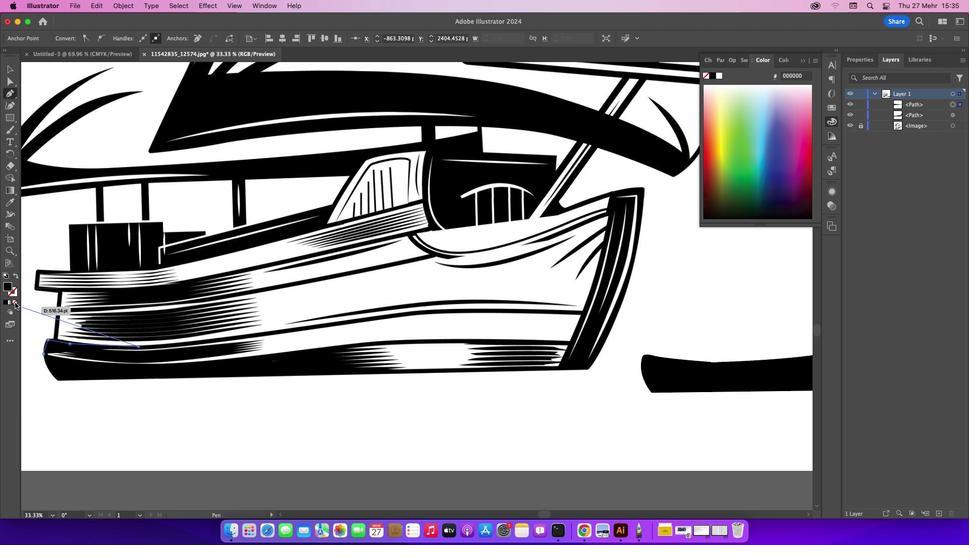 
Action: Mouse pressed left at (14, 303)
Screenshot: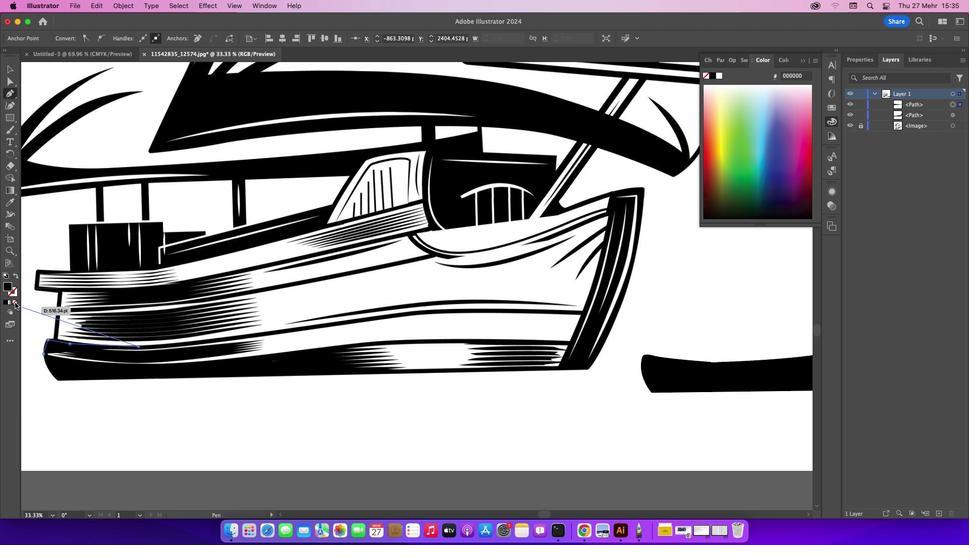 
Action: Mouse moved to (186, 343)
Screenshot: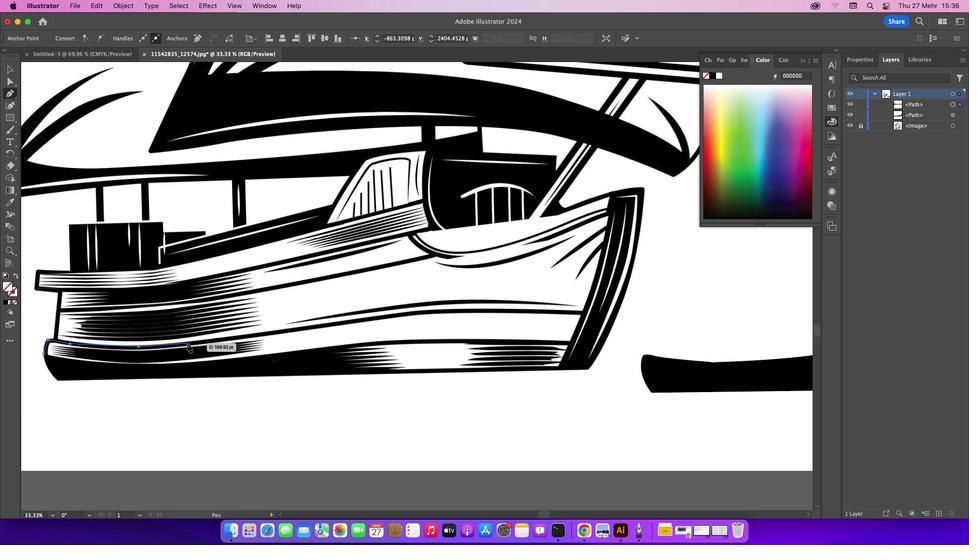 
Action: Mouse pressed left at (186, 343)
Screenshot: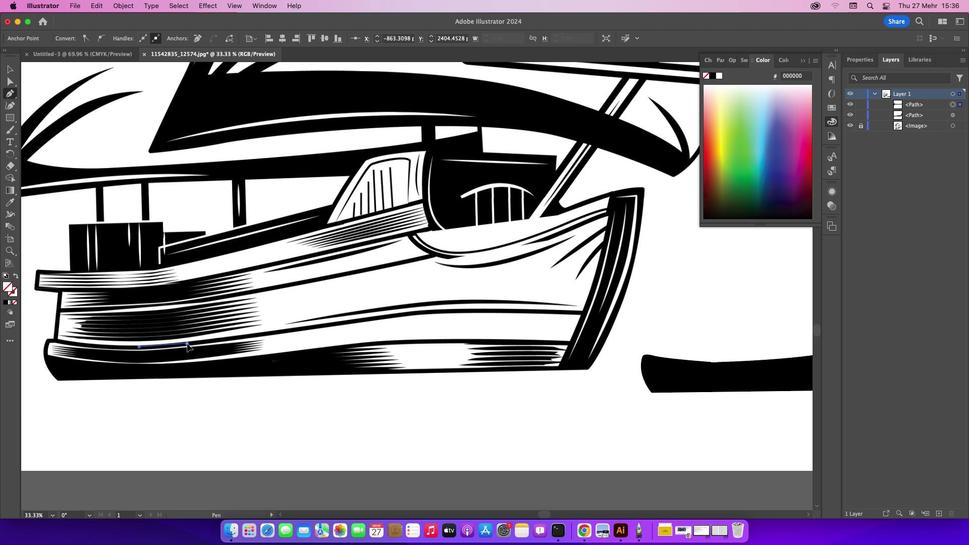 
Action: Mouse moved to (284, 331)
Screenshot: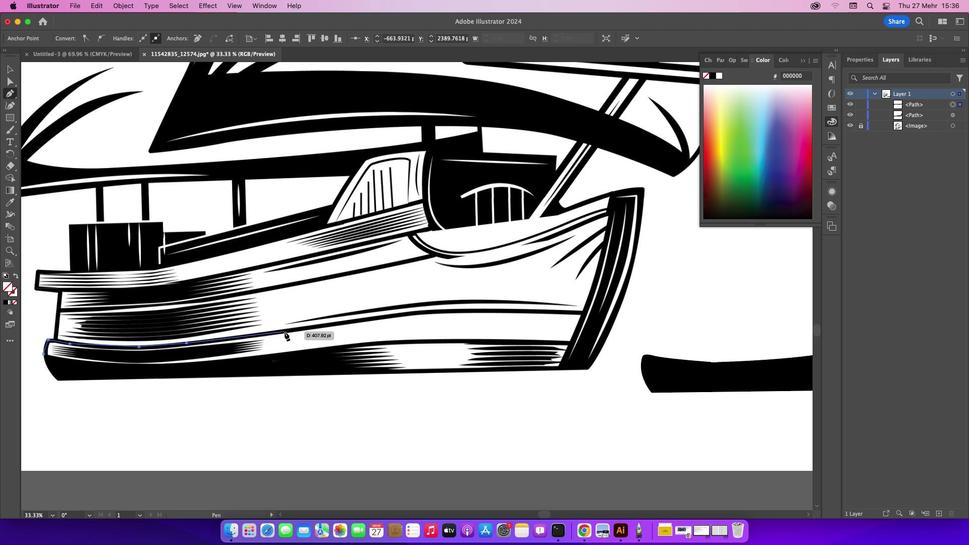 
Action: Mouse pressed left at (284, 331)
Screenshot: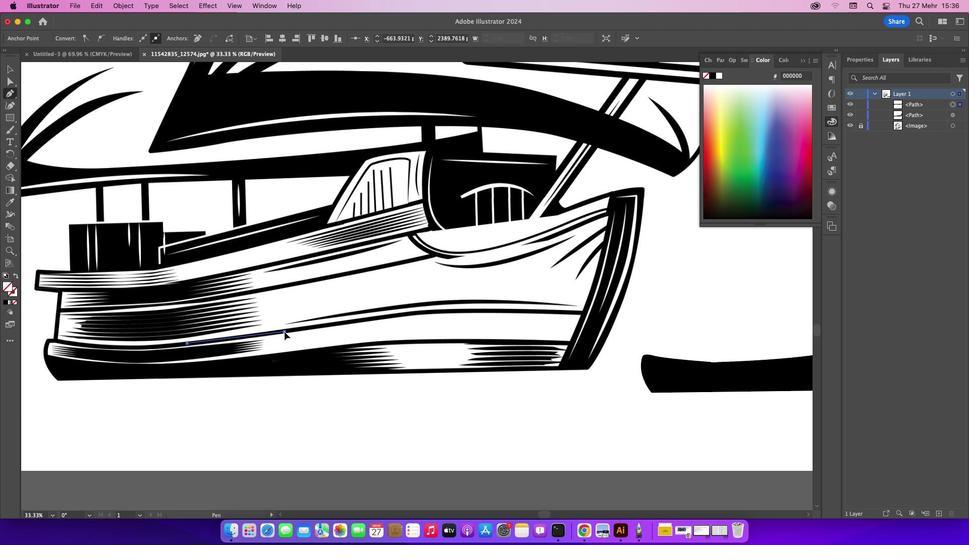 
Action: Mouse moved to (373, 318)
Screenshot: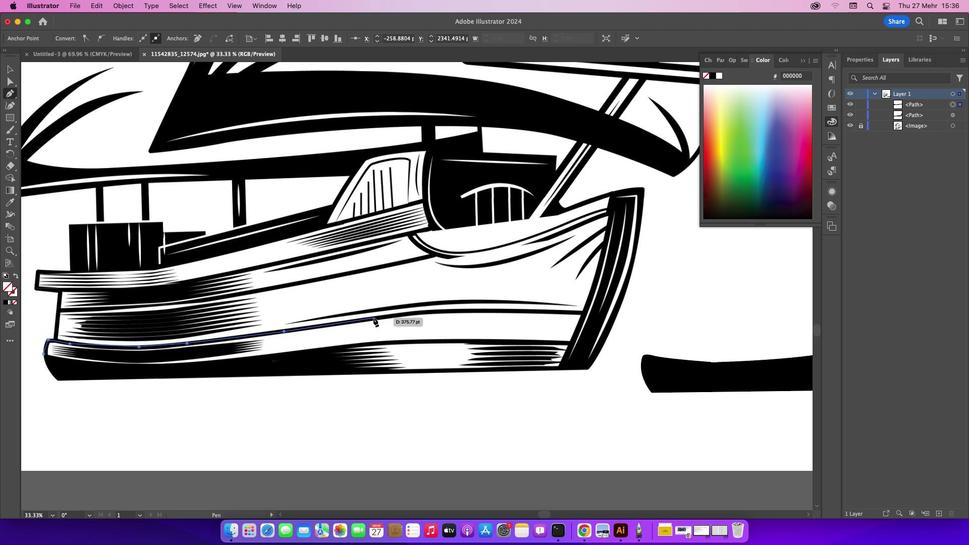
Action: Mouse pressed left at (373, 318)
Screenshot: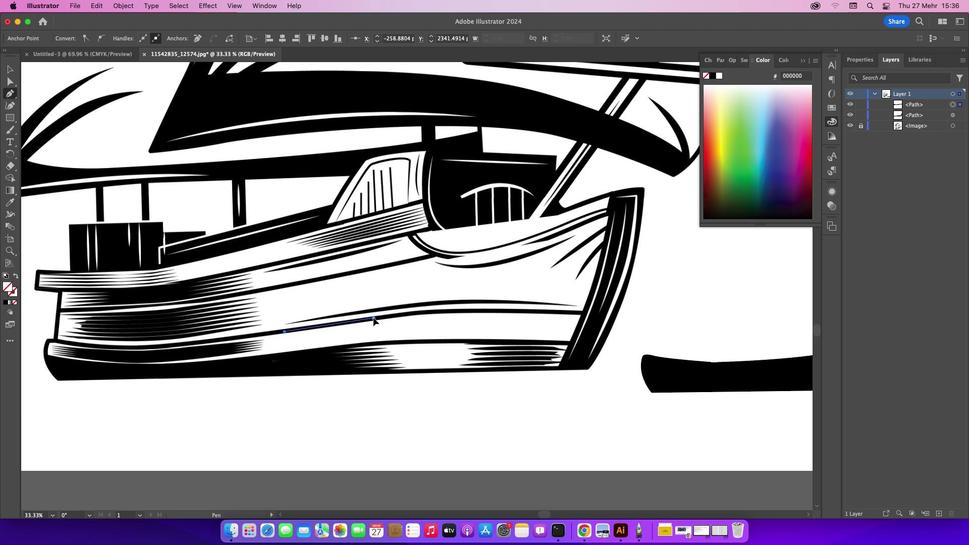 
Action: Mouse moved to (431, 312)
Screenshot: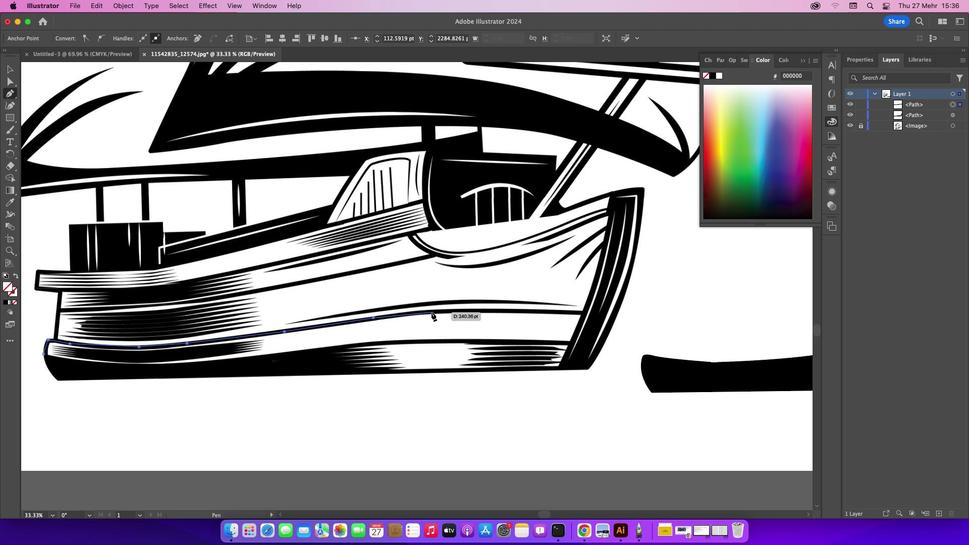 
Action: Mouse pressed left at (431, 312)
Screenshot: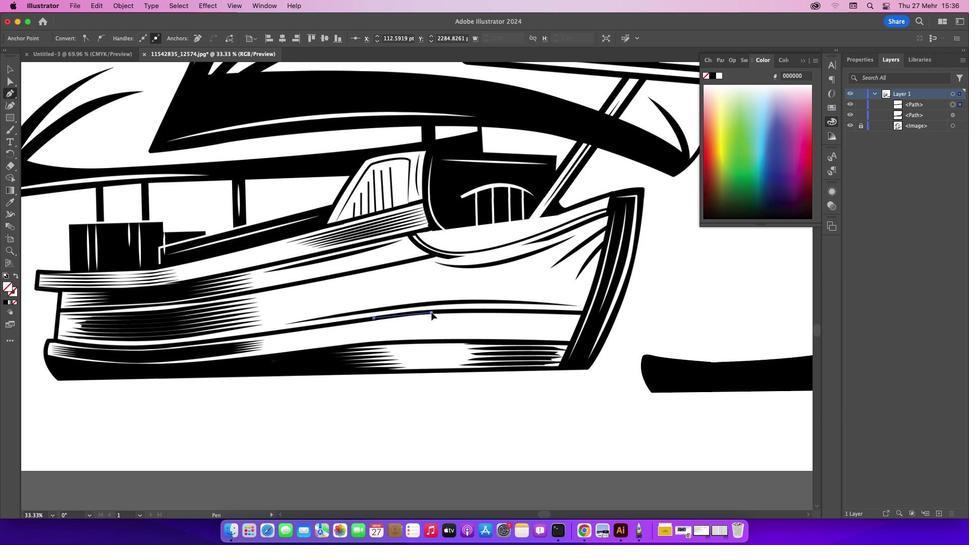 
Action: Mouse moved to (489, 312)
Screenshot: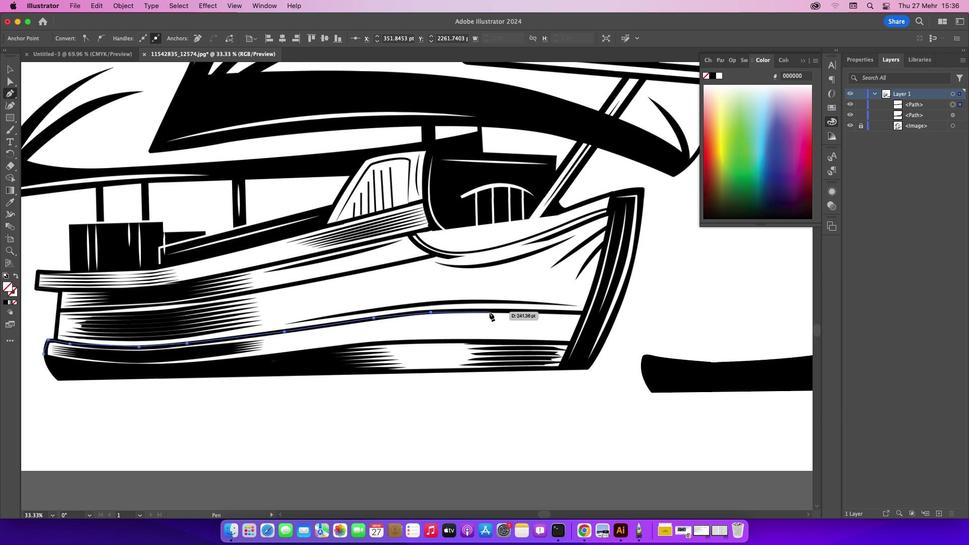 
Action: Mouse pressed left at (489, 312)
Screenshot: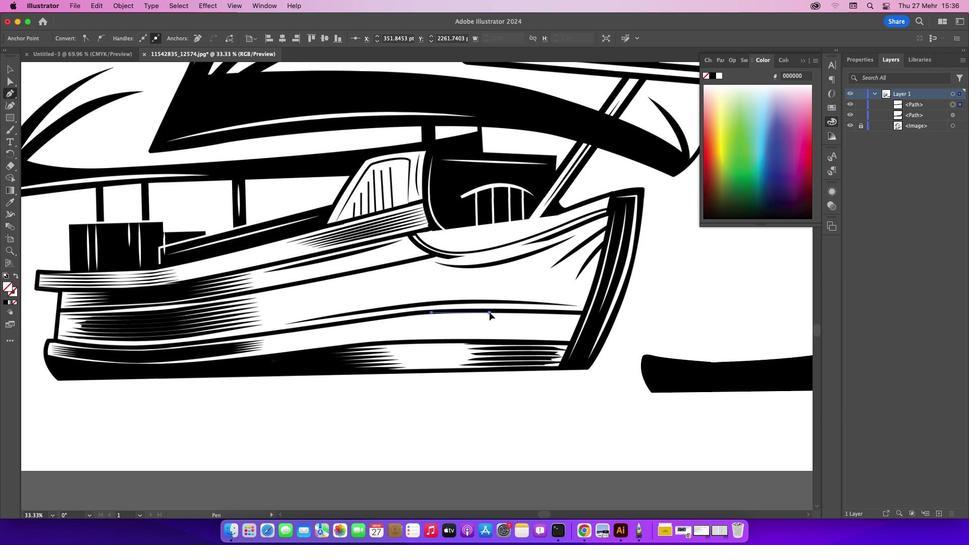 
Action: Mouse moved to (584, 314)
Screenshot: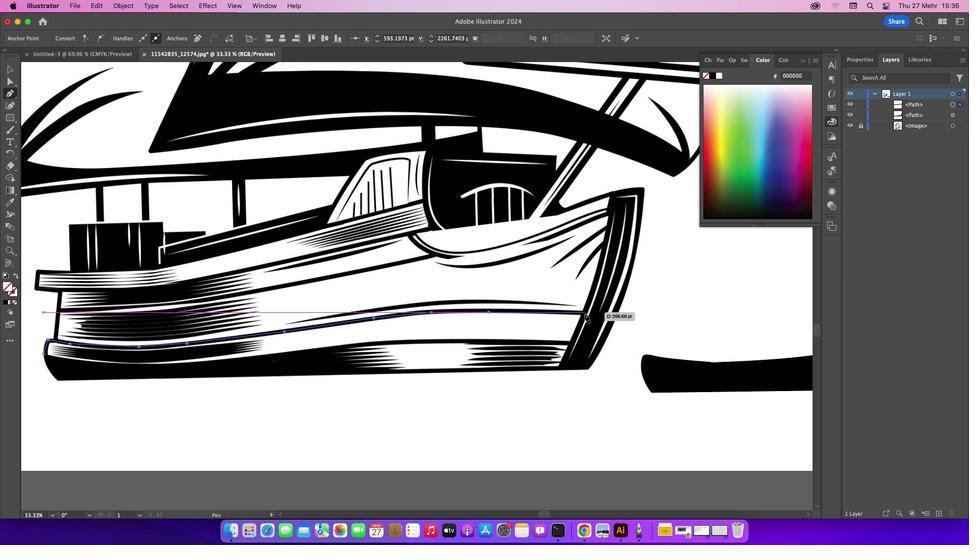 
Action: Mouse pressed left at (584, 314)
Screenshot: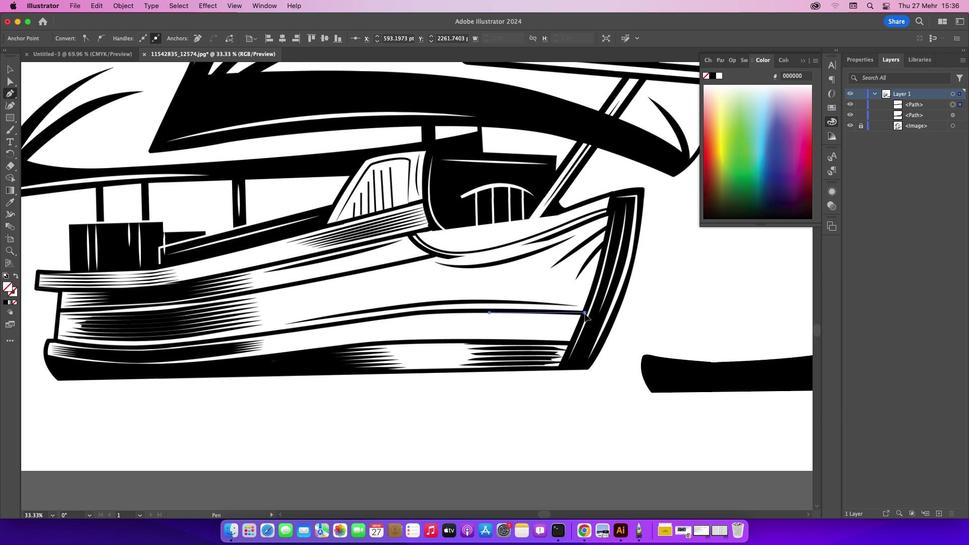 
Action: Mouse moved to (572, 344)
Screenshot: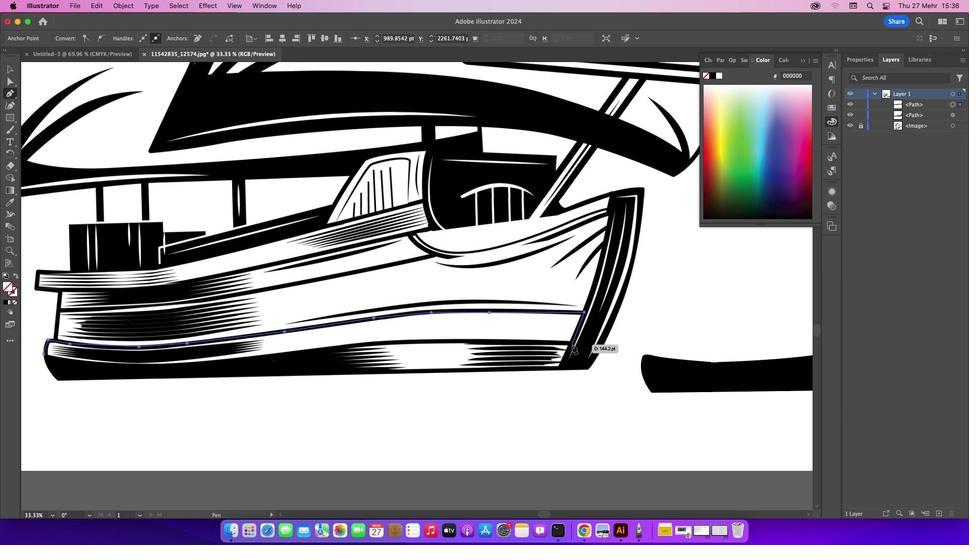 
Action: Mouse pressed left at (572, 344)
Screenshot: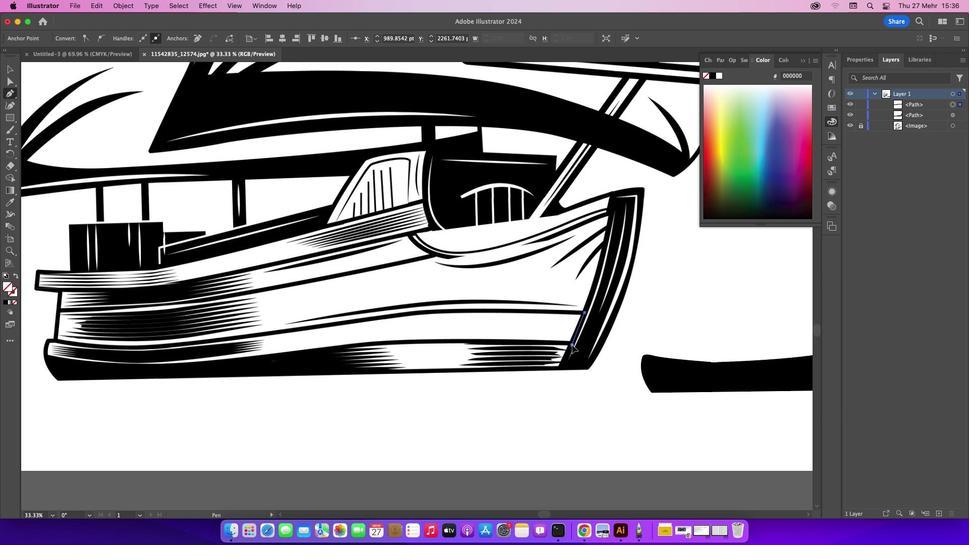 
Action: Mouse moved to (498, 341)
Screenshot: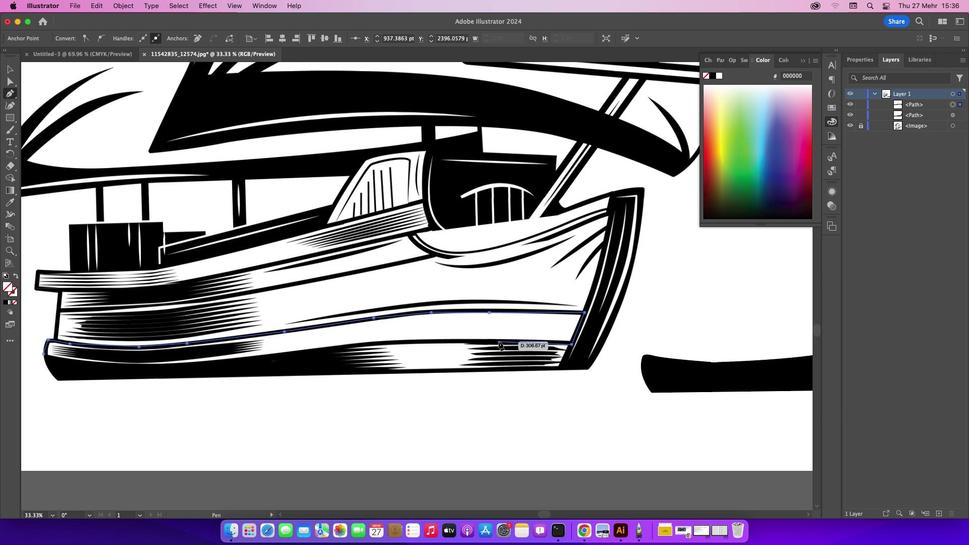 
Action: Mouse pressed left at (498, 341)
Screenshot: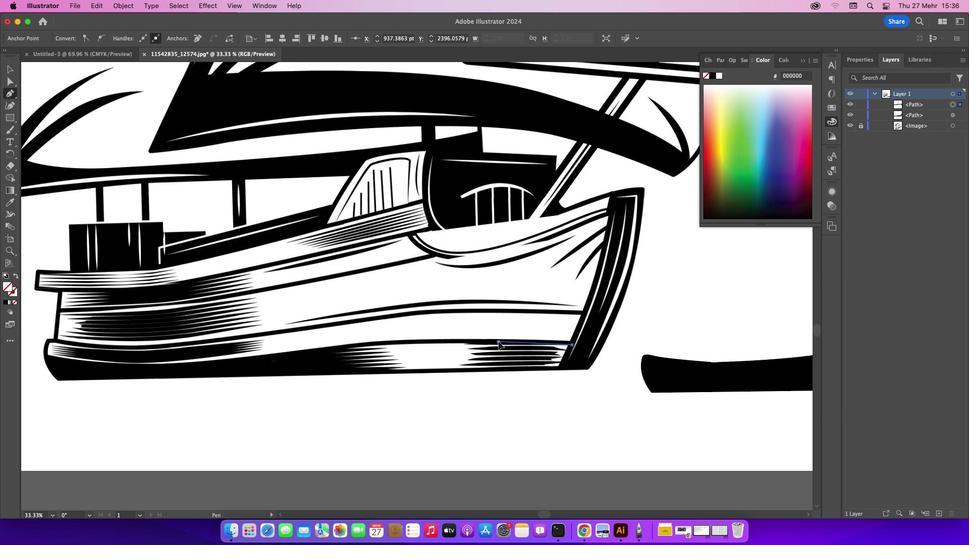 
Action: Mouse moved to (396, 341)
Screenshot: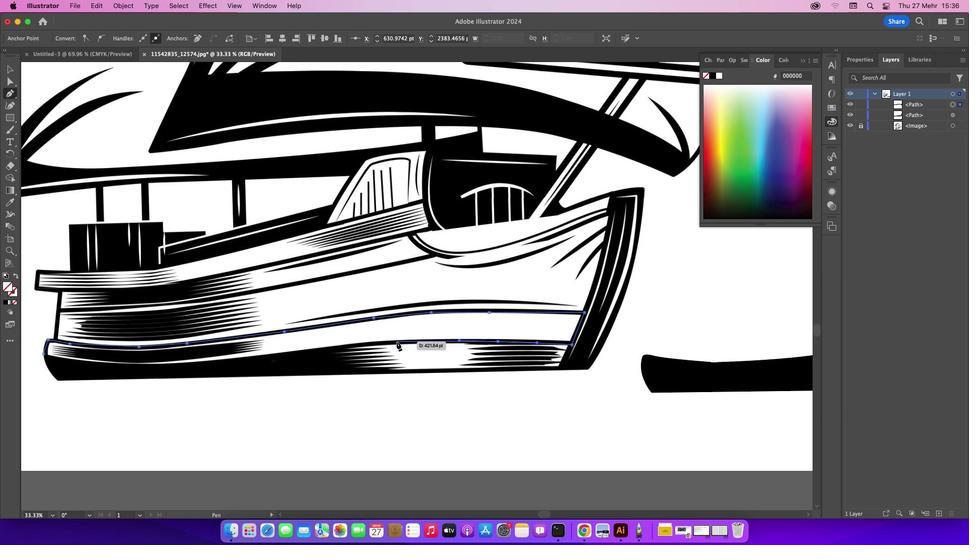 
Action: Mouse pressed left at (396, 341)
Screenshot: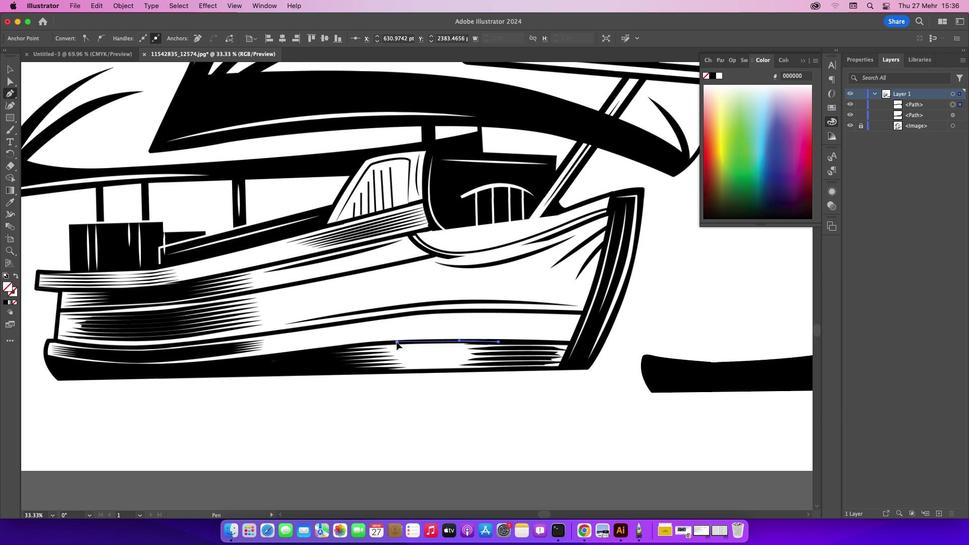
Action: Mouse moved to (333, 348)
Screenshot: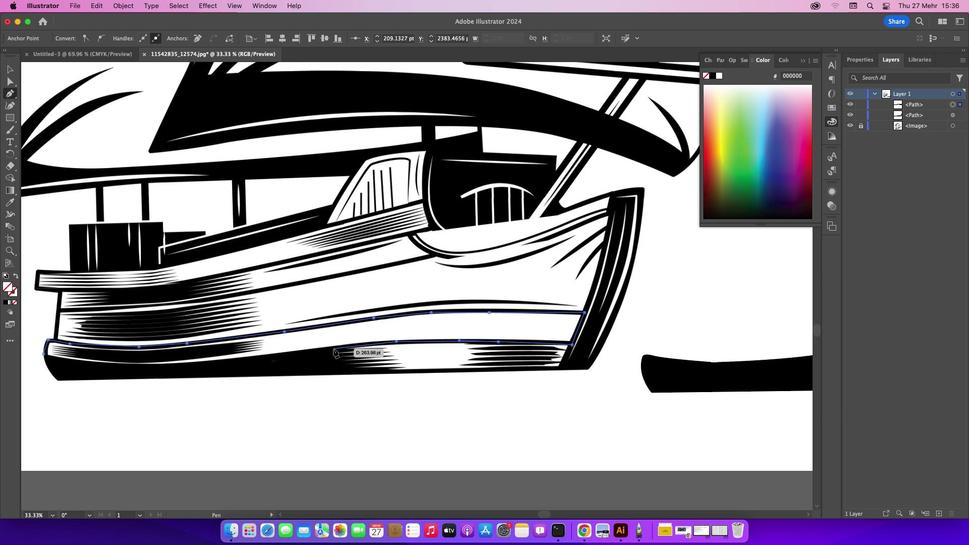 
Action: Mouse pressed left at (333, 348)
Screenshot: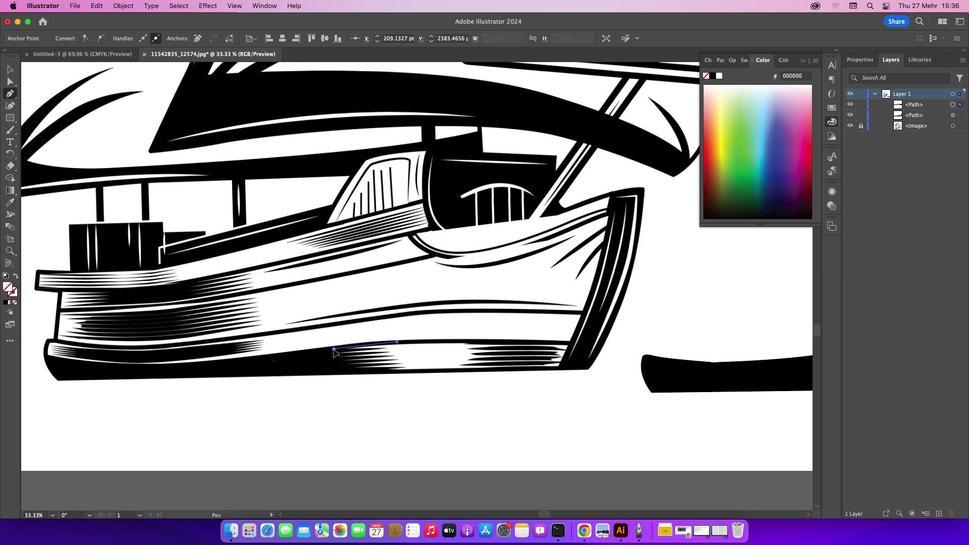 
Action: Mouse moved to (43, 355)
Screenshot: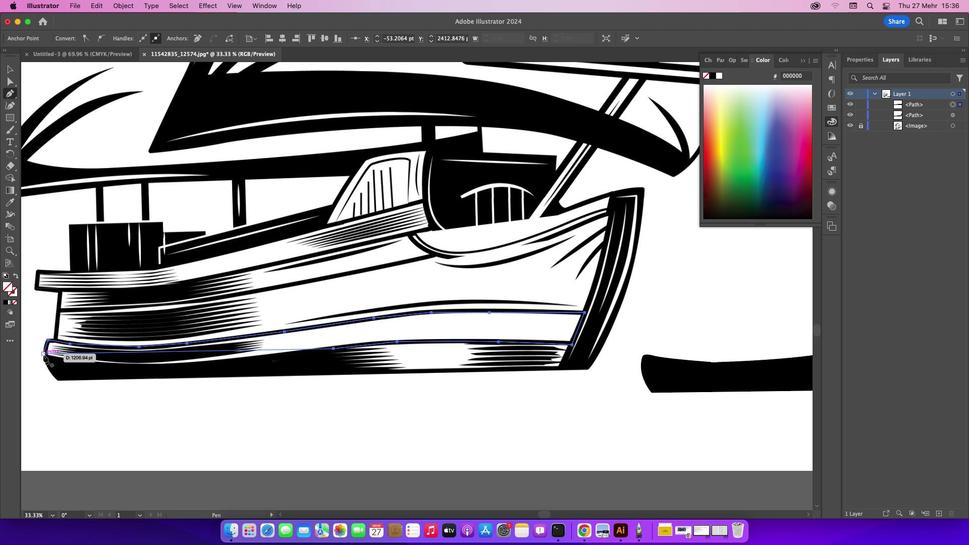 
Action: Mouse pressed left at (43, 355)
Screenshot: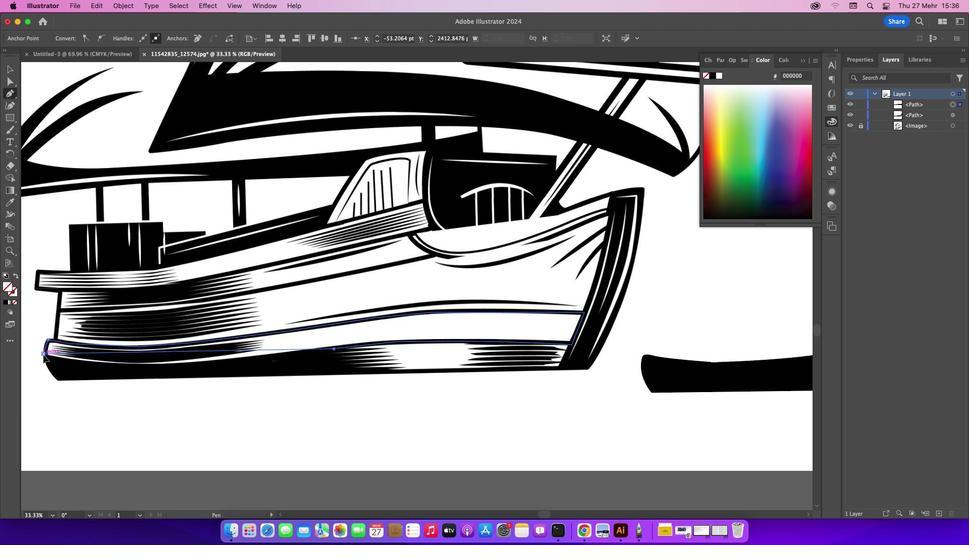 
Action: Mouse moved to (13, 70)
Screenshot: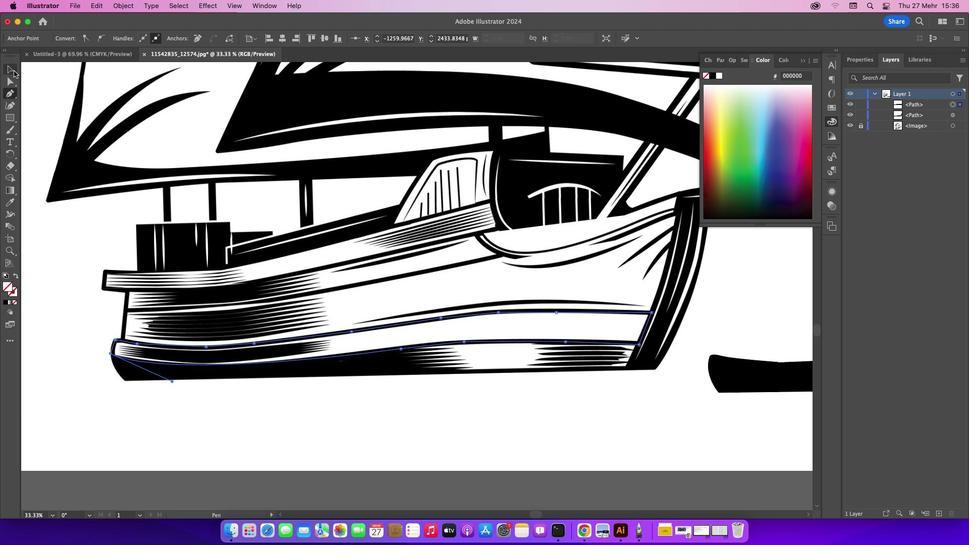 
Action: Mouse pressed left at (13, 70)
Screenshot: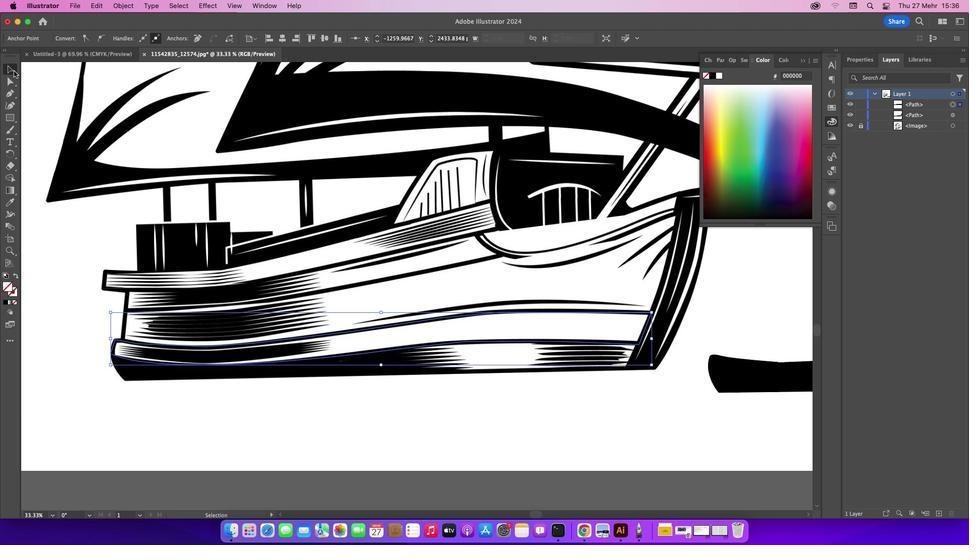 
Action: Mouse moved to (255, 342)
Screenshot: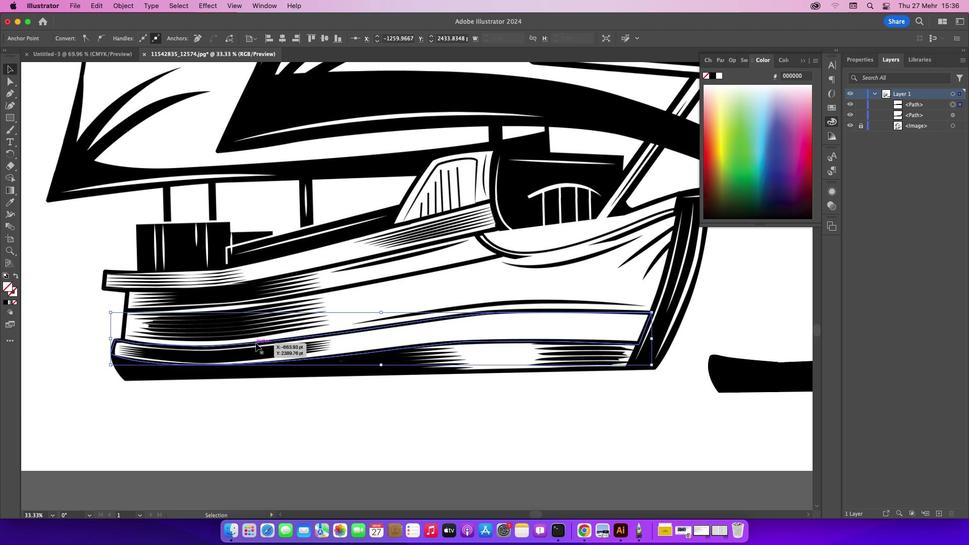 
Action: Mouse pressed left at (255, 342)
Screenshot: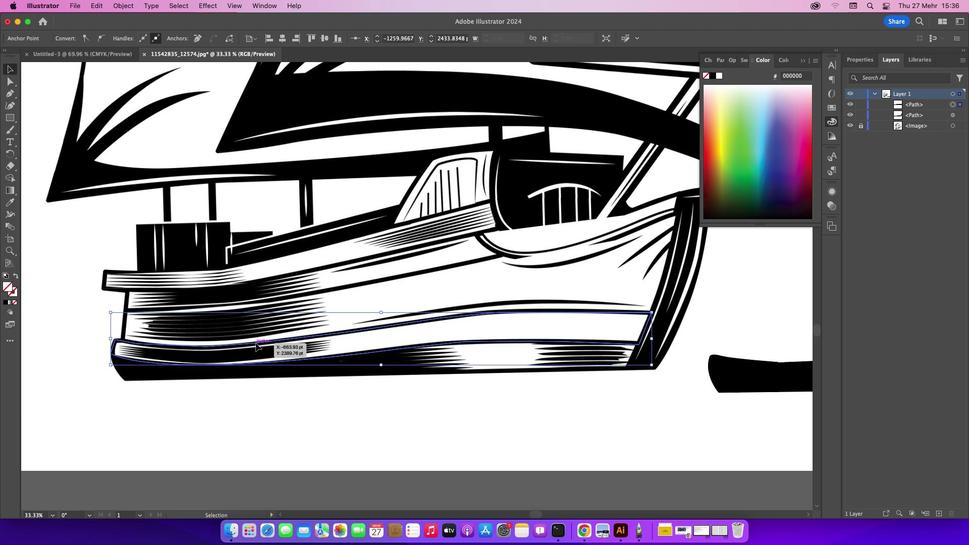 
Action: Mouse moved to (533, 514)
Screenshot: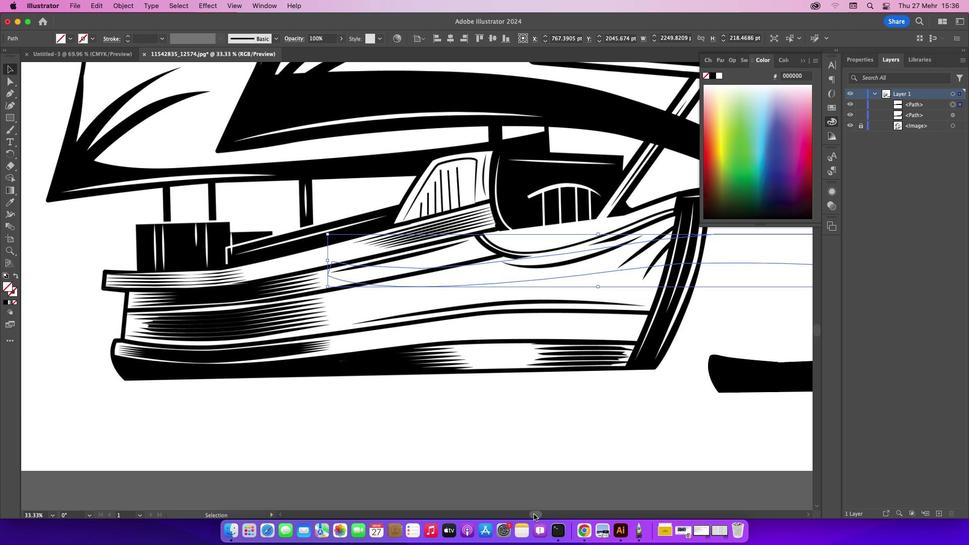 
Action: Mouse pressed left at (533, 514)
Screenshot: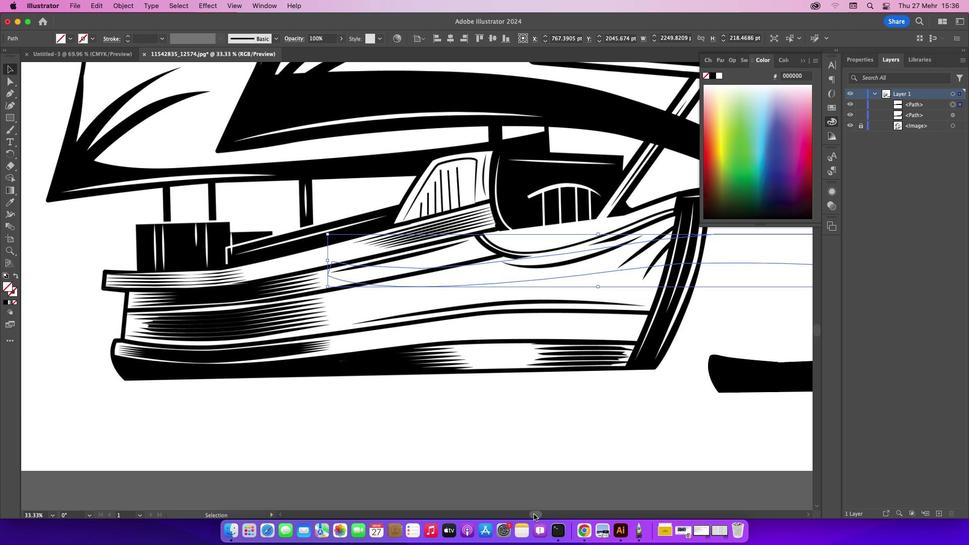 
Action: Mouse moved to (381, 265)
Screenshot: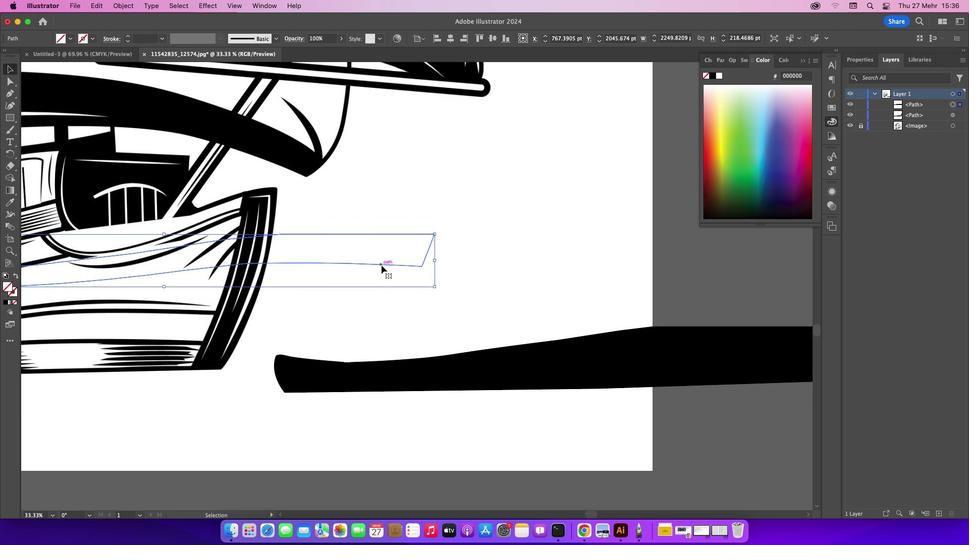 
Action: Mouse pressed left at (381, 265)
Screenshot: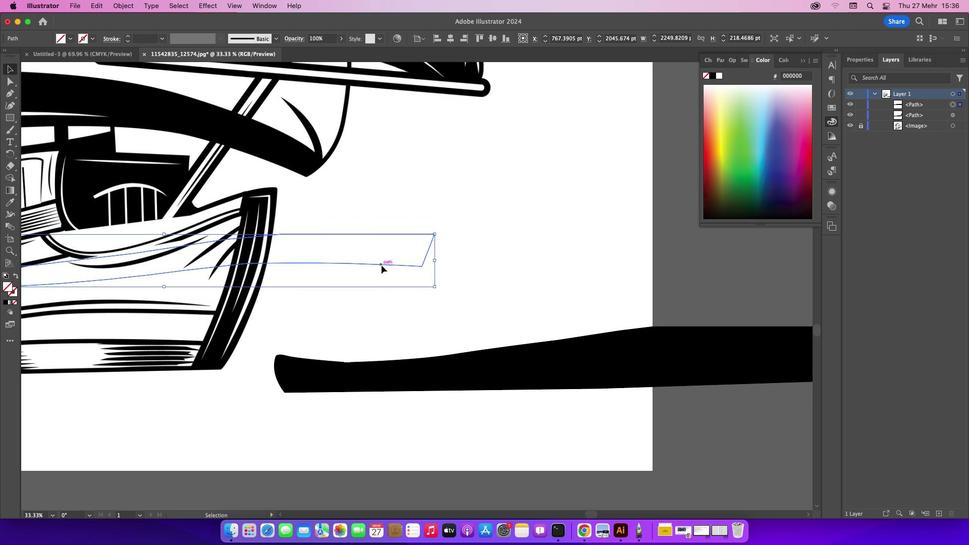 
Action: Mouse moved to (16, 293)
Screenshot: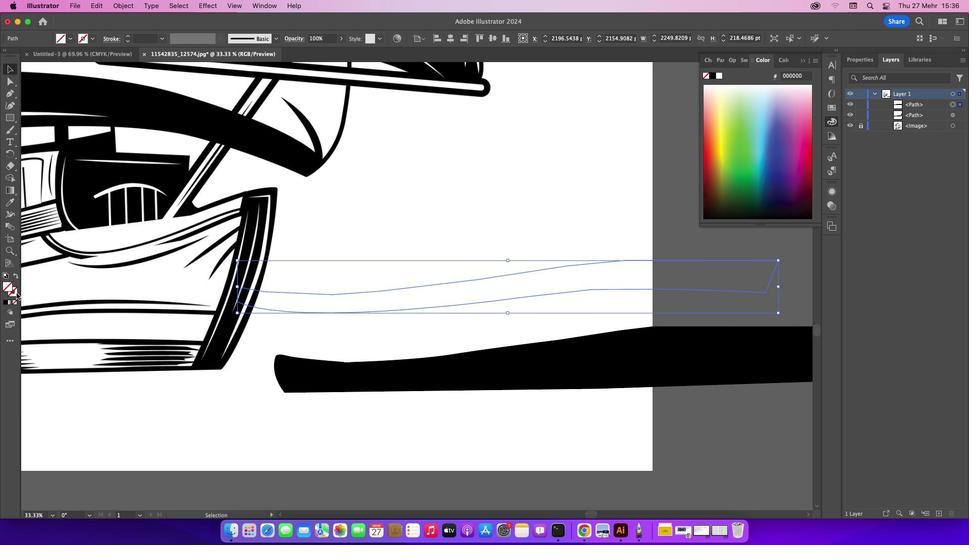 
Action: Mouse pressed left at (16, 293)
Screenshot: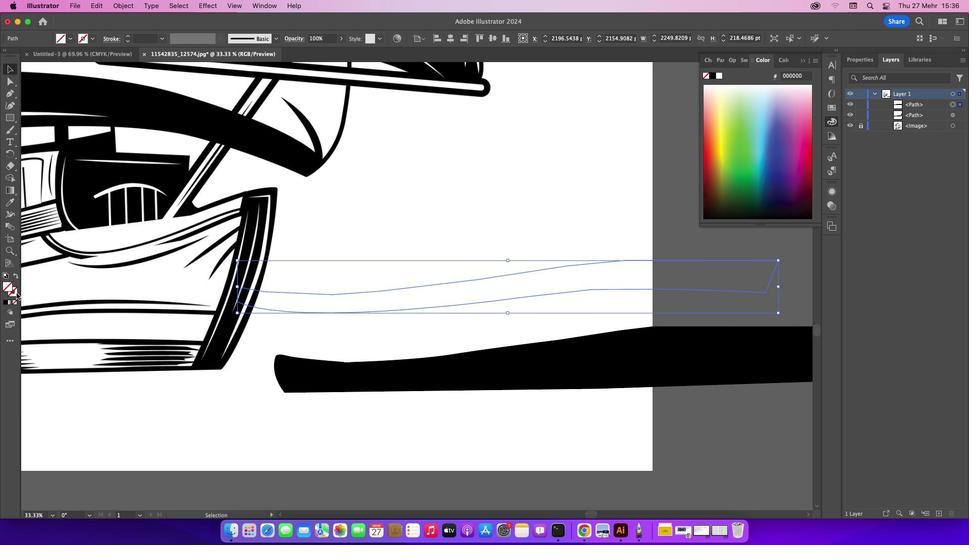 
Action: Mouse moved to (5, 304)
Screenshot: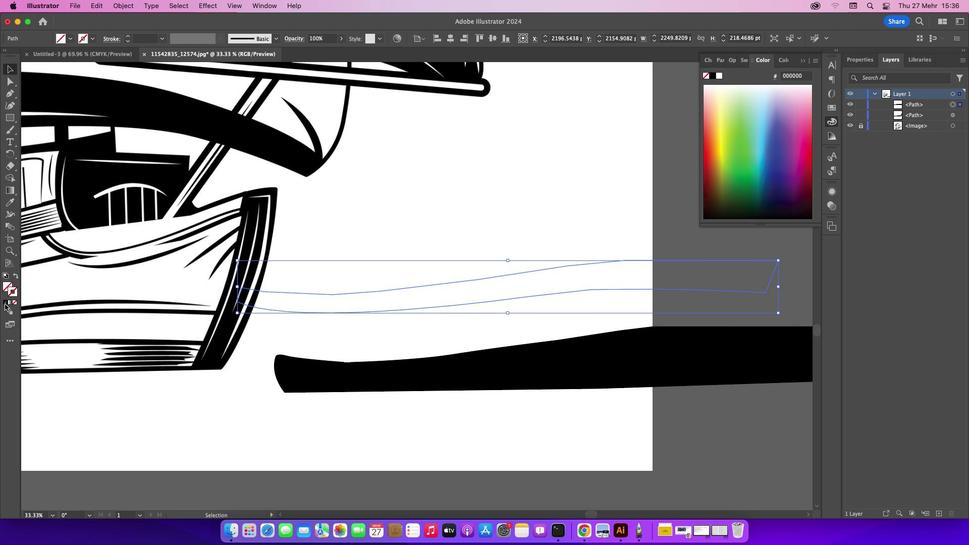 
Action: Mouse pressed left at (5, 304)
Screenshot: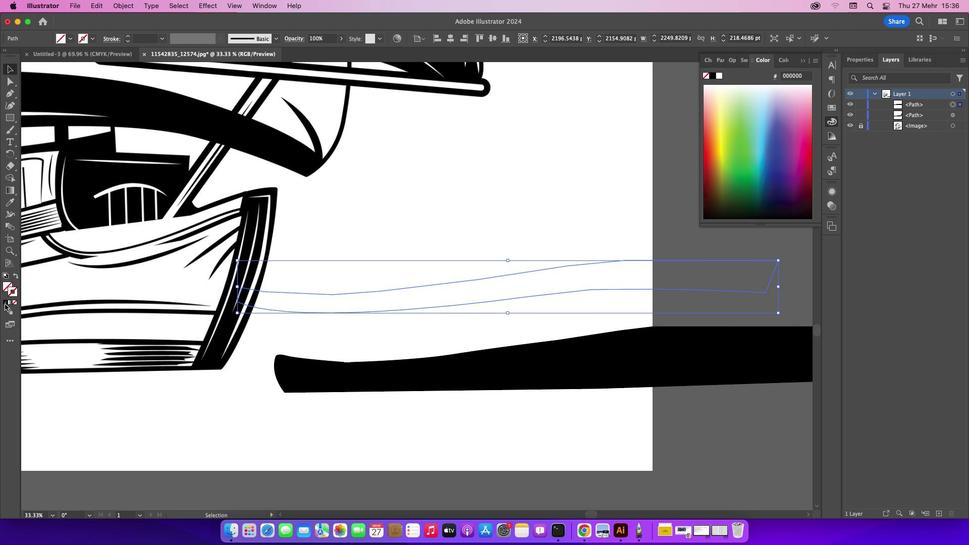 
Action: Mouse moved to (491, 208)
Screenshot: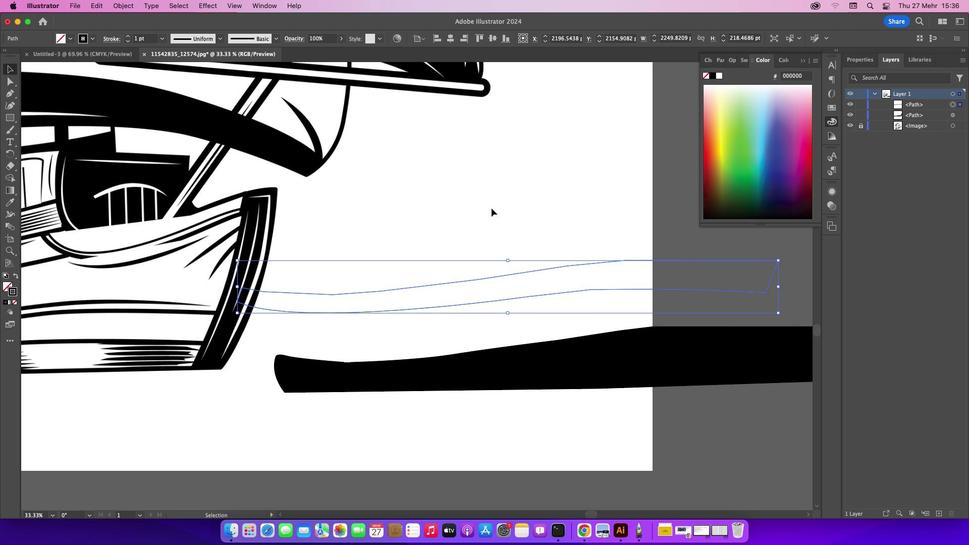 
Action: Mouse pressed left at (491, 208)
Screenshot: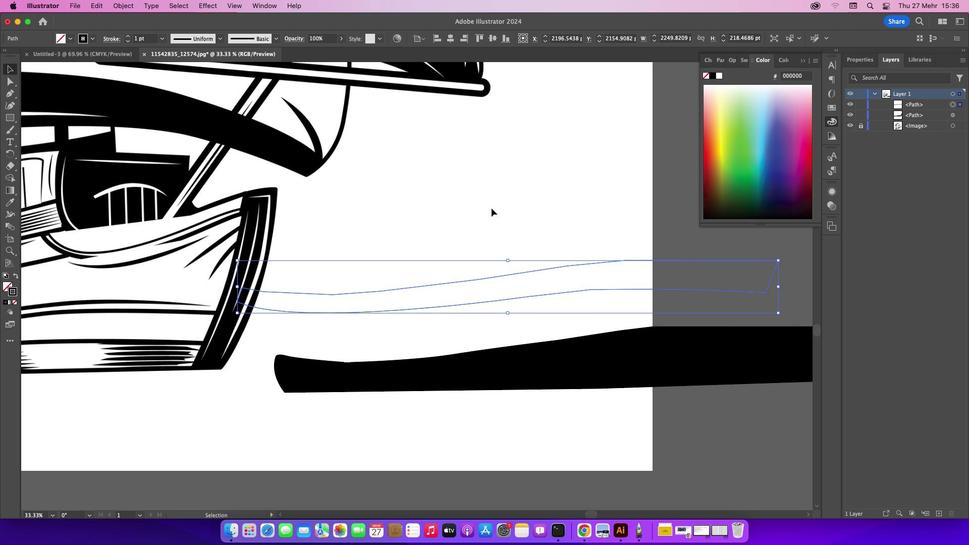 
Action: Mouse moved to (356, 312)
Screenshot: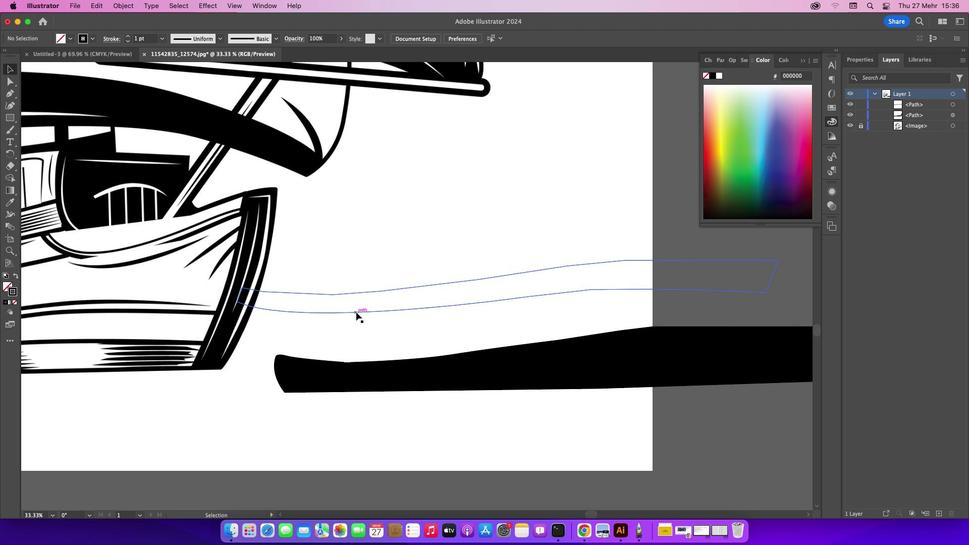 
Action: Mouse pressed left at (356, 312)
Screenshot: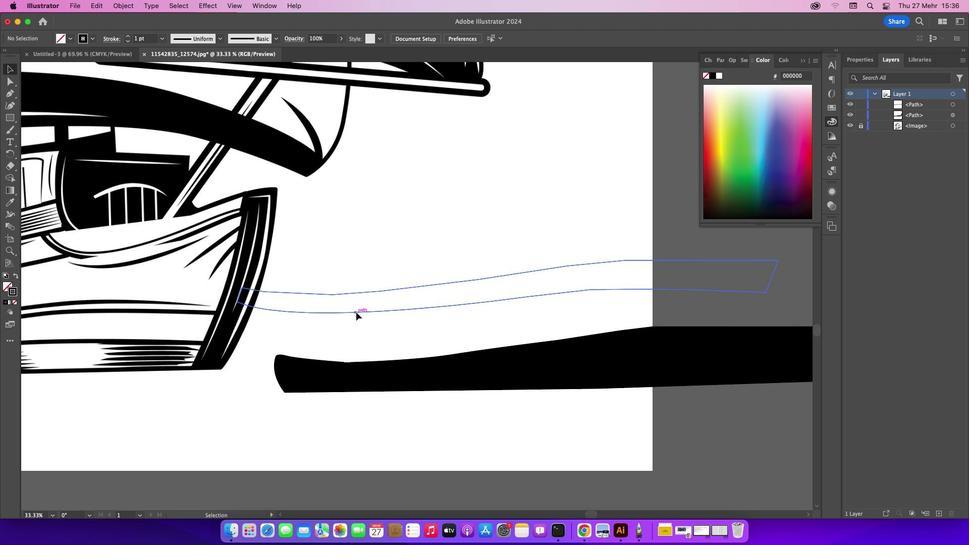 
Action: Mouse moved to (593, 515)
Screenshot: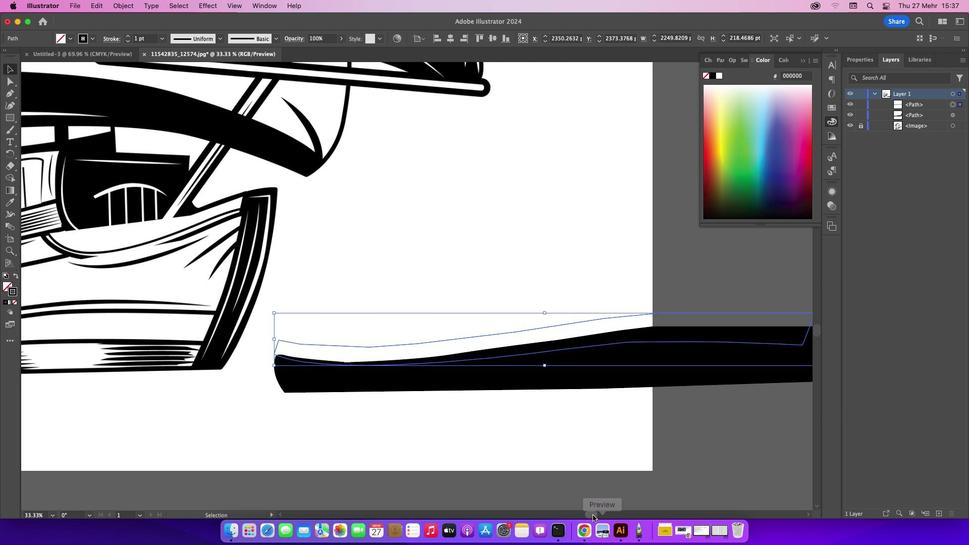 
Action: Mouse pressed left at (593, 515)
Screenshot: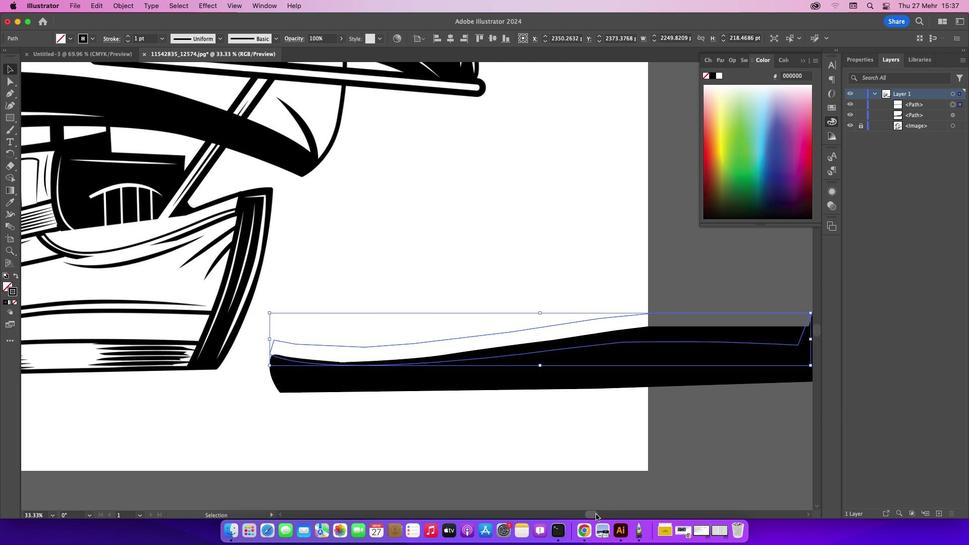 
Action: Mouse moved to (678, 342)
Screenshot: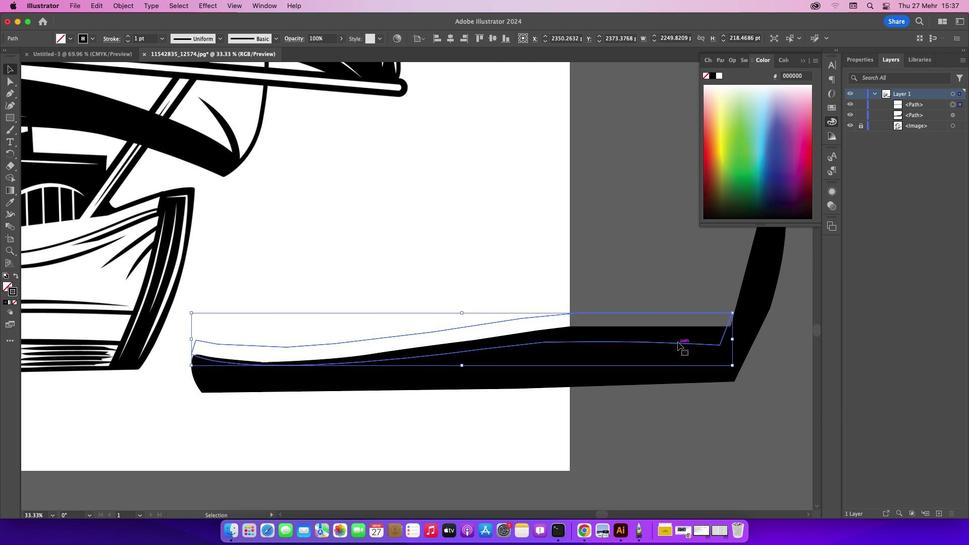 
Action: Mouse pressed left at (678, 342)
Screenshot: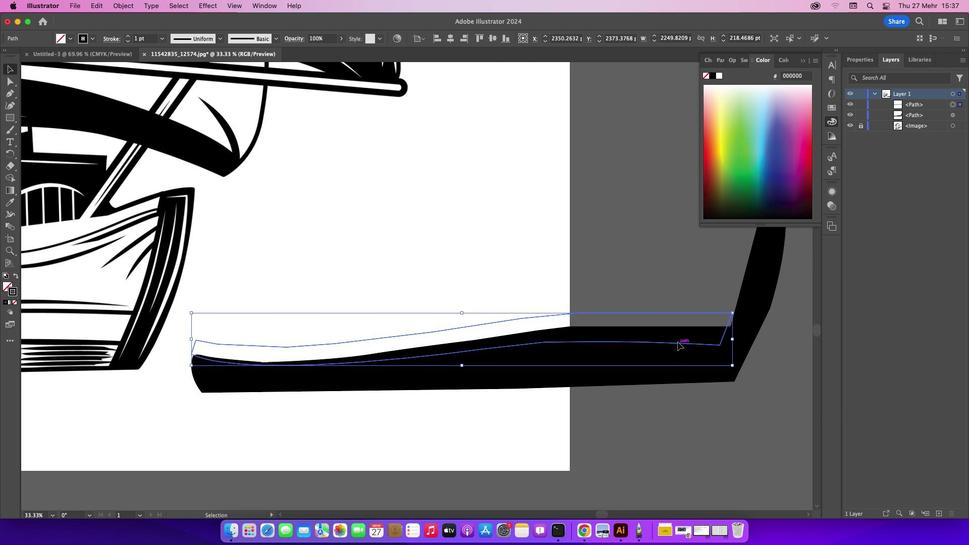 
Action: Mouse moved to (630, 448)
Screenshot: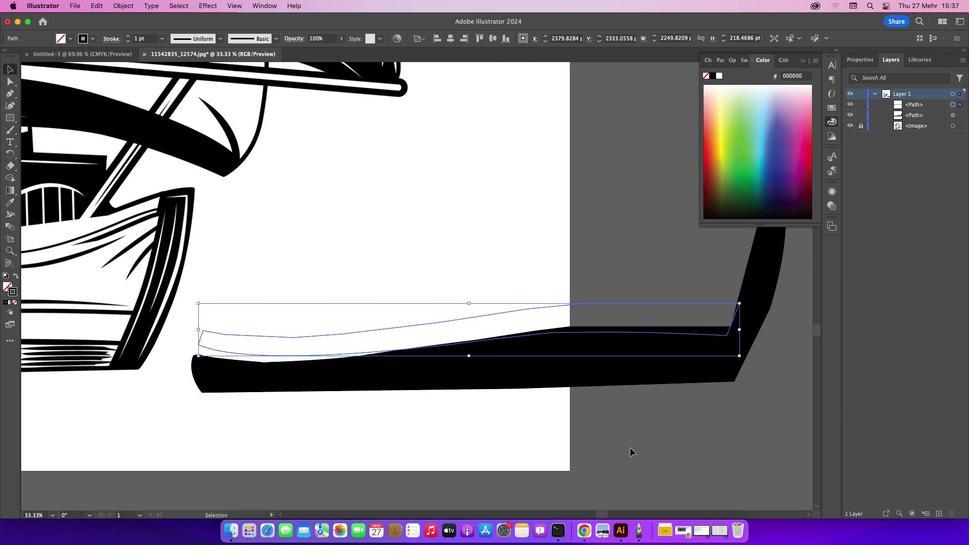 
Action: Mouse pressed left at (630, 448)
Screenshot: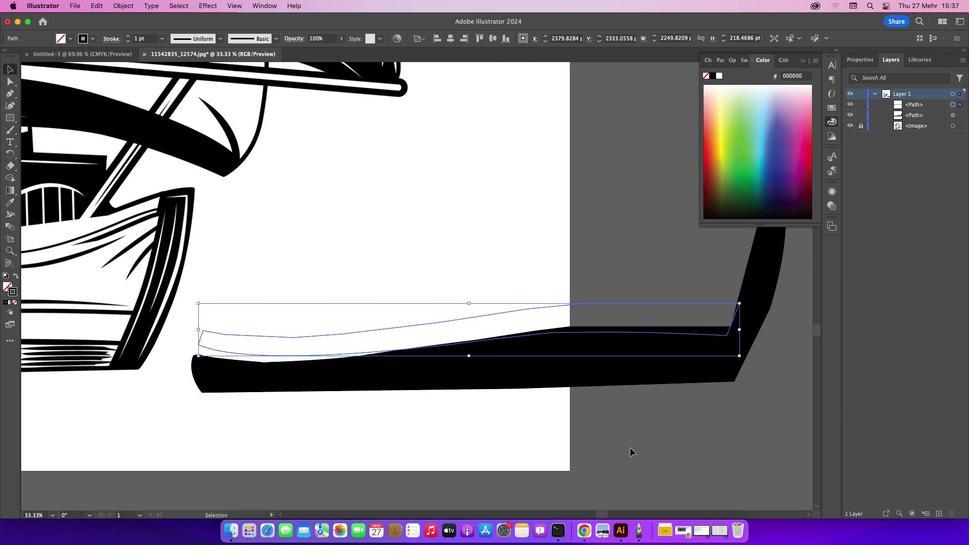 
Action: Mouse moved to (601, 516)
Screenshot: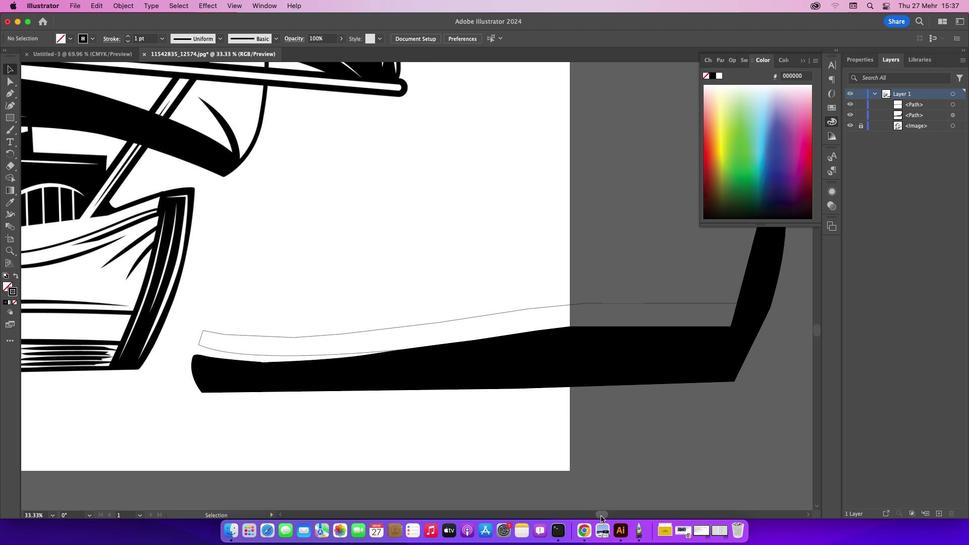 
Action: Mouse pressed left at (601, 516)
Screenshot: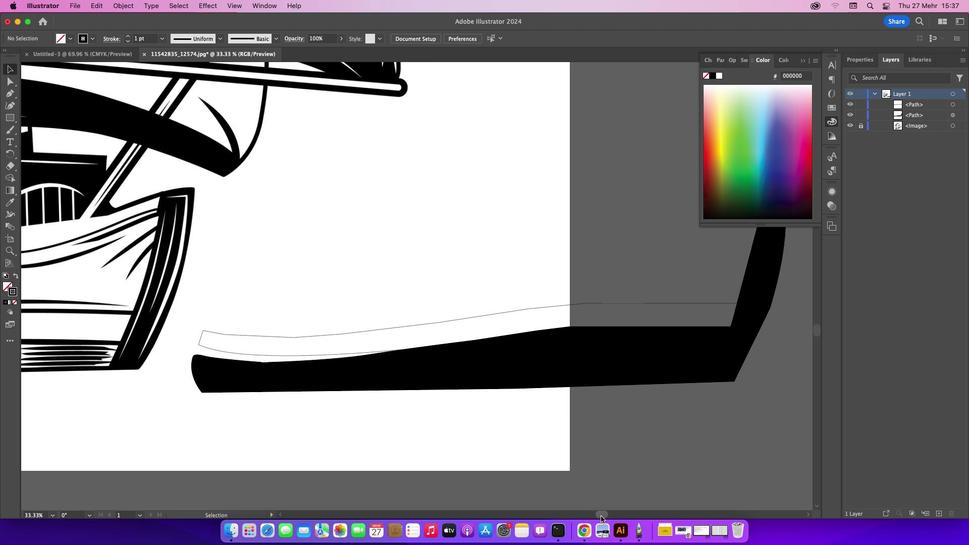 
Action: Mouse moved to (14, 95)
Screenshot: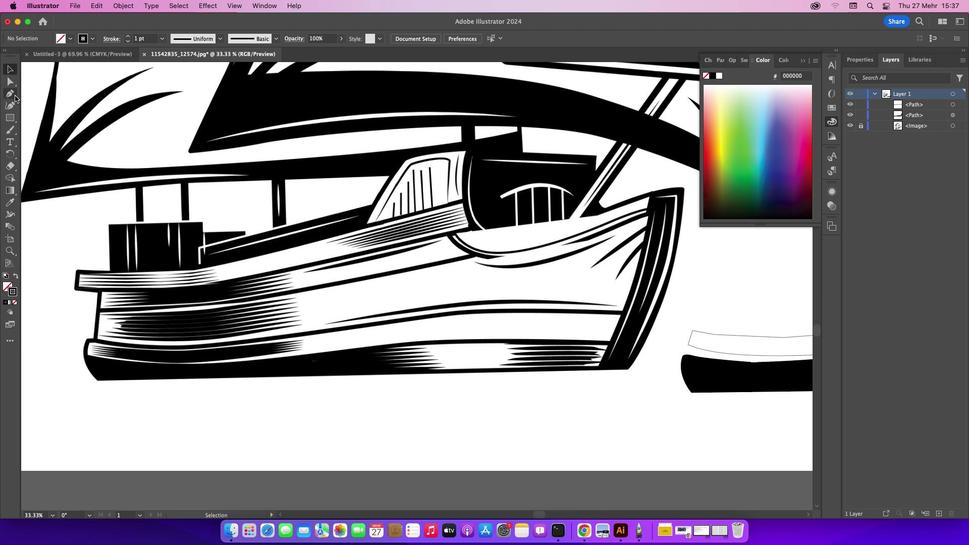 
Action: Mouse pressed left at (14, 95)
Screenshot: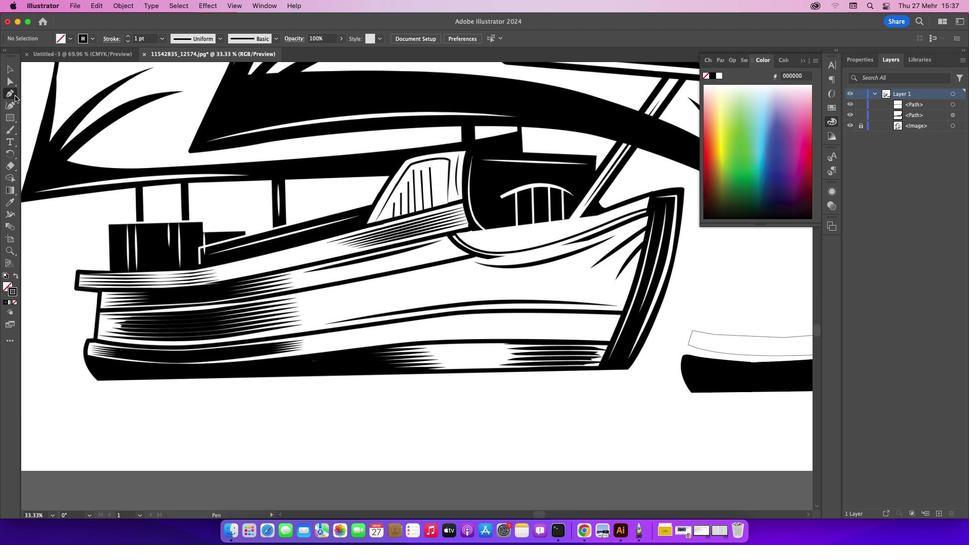 
Action: Mouse moved to (98, 312)
Screenshot: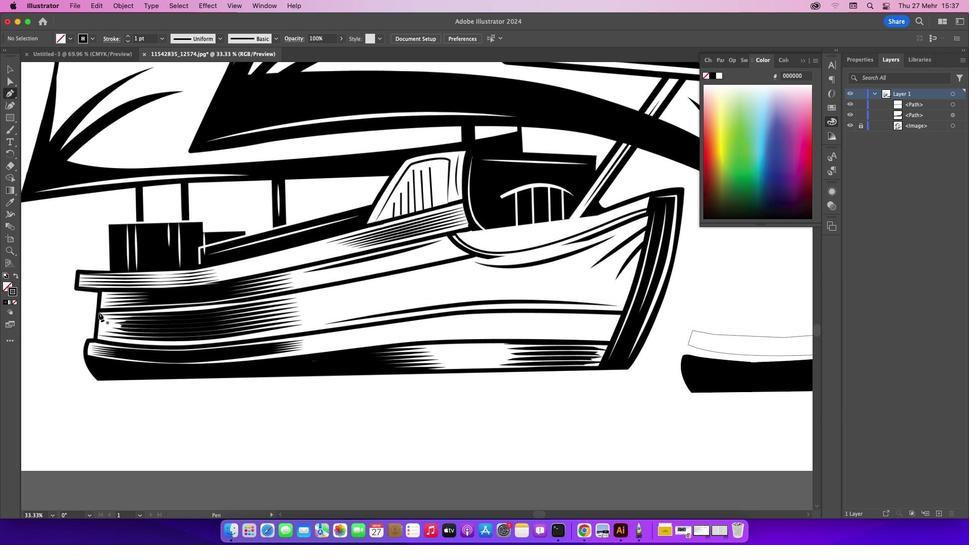 
Action: Mouse pressed left at (98, 312)
Screenshot: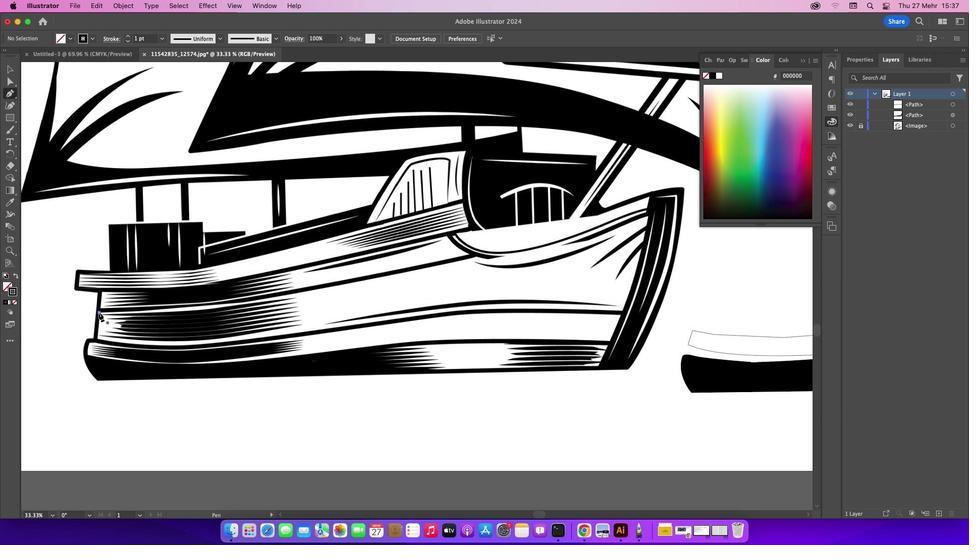 
Action: Mouse moved to (94, 336)
Screenshot: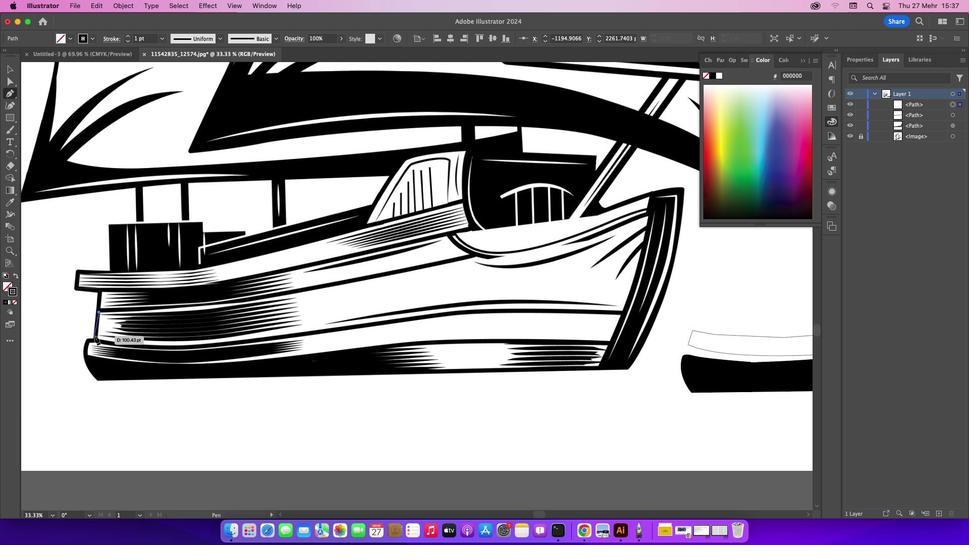 
Action: Mouse pressed left at (94, 336)
Screenshot: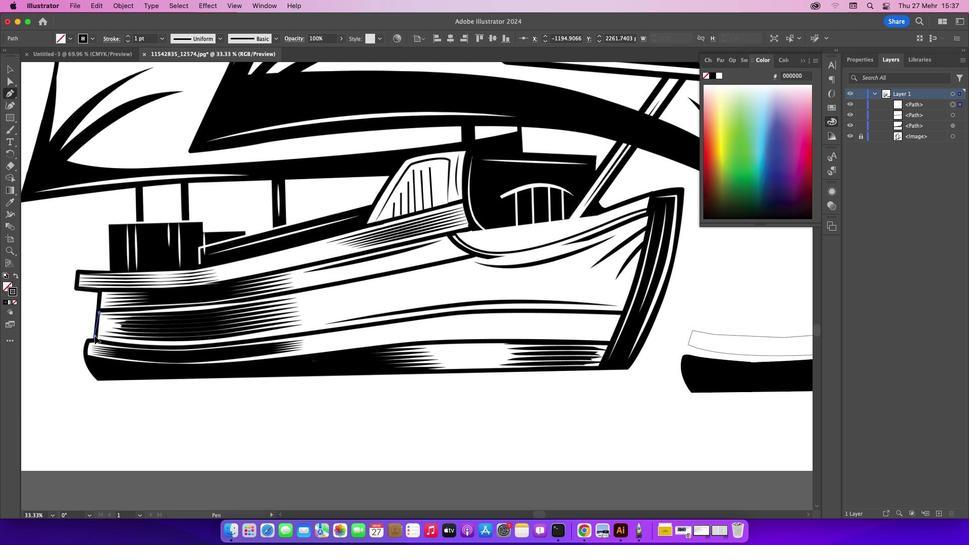 
Action: Mouse moved to (95, 340)
Screenshot: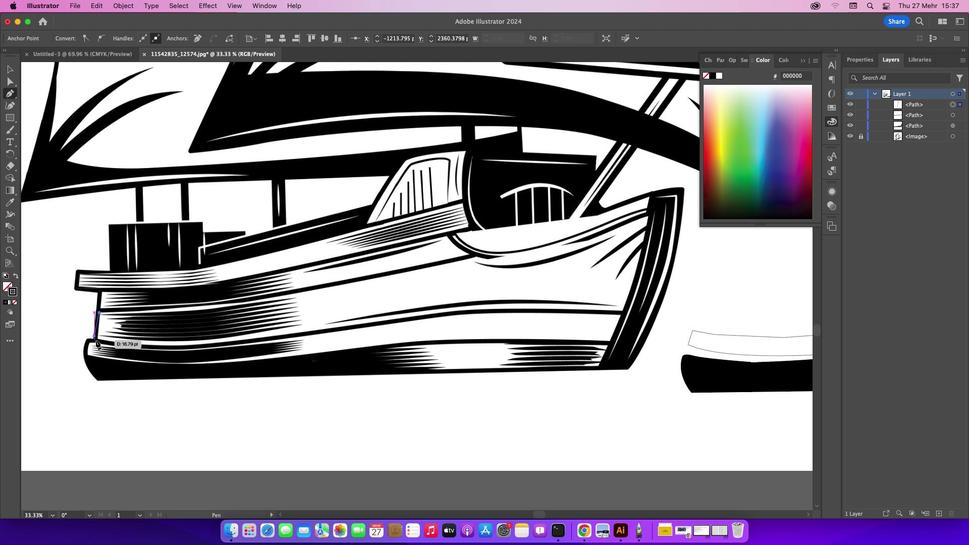 
Action: Mouse pressed left at (95, 340)
Screenshot: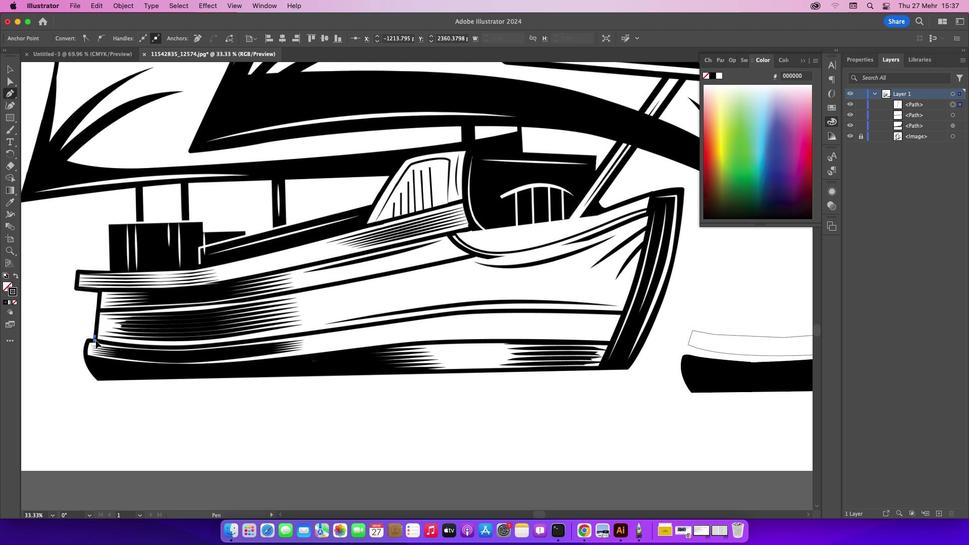 
Action: Mouse moved to (302, 332)
Screenshot: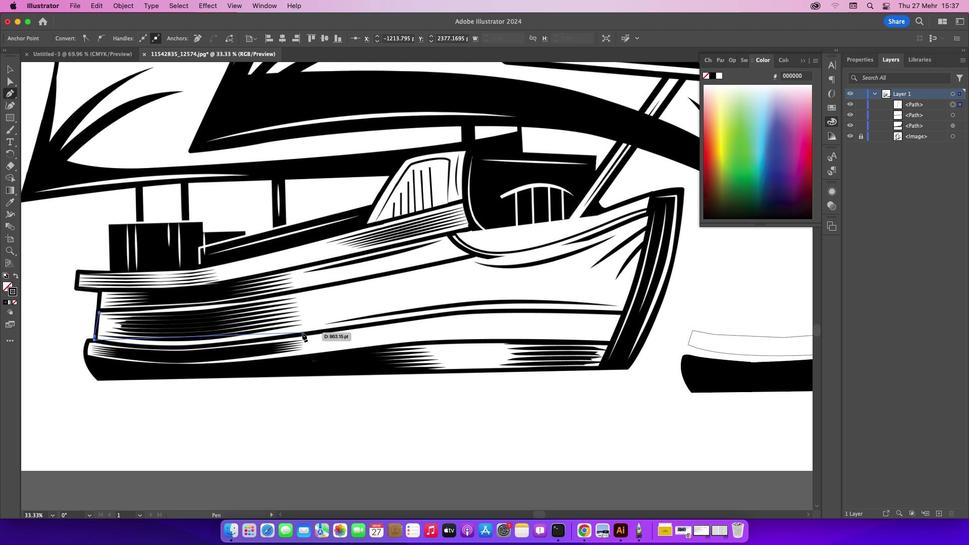 
Action: Mouse pressed left at (302, 332)
Screenshot: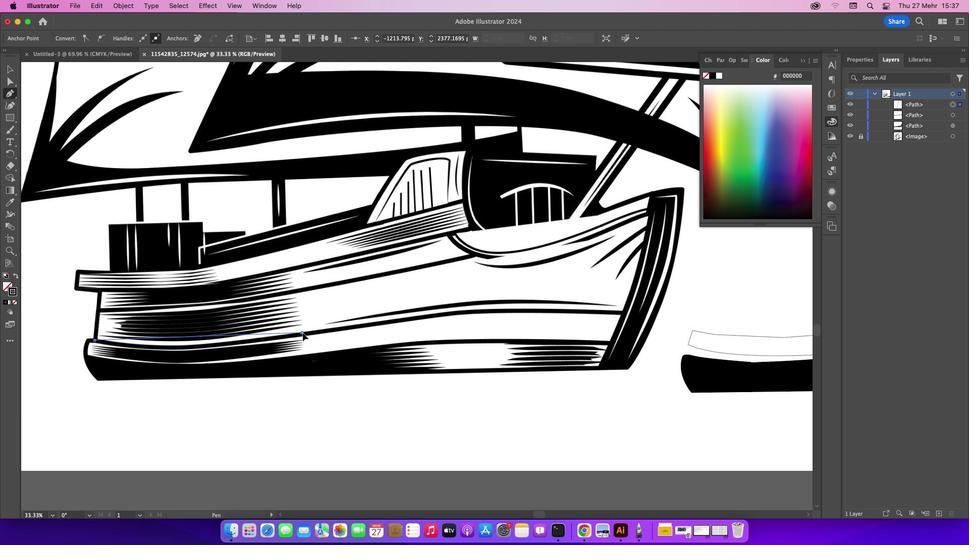 
Action: Mouse moved to (623, 313)
Screenshot: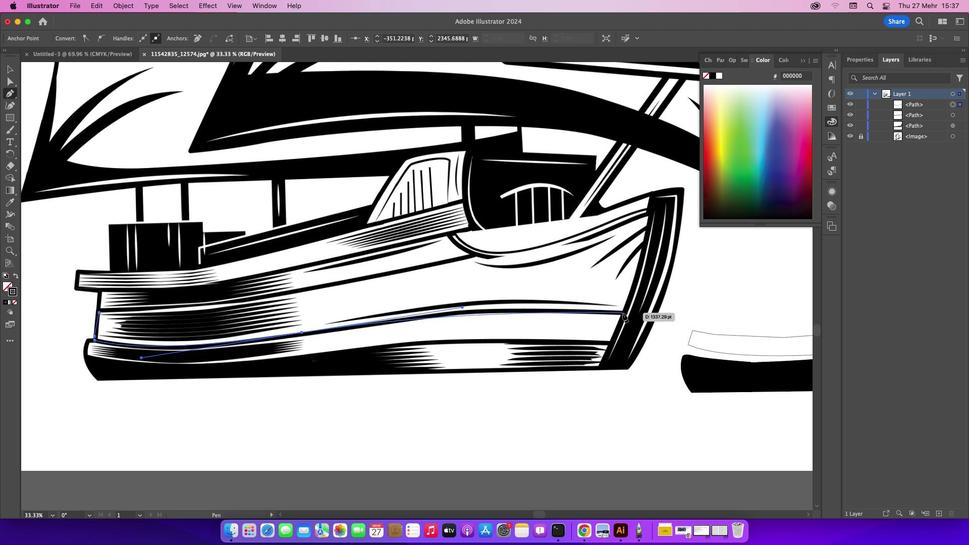 
Action: Mouse pressed left at (623, 313)
Screenshot: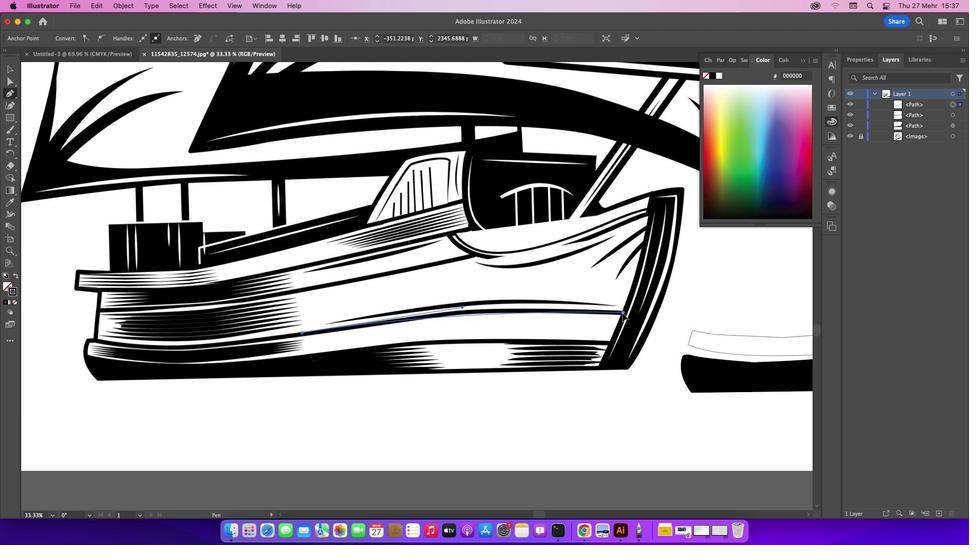 
Action: Mouse moved to (624, 313)
Screenshot: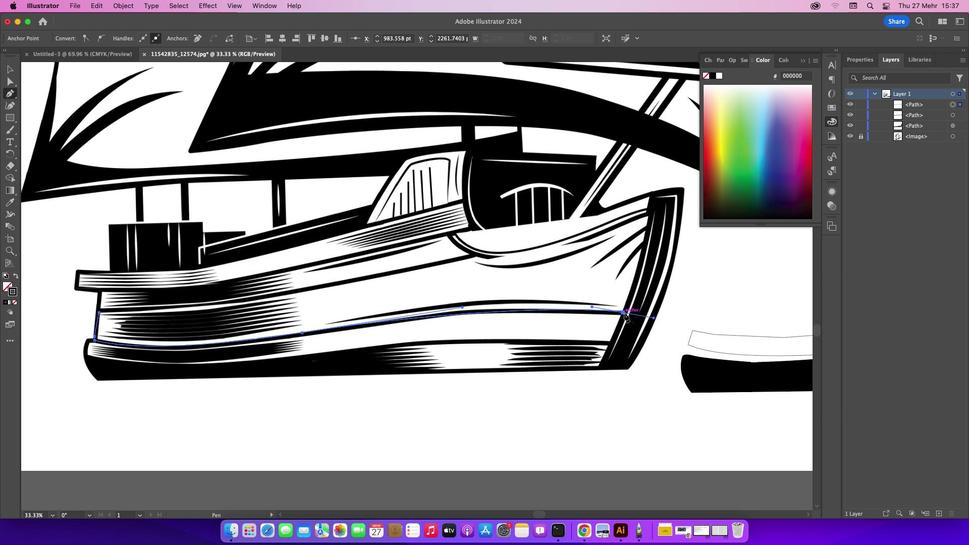 
Action: Mouse pressed left at (624, 313)
Screenshot: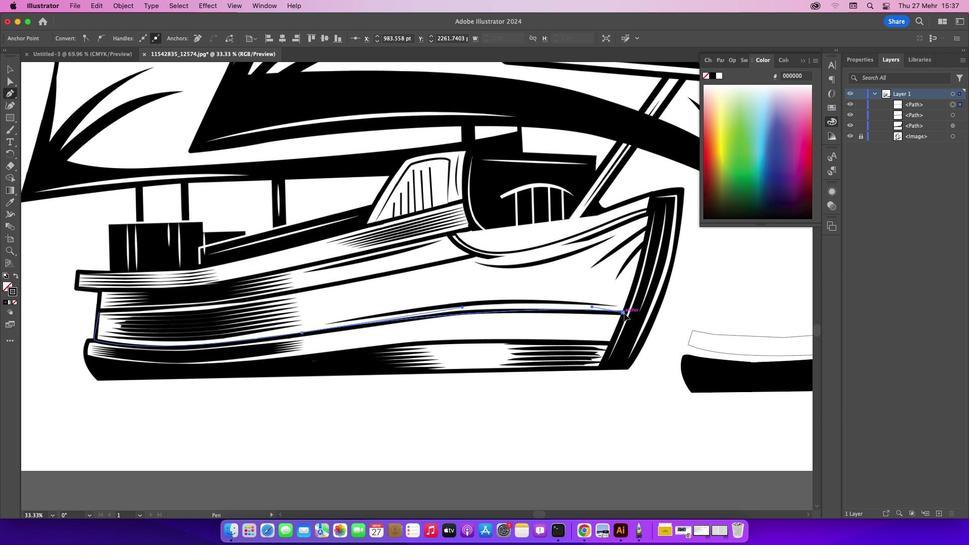 
Action: Mouse moved to (652, 208)
Screenshot: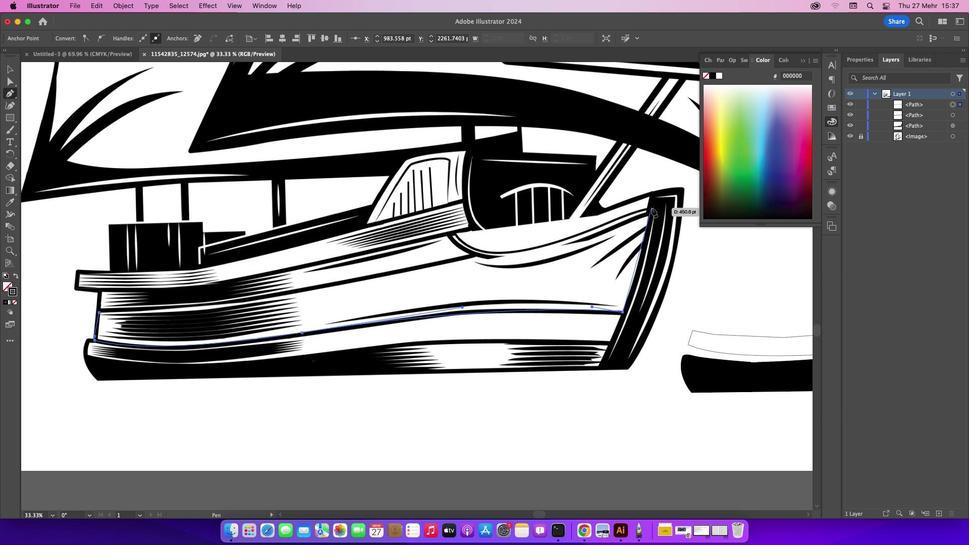 
Action: Mouse pressed left at (652, 208)
Screenshot: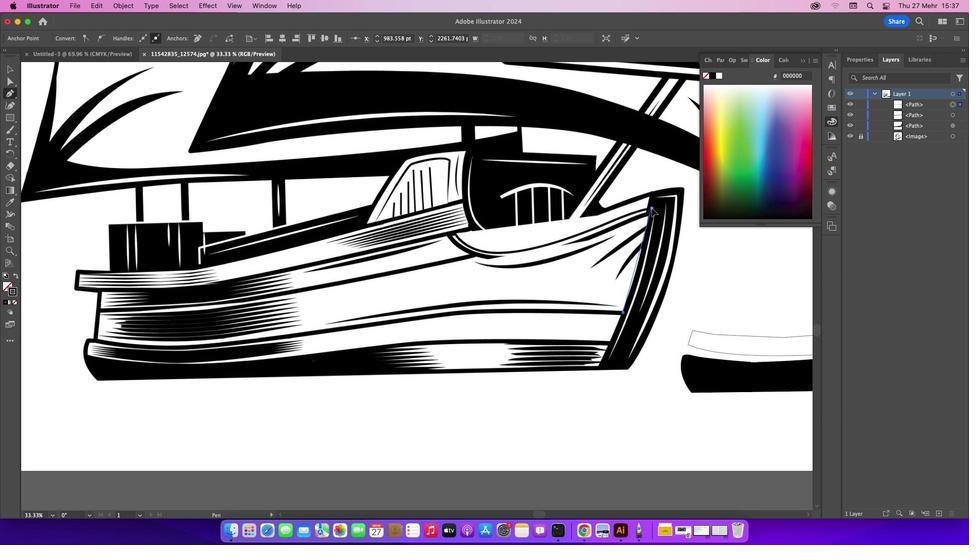 
Action: Mouse moved to (652, 206)
Screenshot: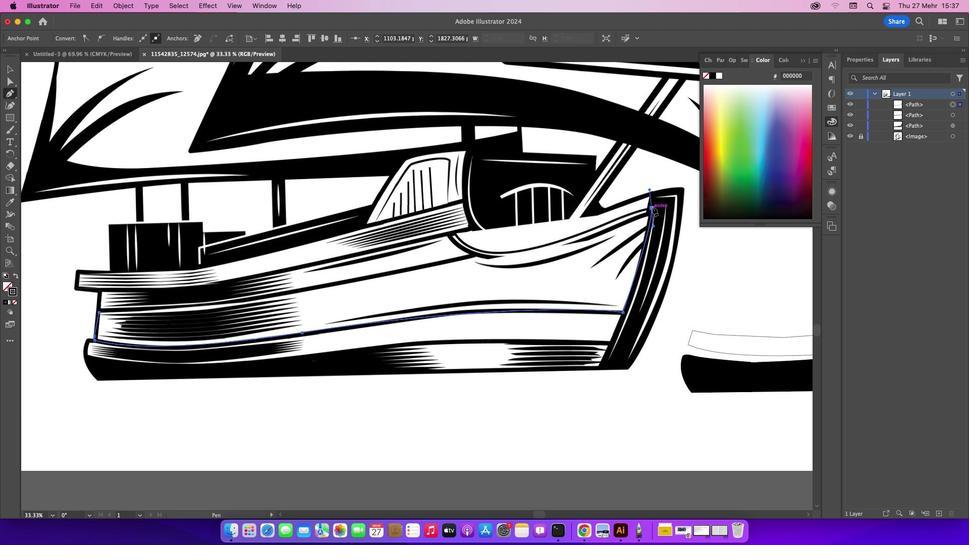 
Action: Mouse pressed left at (652, 206)
Screenshot: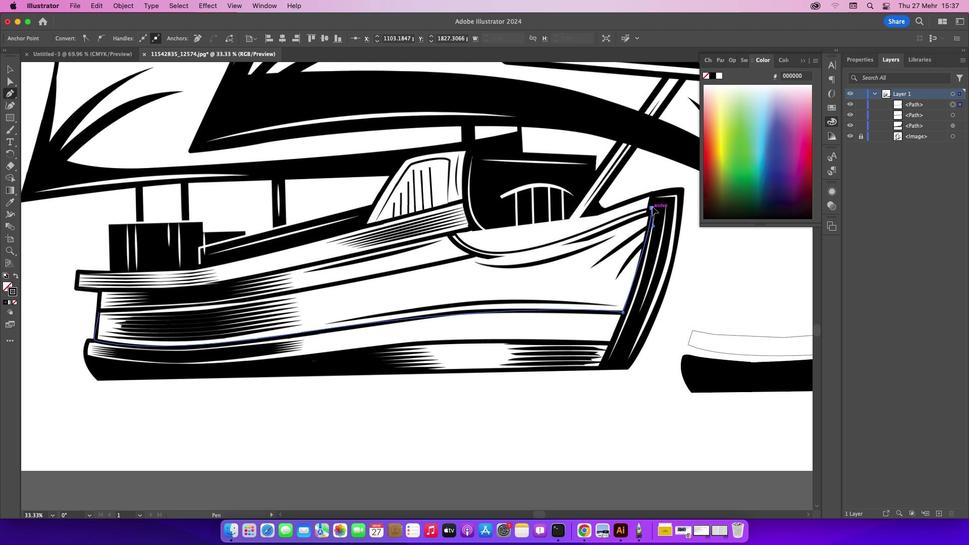 
Action: Mouse moved to (577, 234)
Screenshot: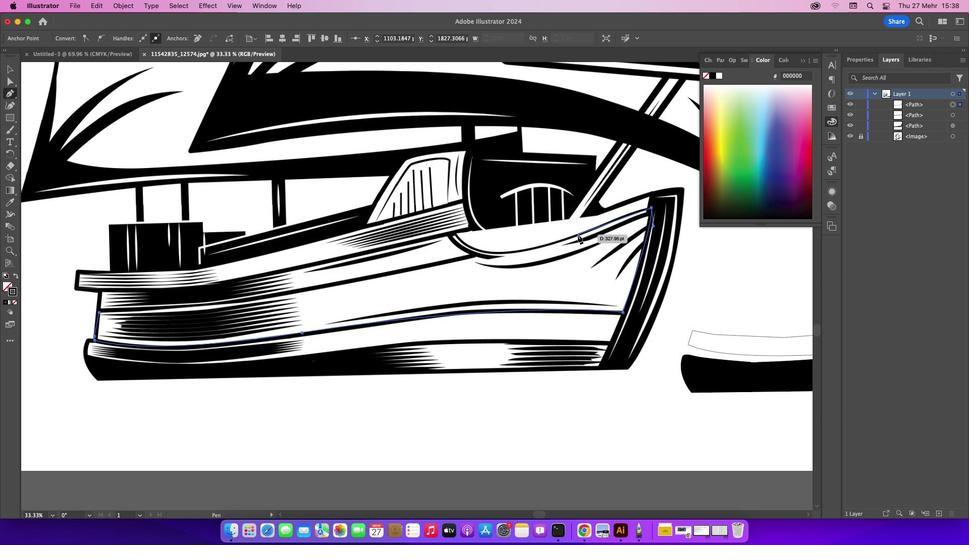 
Action: Mouse pressed left at (577, 234)
Screenshot: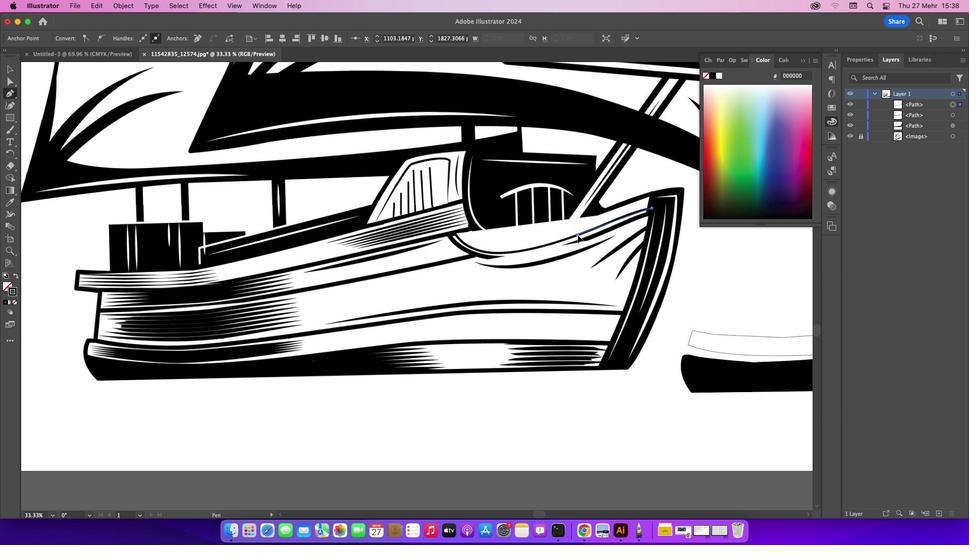 
Action: Mouse moved to (475, 248)
Screenshot: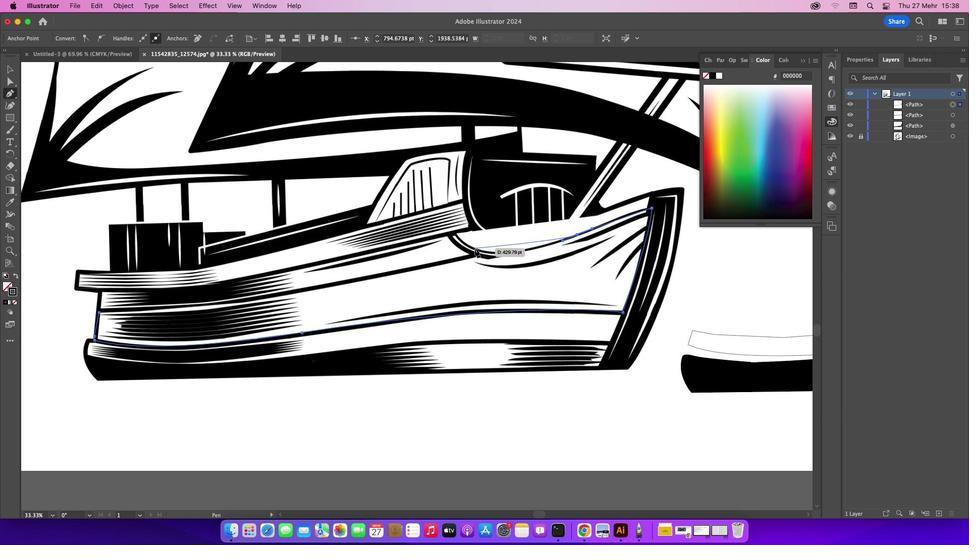 
Action: Mouse pressed left at (475, 248)
Screenshot: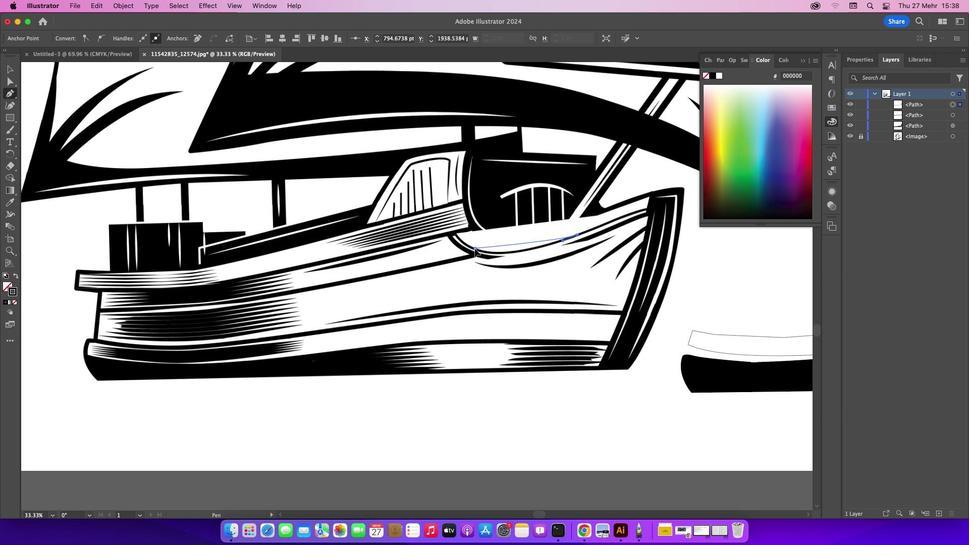
Action: Mouse moved to (473, 247)
Screenshot: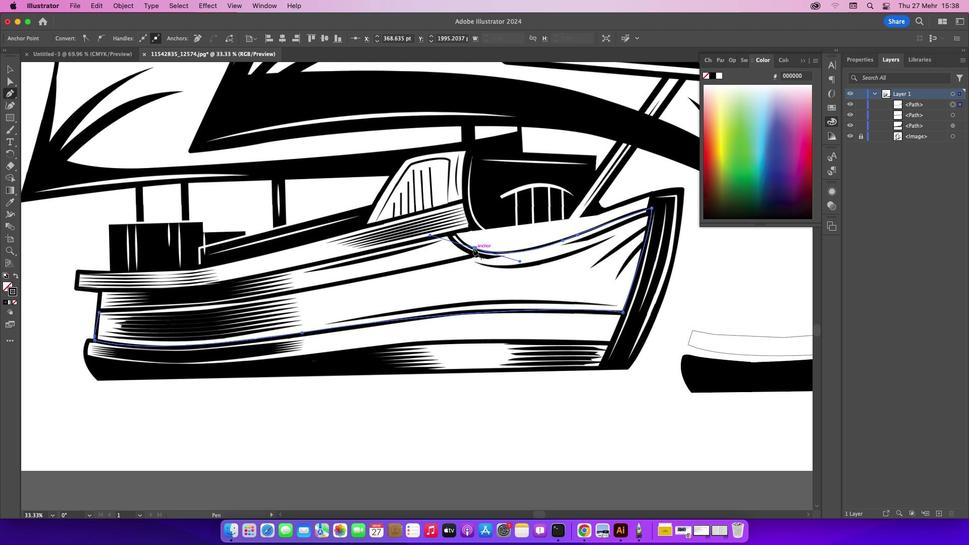 
Action: Mouse pressed left at (473, 247)
Screenshot: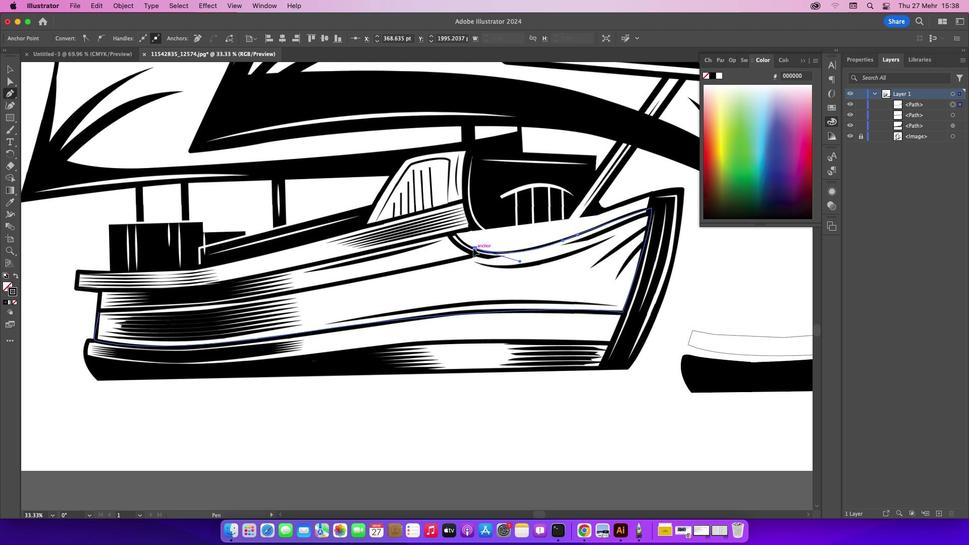 
Action: Mouse moved to (453, 232)
Screenshot: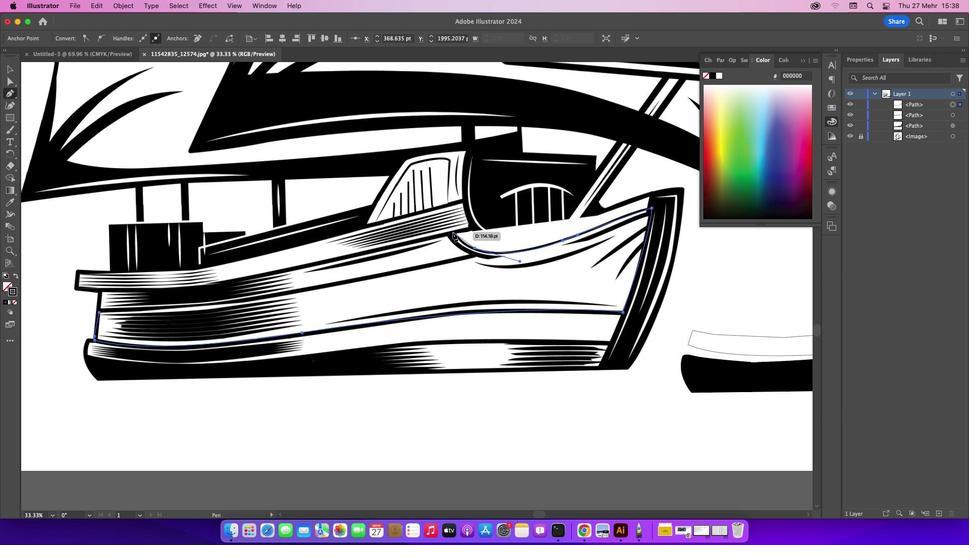 
Action: Mouse pressed left at (453, 232)
Screenshot: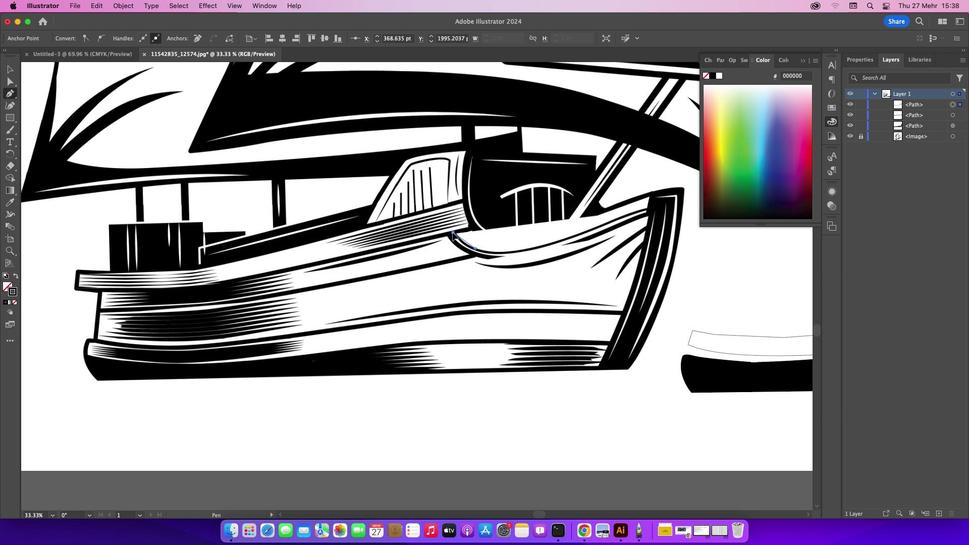 
Action: Mouse moved to (451, 232)
Screenshot: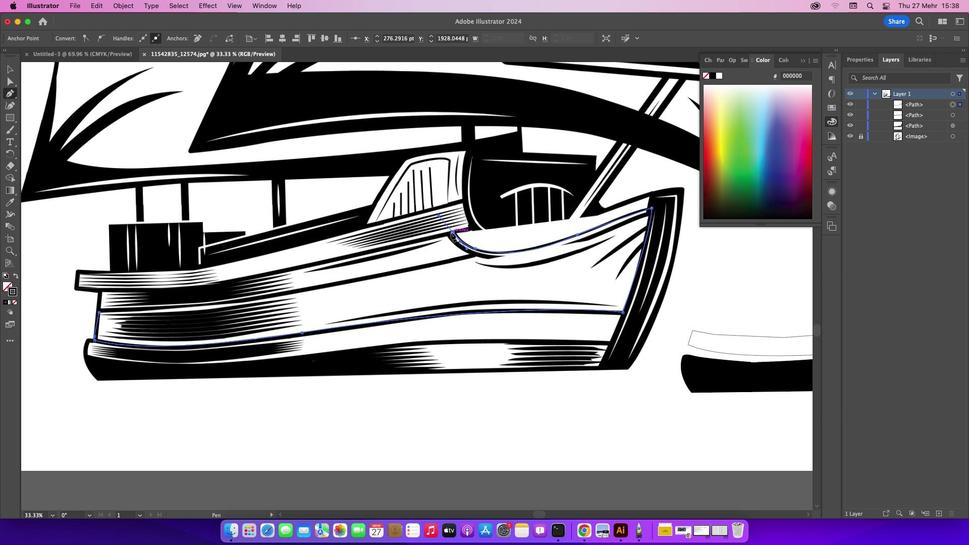 
Action: Mouse pressed left at (451, 232)
Screenshot: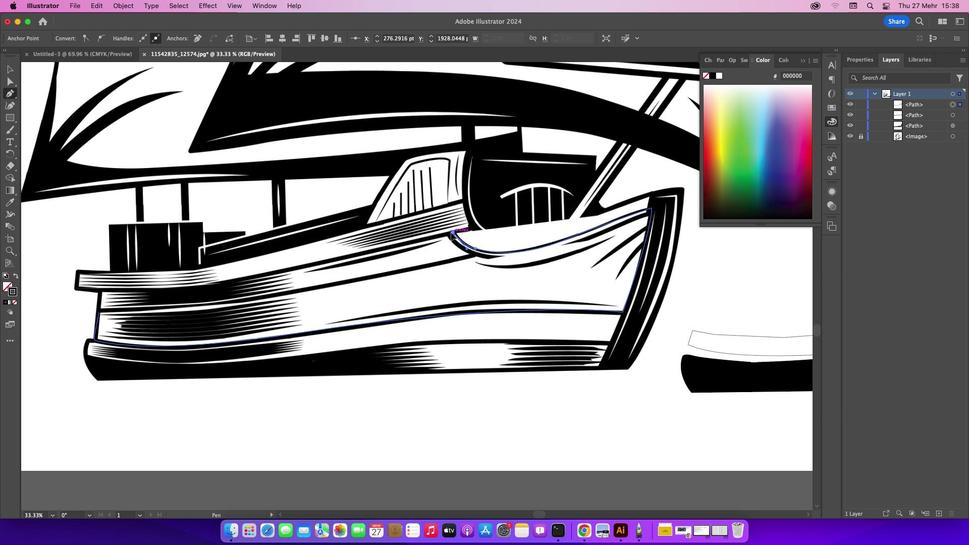 
Action: Mouse moved to (354, 255)
Screenshot: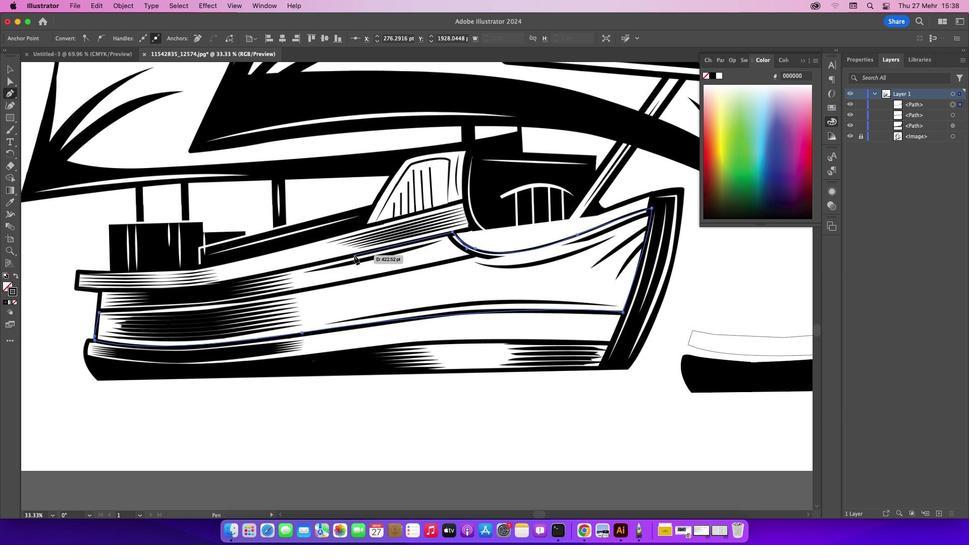 
Action: Mouse pressed left at (354, 255)
Screenshot: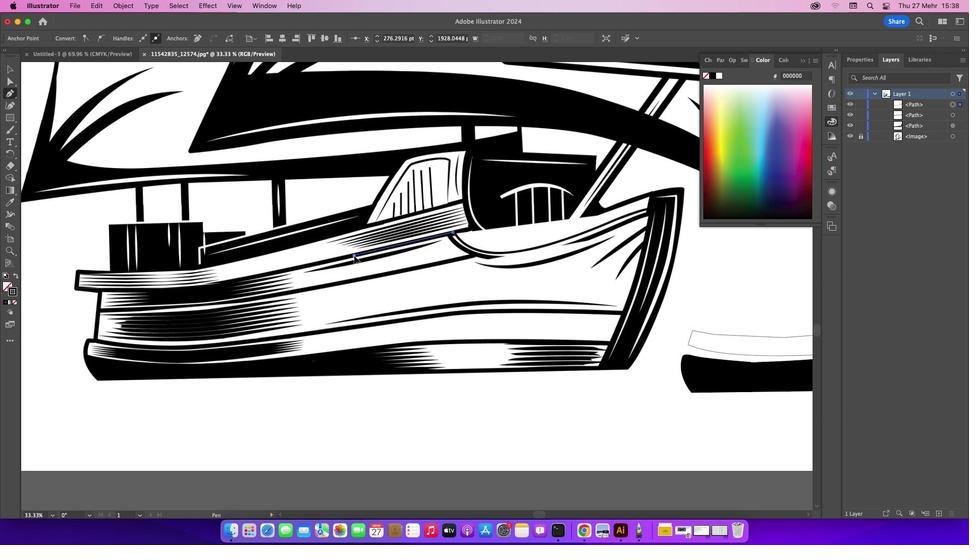 
Action: Mouse moved to (231, 282)
Screenshot: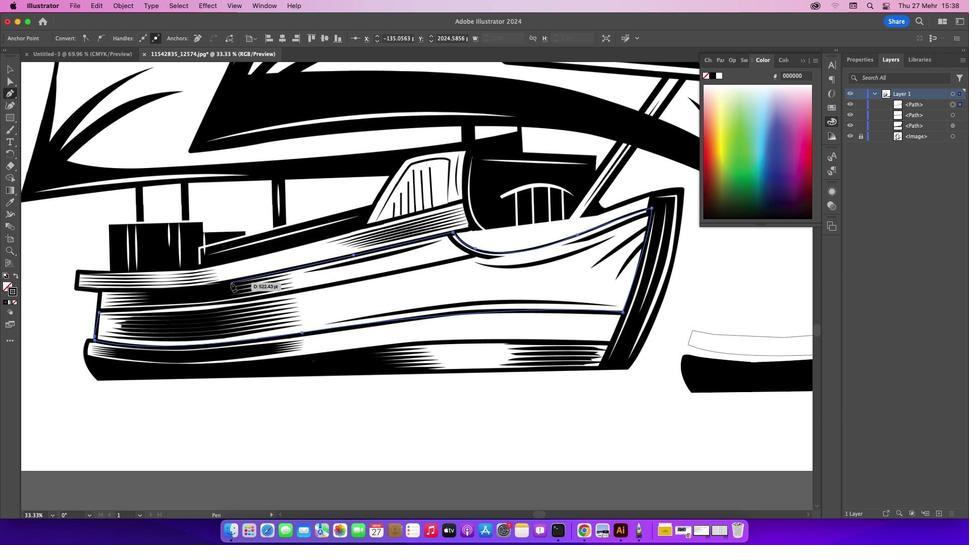 
Action: Mouse pressed left at (231, 282)
Screenshot: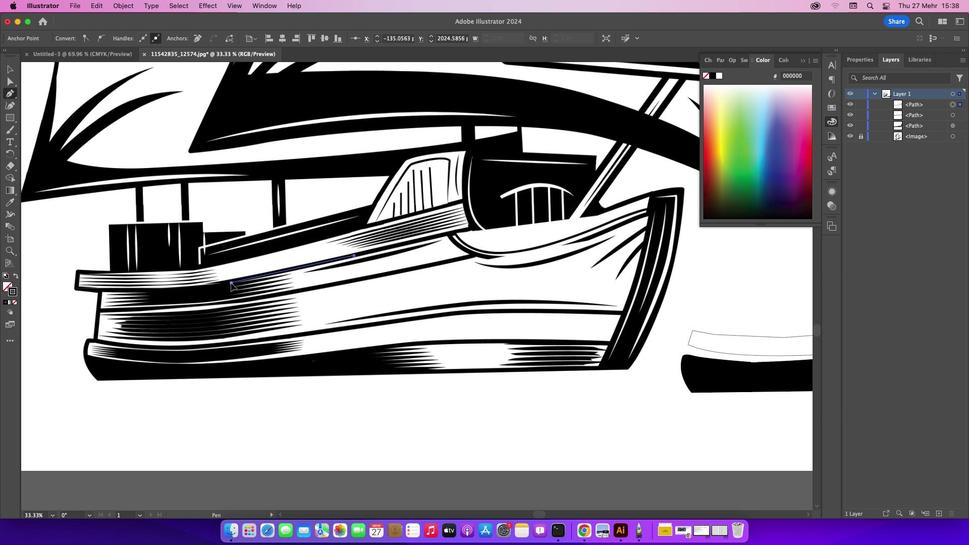
Action: Mouse moved to (102, 289)
Screenshot: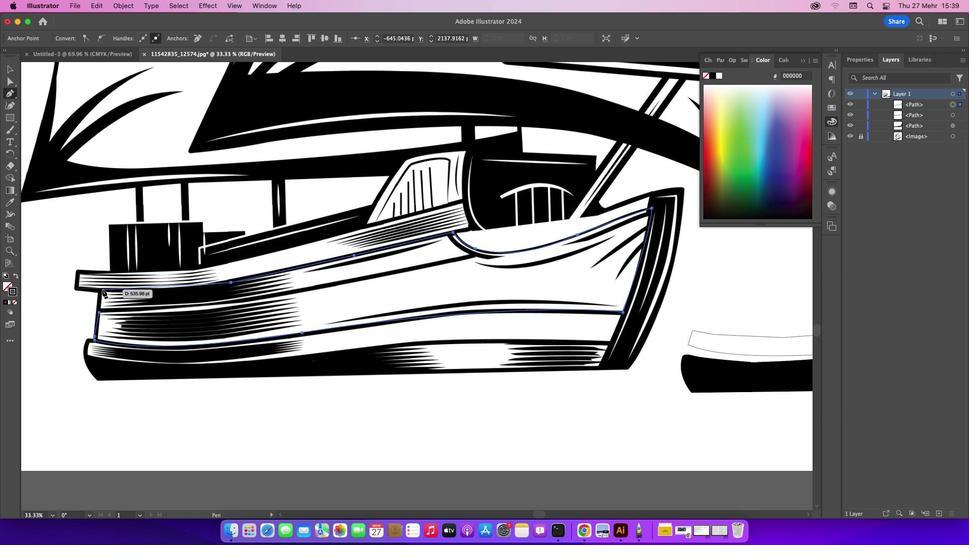 
Action: Mouse pressed left at (102, 289)
Screenshot: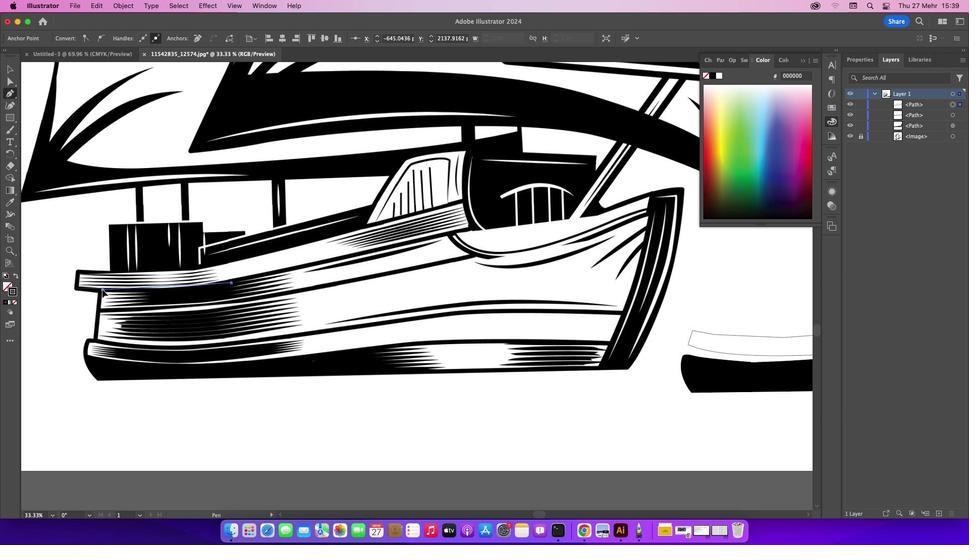 
Action: Mouse moved to (102, 289)
Screenshot: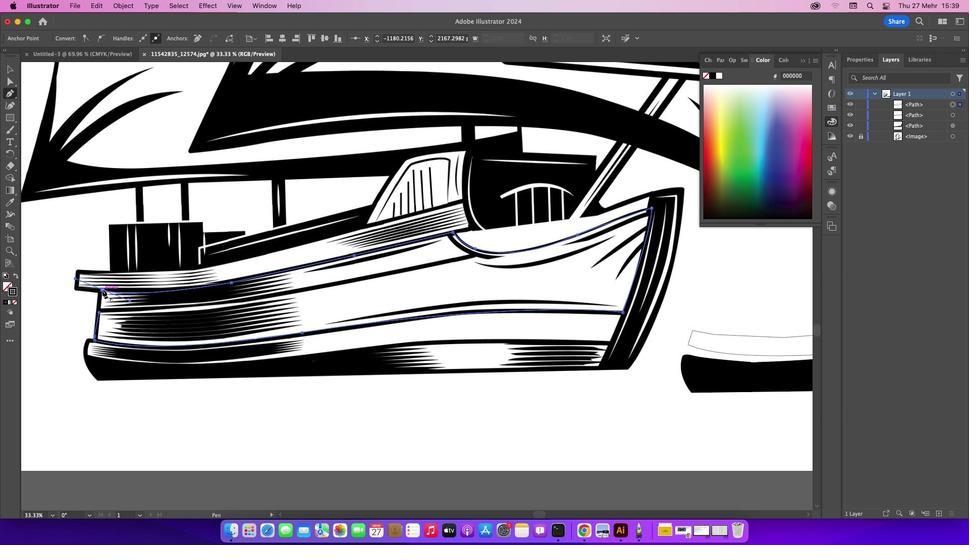 
Action: Mouse pressed left at (102, 289)
Screenshot: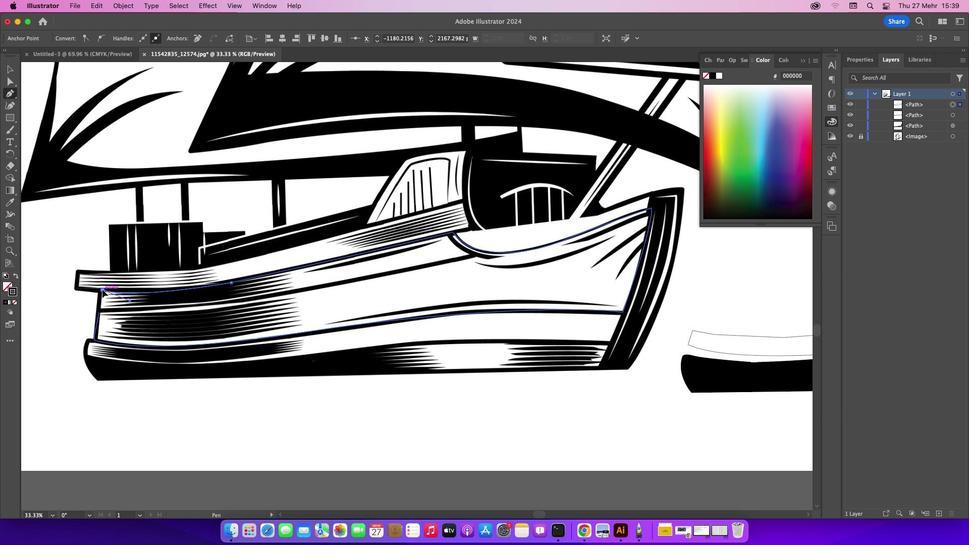 
Action: Mouse moved to (98, 311)
Screenshot: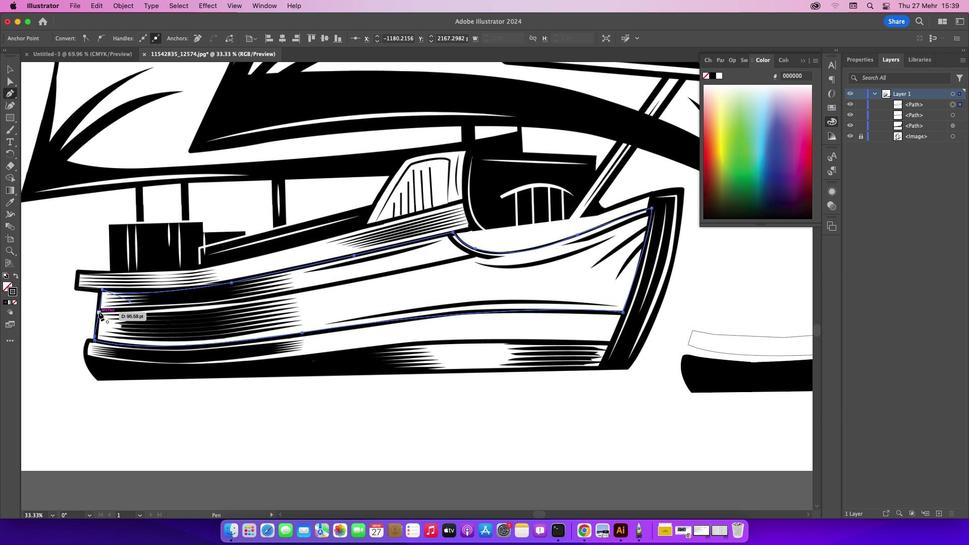 
Action: Mouse pressed left at (98, 311)
Screenshot: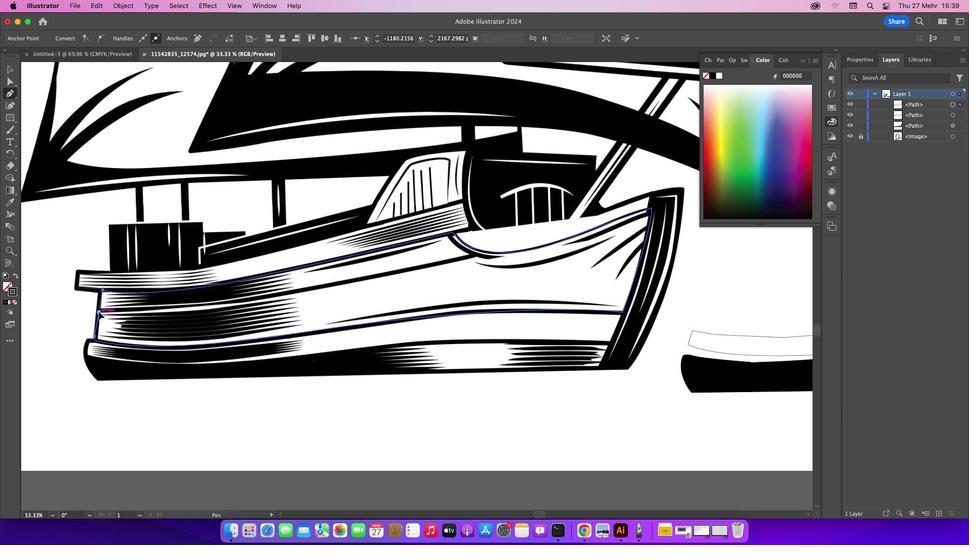 
Action: Mouse moved to (16, 70)
Screenshot: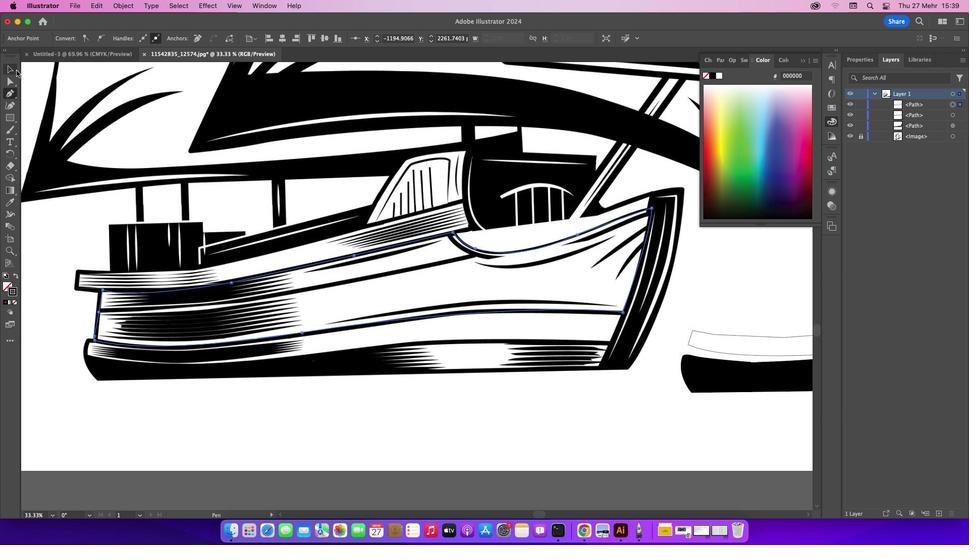 
Action: Mouse pressed left at (16, 70)
Screenshot: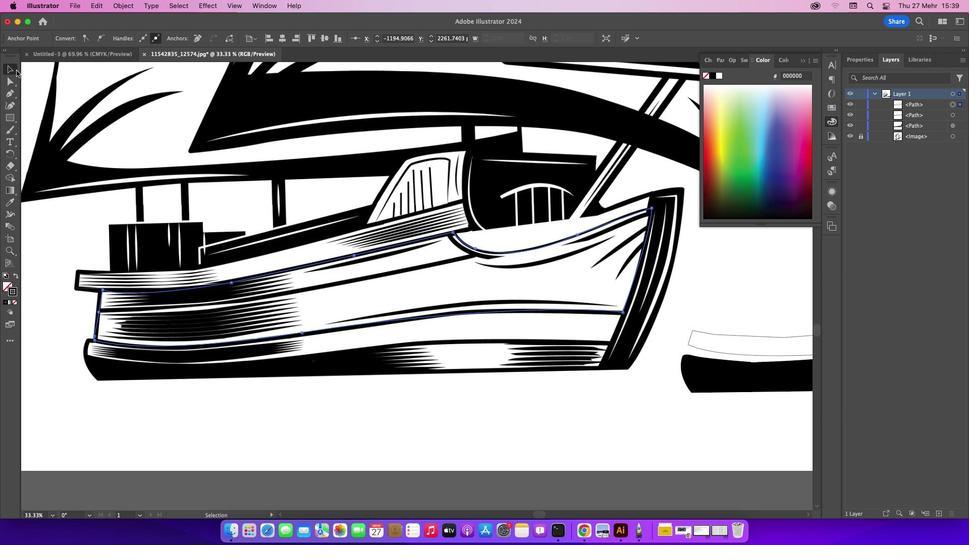 
Action: Mouse moved to (391, 321)
Screenshot: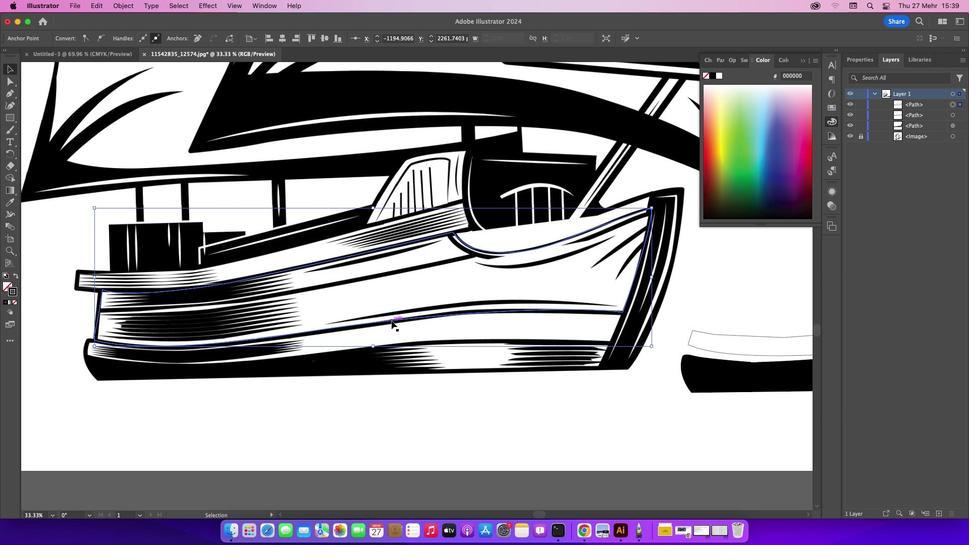
Action: Mouse pressed left at (391, 321)
Screenshot: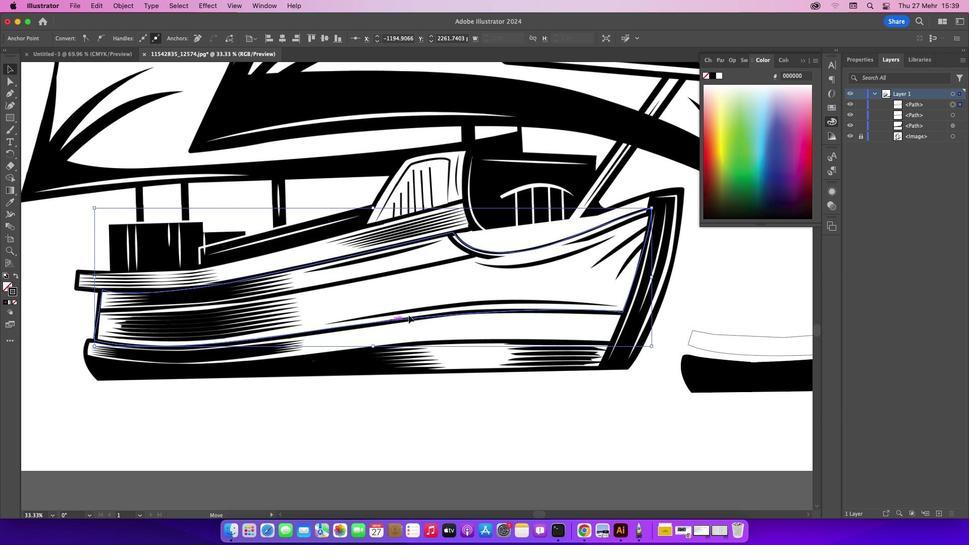 
Action: Mouse moved to (536, 515)
Screenshot: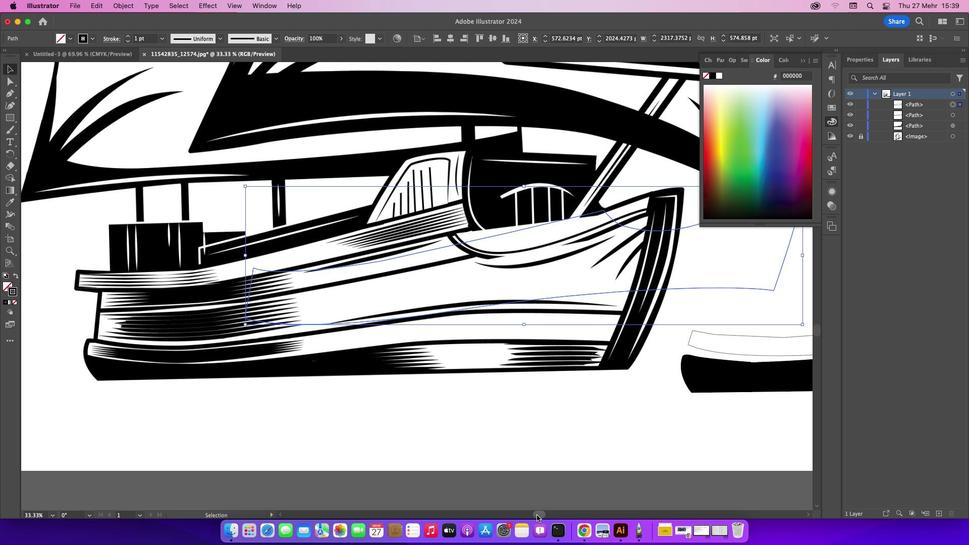 
Action: Mouse pressed left at (536, 515)
Screenshot: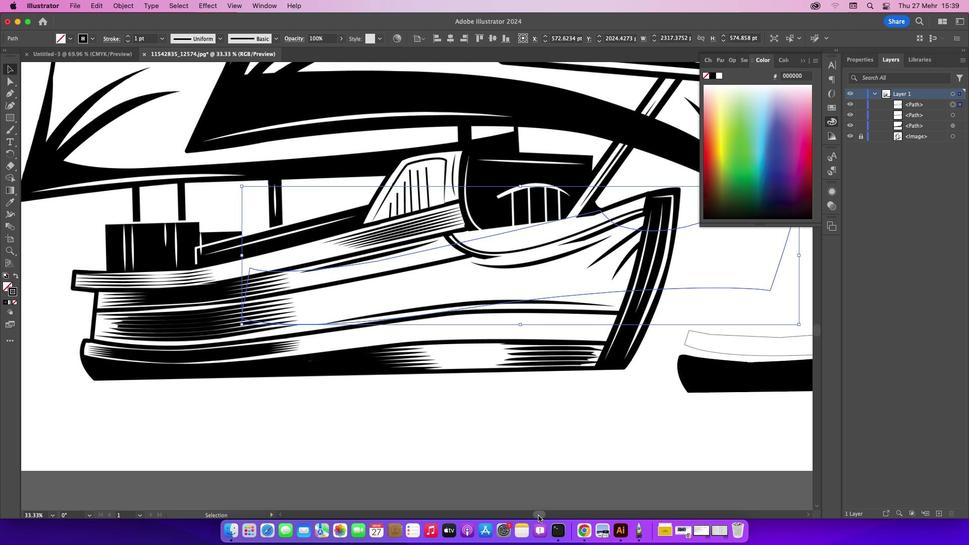 
Action: Mouse moved to (189, 216)
Screenshot: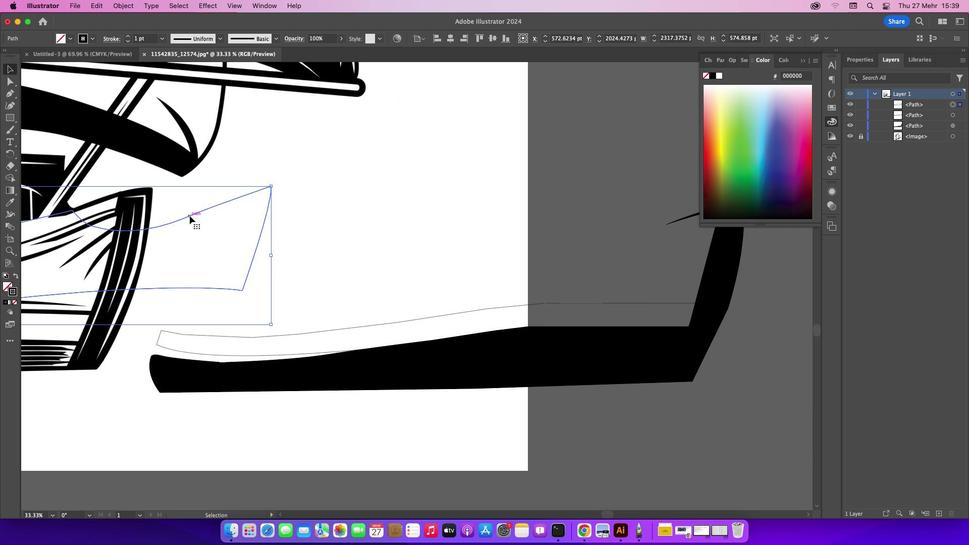 
Action: Mouse pressed left at (189, 216)
Screenshot: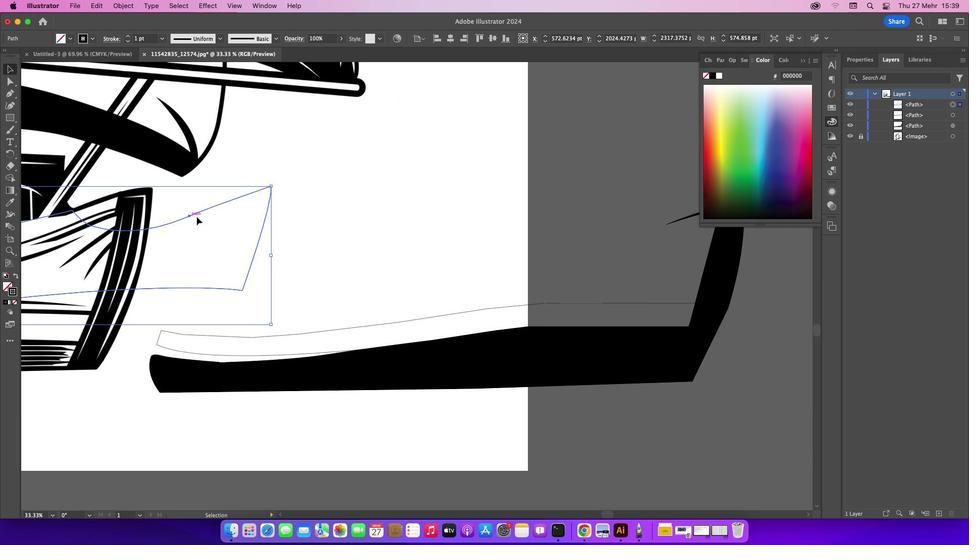
Action: Mouse moved to (415, 156)
Screenshot: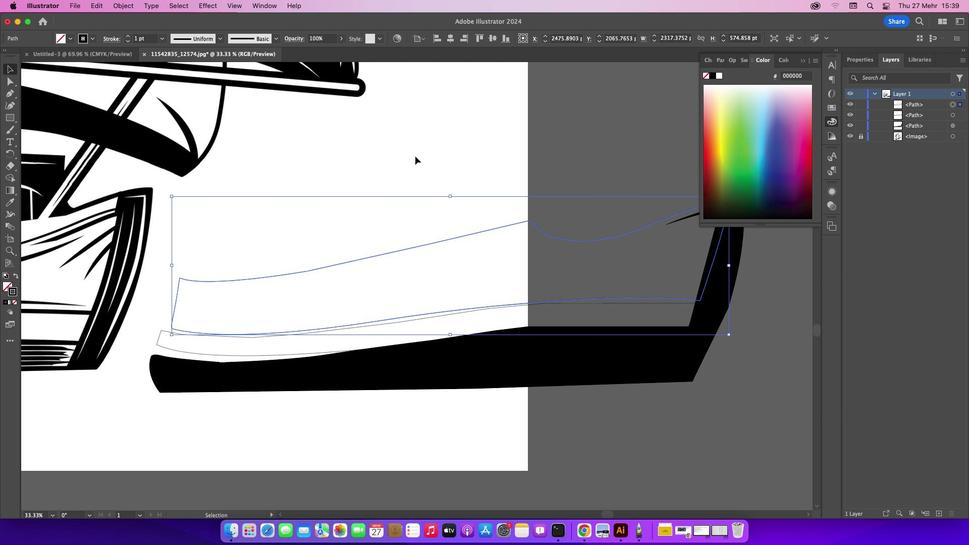 
Action: Mouse pressed left at (415, 156)
Screenshot: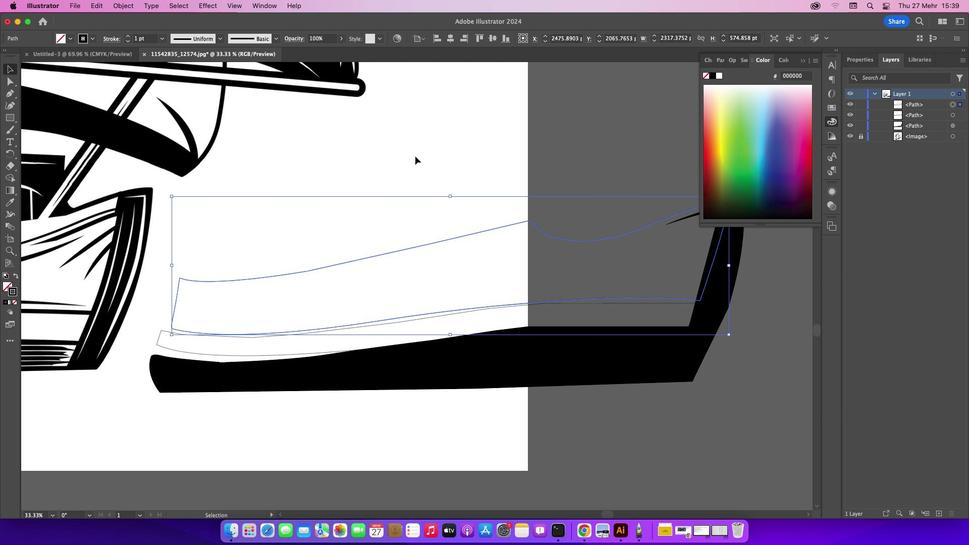 
Action: Mouse moved to (607, 516)
Screenshot: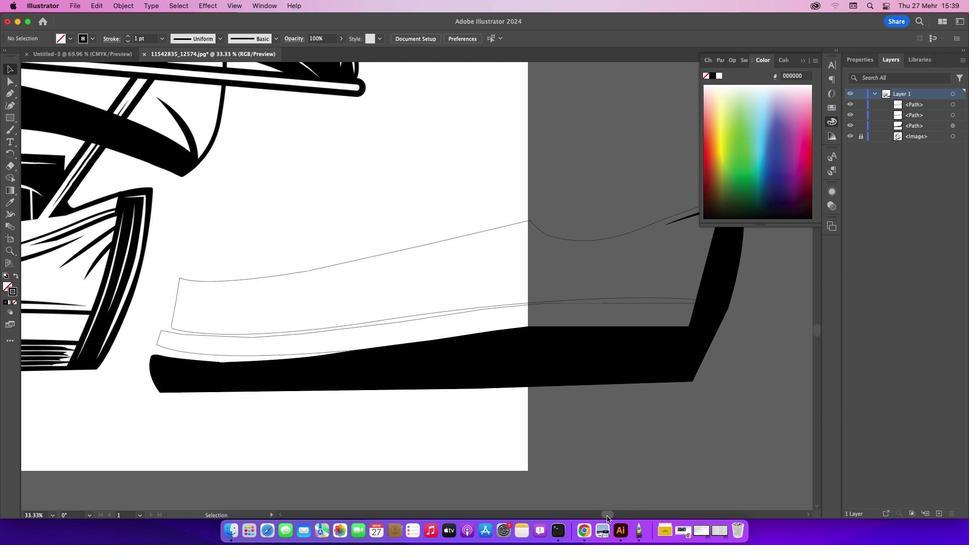
Action: Mouse pressed left at (607, 516)
Screenshot: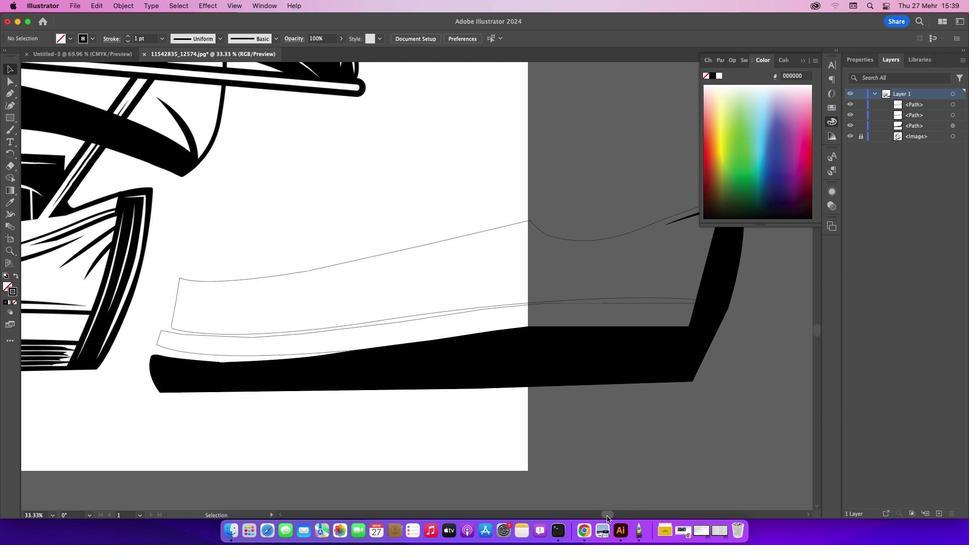 
Action: Mouse moved to (7, 92)
Screenshot: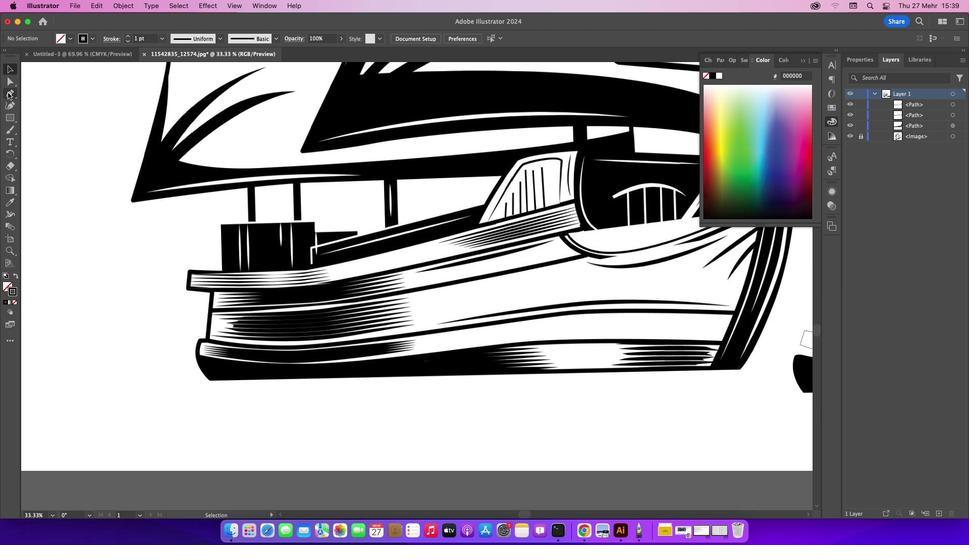 
Action: Mouse pressed left at (7, 92)
Screenshot: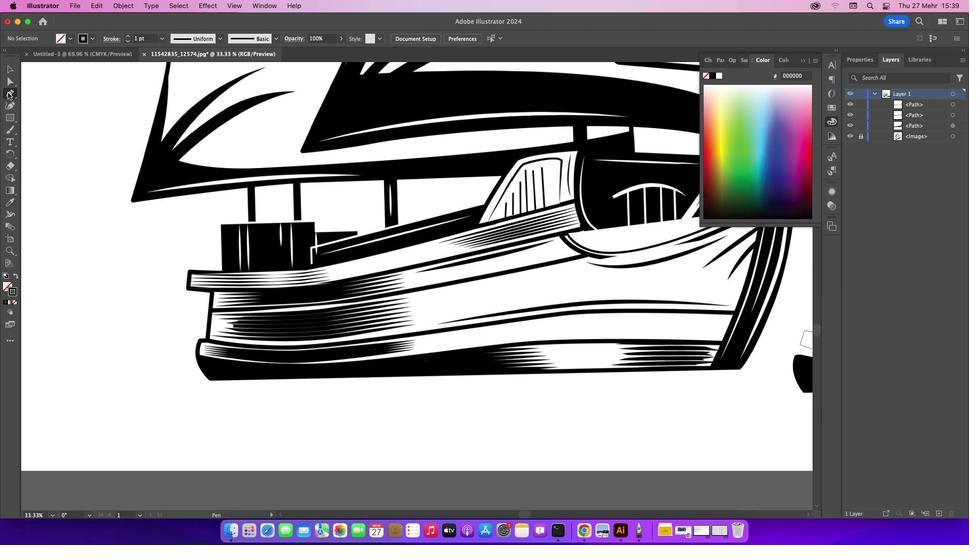 
Action: Mouse moved to (576, 201)
Screenshot: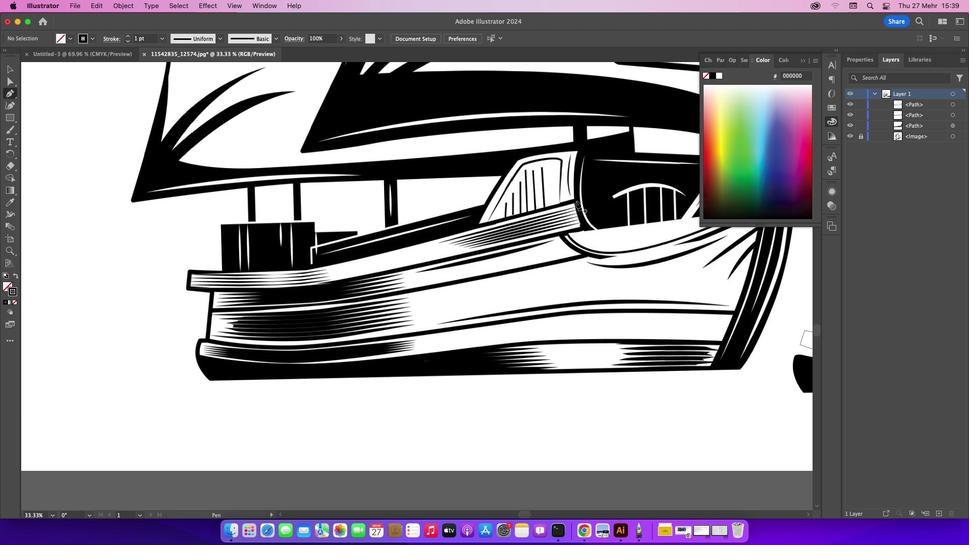
Action: Mouse pressed left at (576, 201)
Screenshot: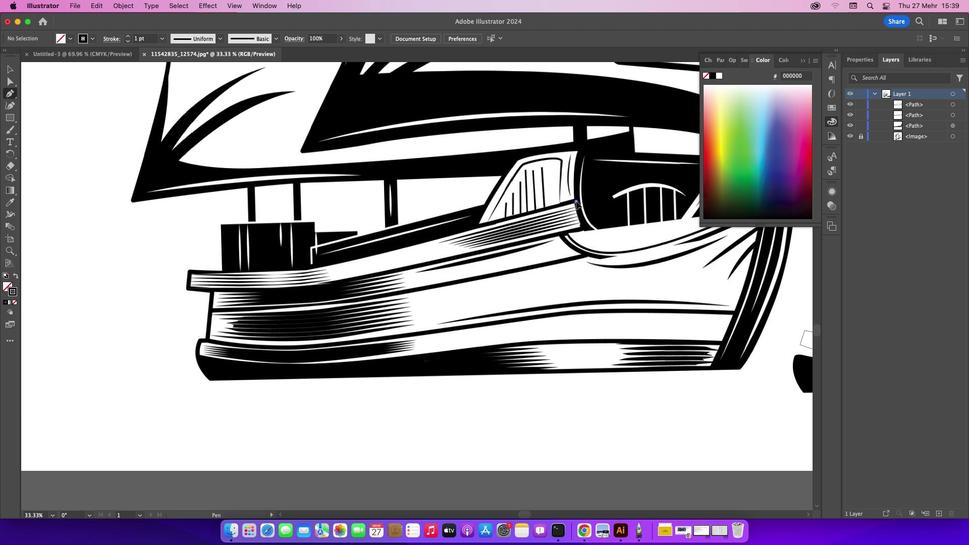 
Action: Mouse moved to (583, 226)
Screenshot: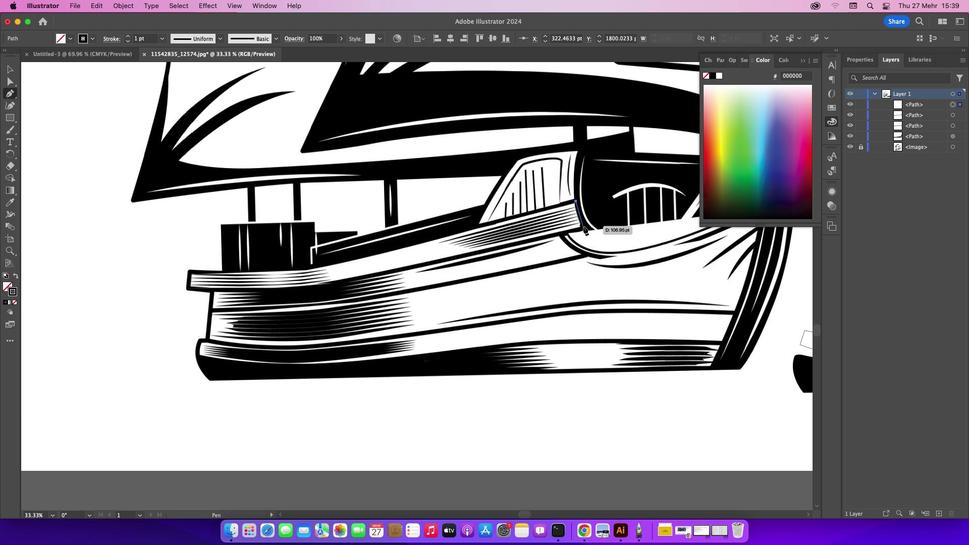 
Action: Mouse pressed left at (583, 226)
Screenshot: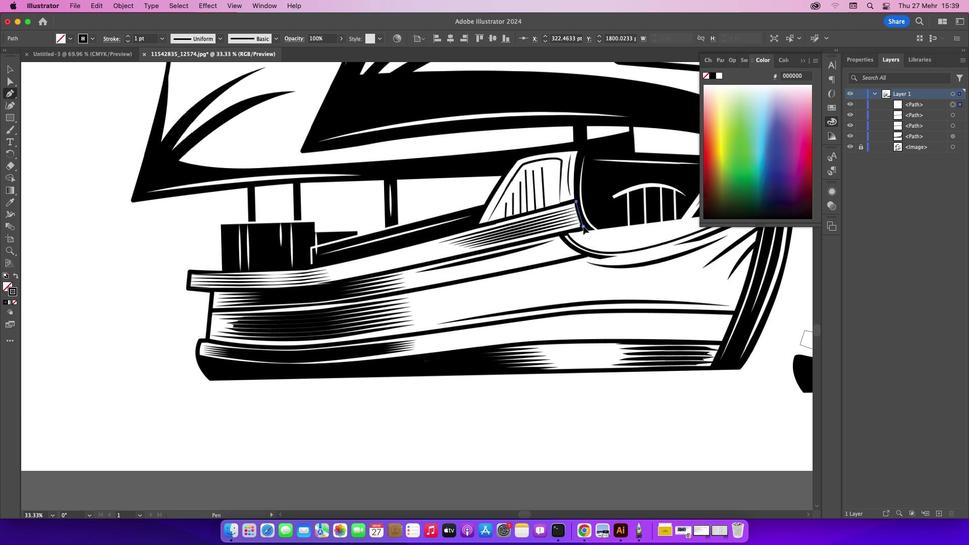 
Action: Mouse moved to (584, 227)
Screenshot: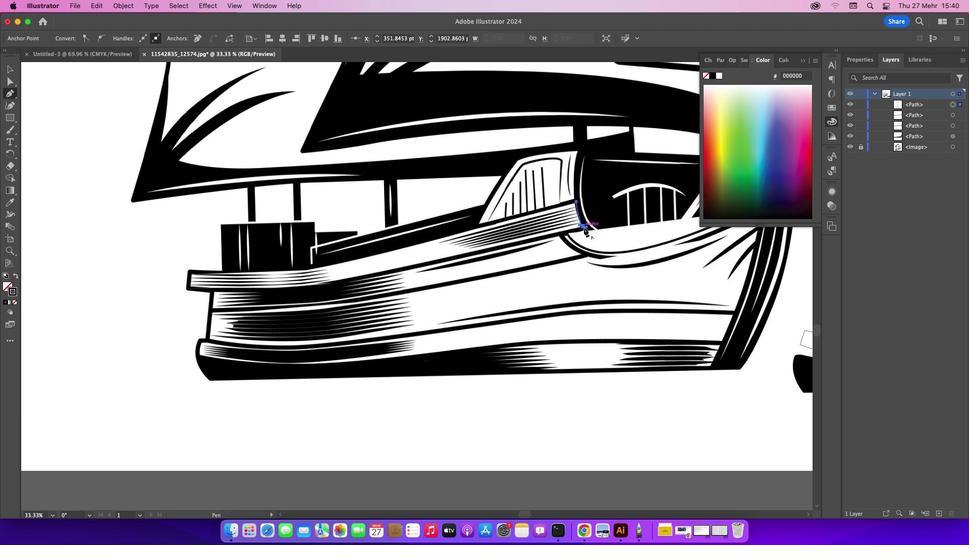 
Action: Mouse pressed left at (584, 227)
Screenshot: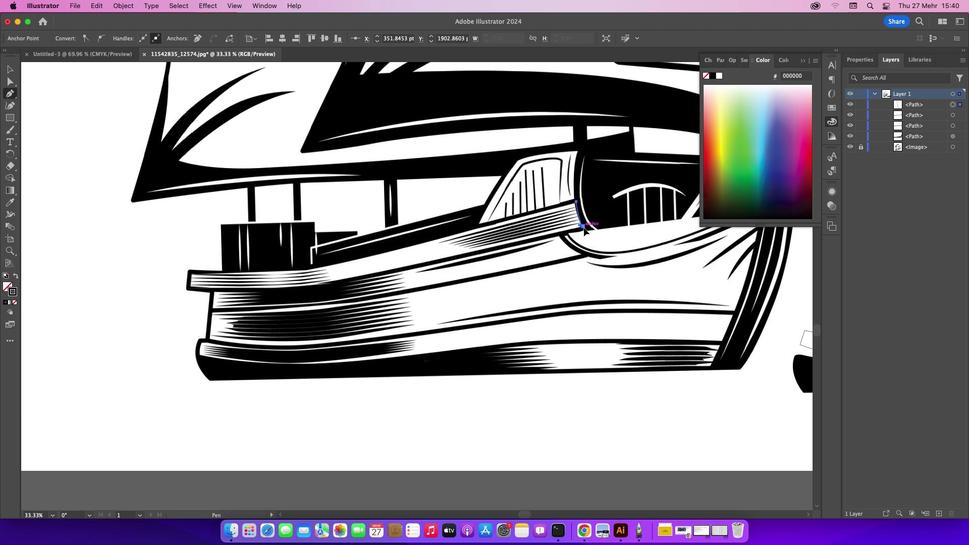
Action: Mouse moved to (561, 231)
Screenshot: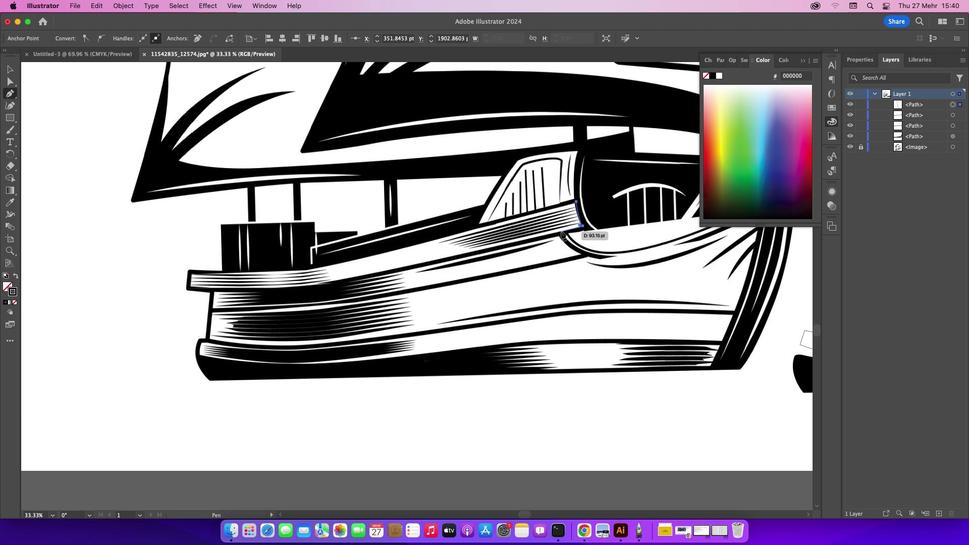 
Action: Mouse pressed left at (561, 231)
Screenshot: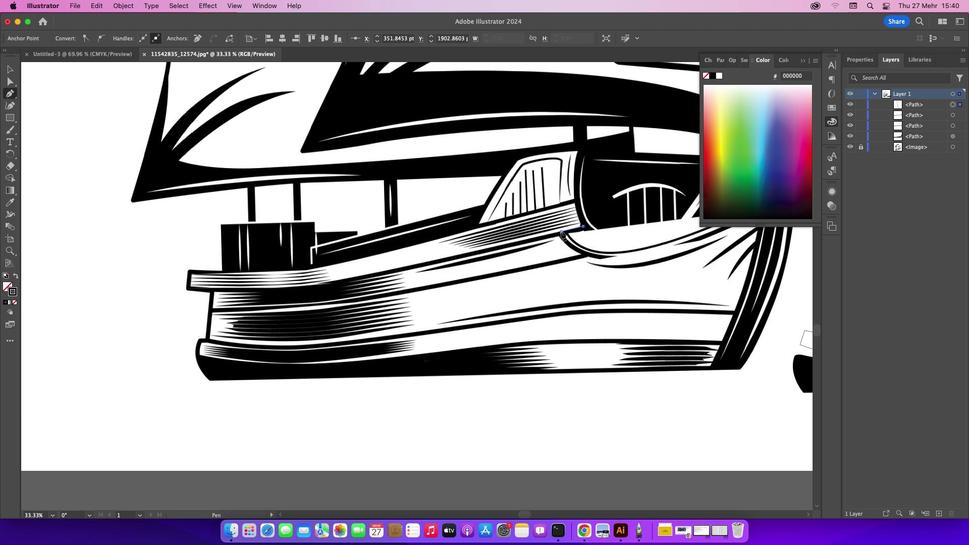 
Action: Mouse moved to (490, 249)
Screenshot: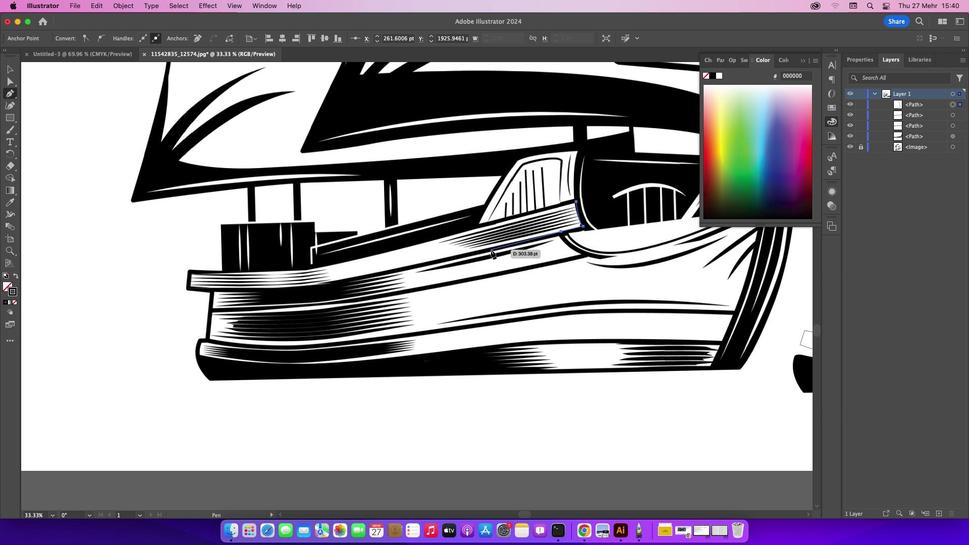 
Action: Mouse pressed left at (490, 249)
Screenshot: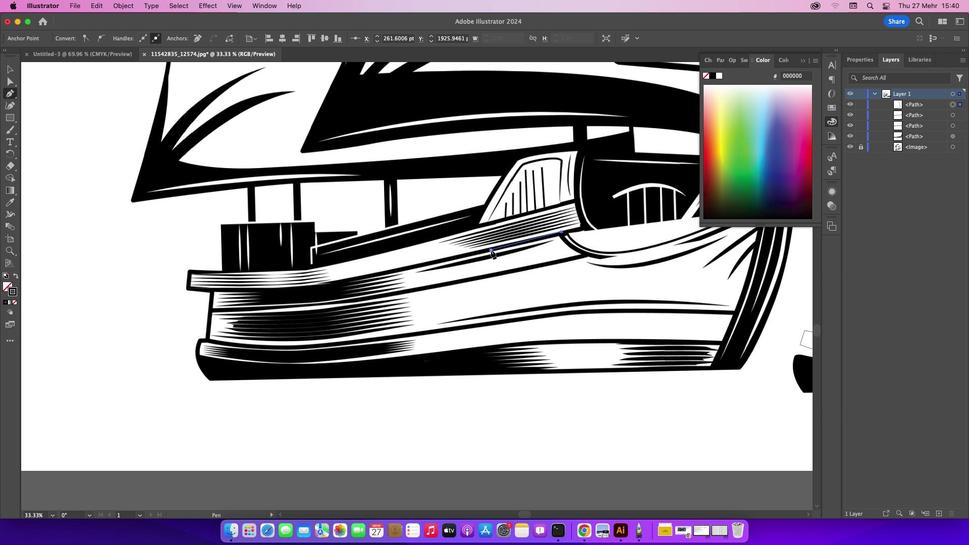 
Action: Mouse moved to (376, 274)
Screenshot: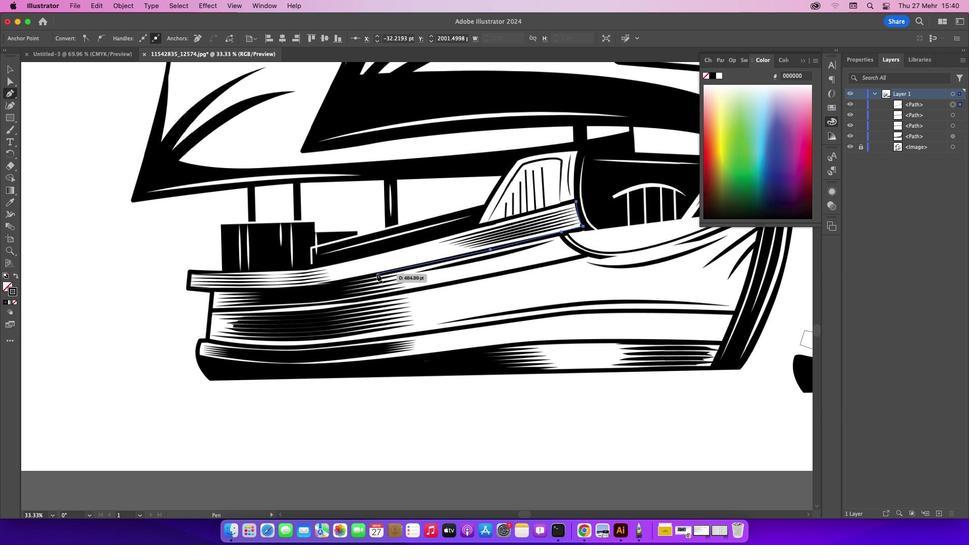 
Action: Mouse pressed left at (376, 274)
Screenshot: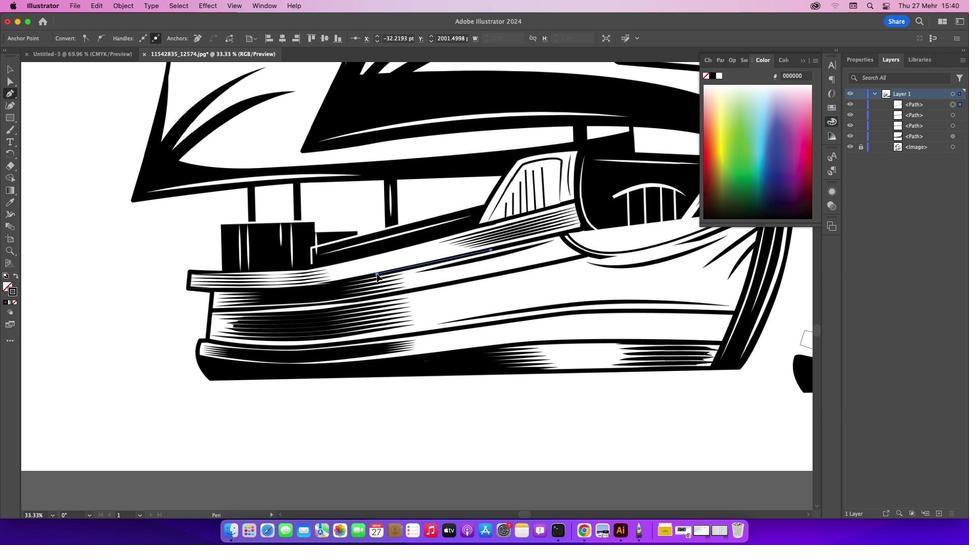 
Action: Mouse moved to (258, 289)
Screenshot: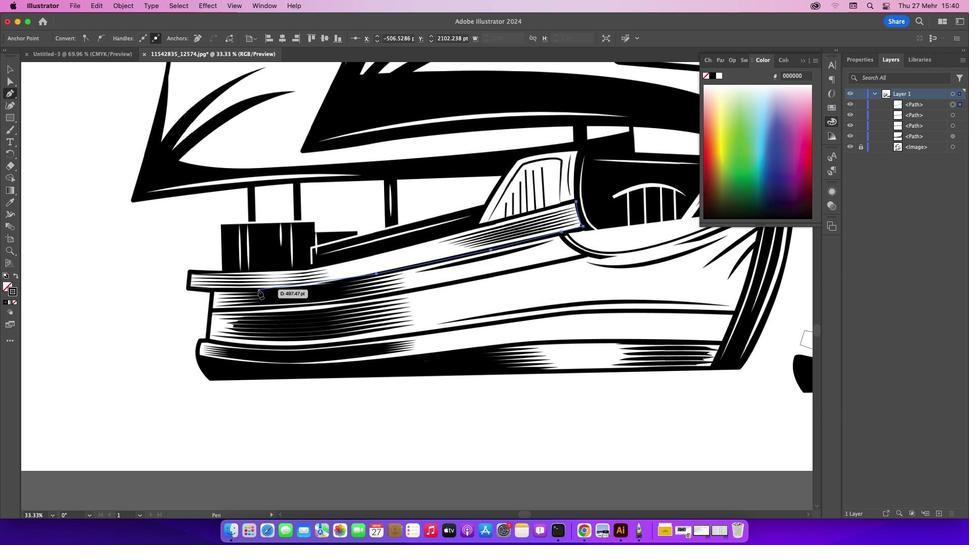 
Action: Mouse pressed left at (258, 289)
Screenshot: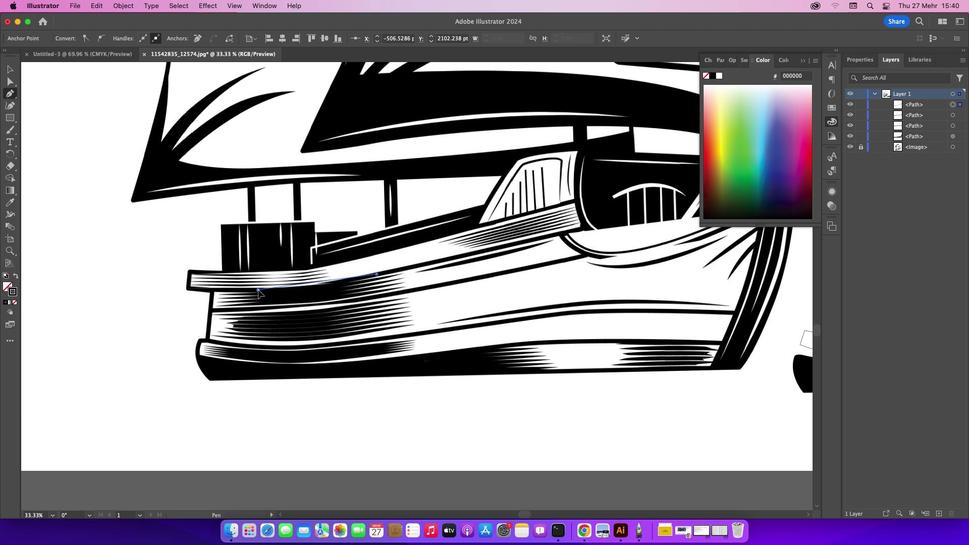 
Action: Mouse moved to (257, 291)
Screenshot: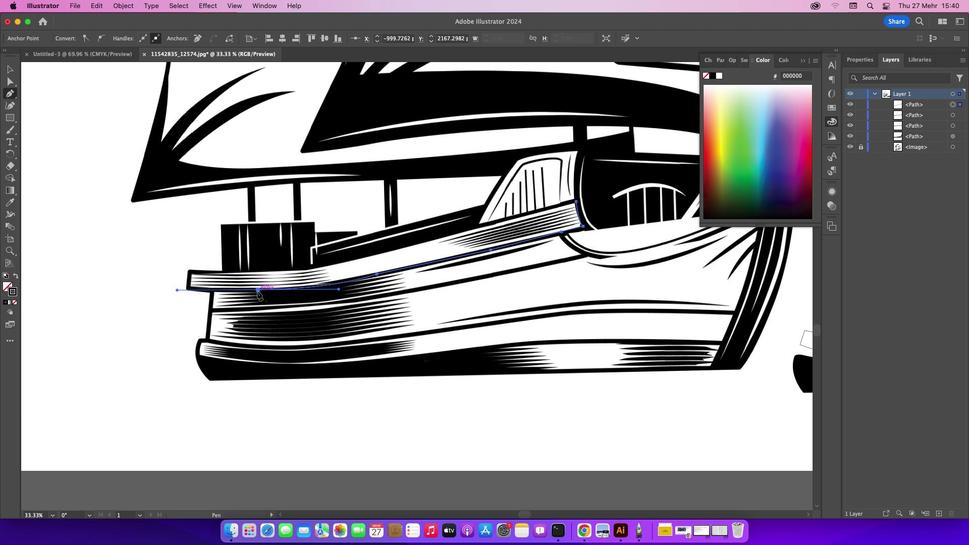 
Action: Mouse pressed left at (257, 291)
Screenshot: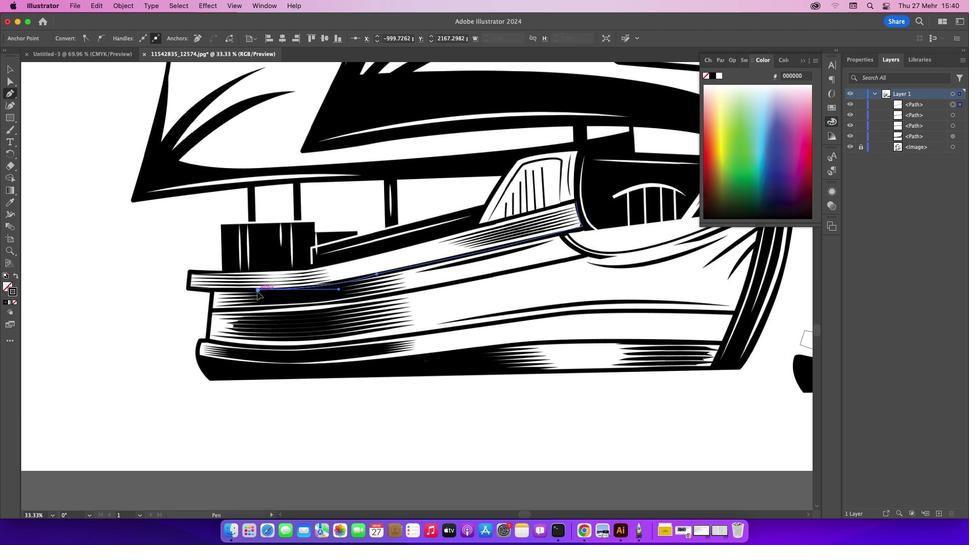 
Action: Mouse moved to (187, 286)
Screenshot: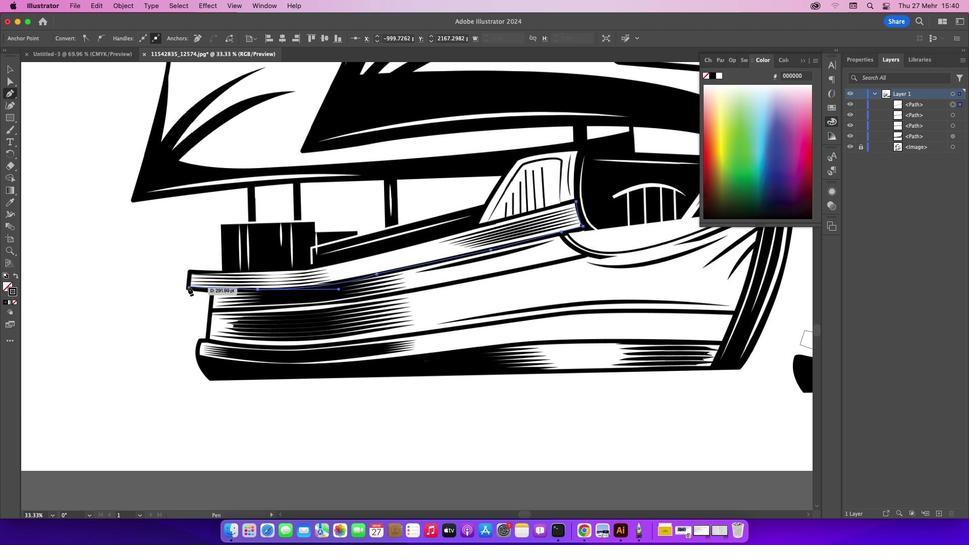 
Action: Mouse pressed left at (187, 286)
Screenshot: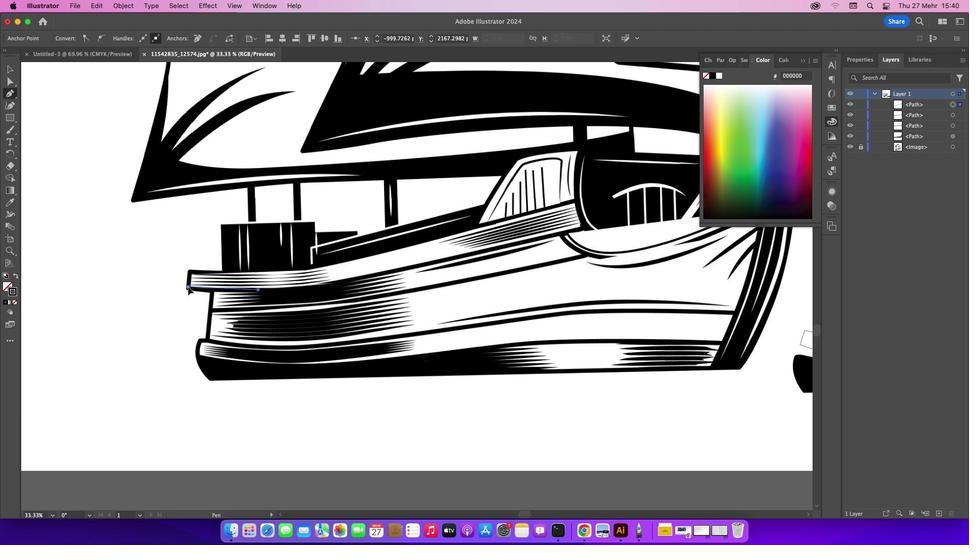 
Action: Mouse moved to (187, 286)
Screenshot: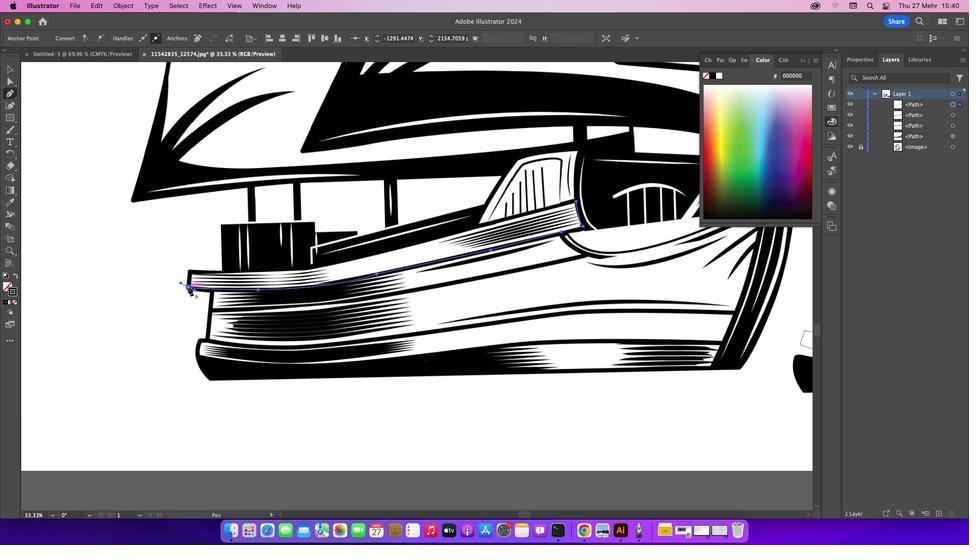 
Action: Mouse pressed left at (187, 286)
Screenshot: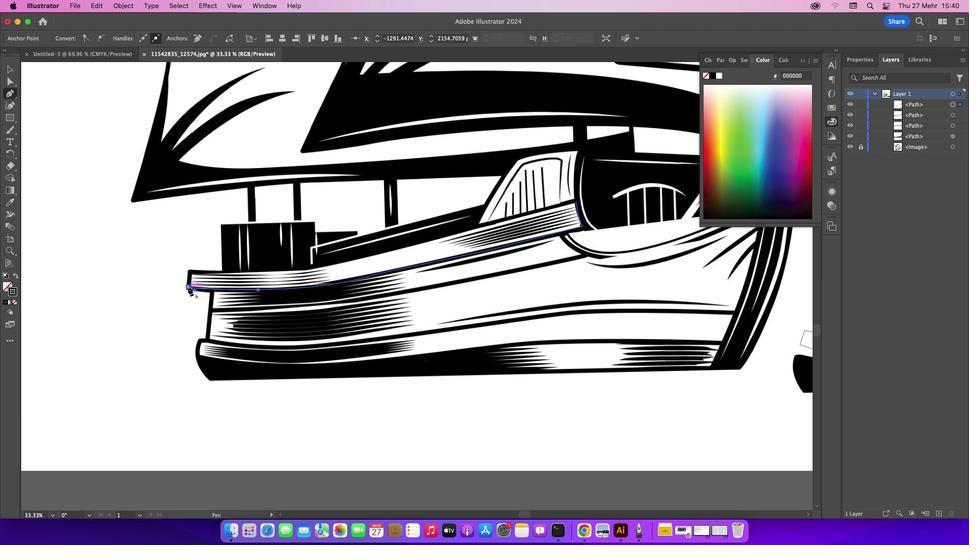 
Action: Mouse moved to (190, 271)
Screenshot: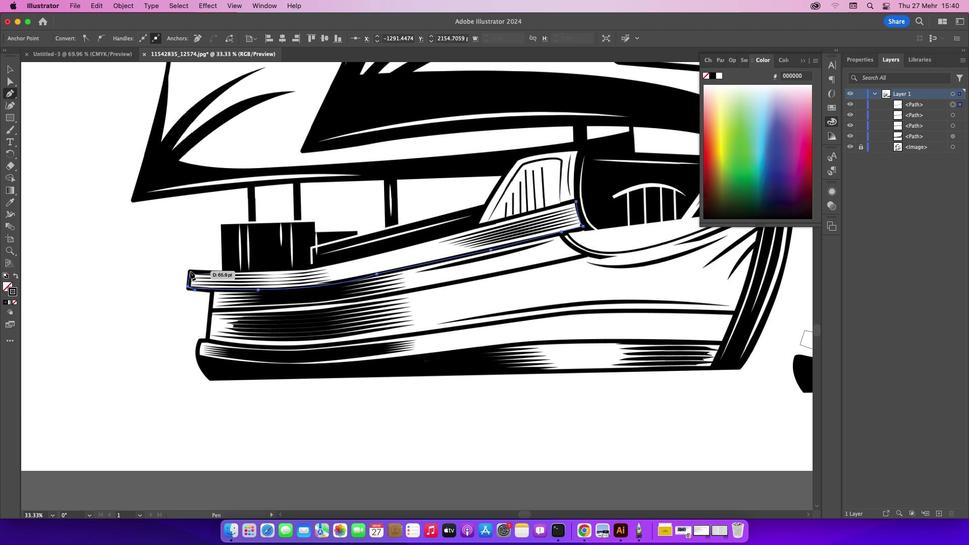 
Action: Mouse pressed left at (190, 271)
Screenshot: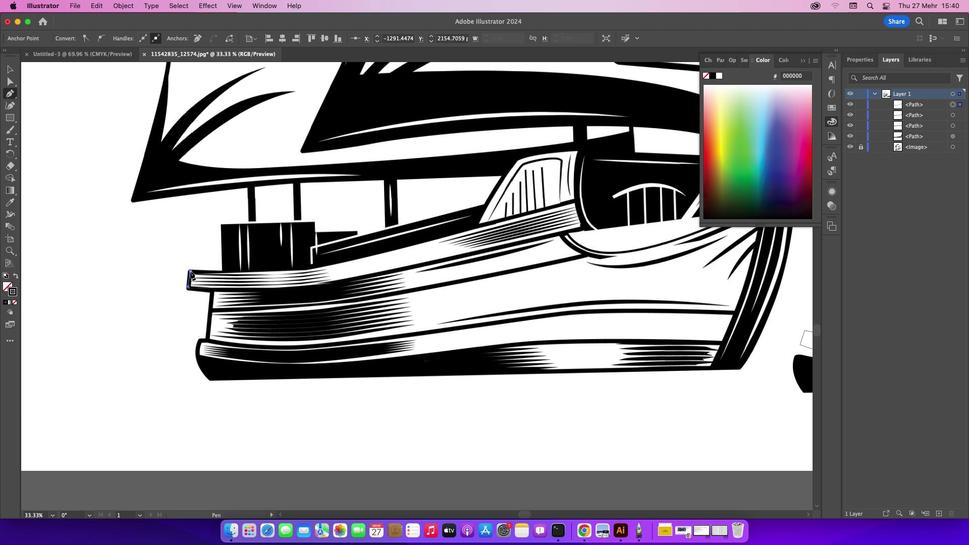 
Action: Mouse moved to (236, 272)
Screenshot: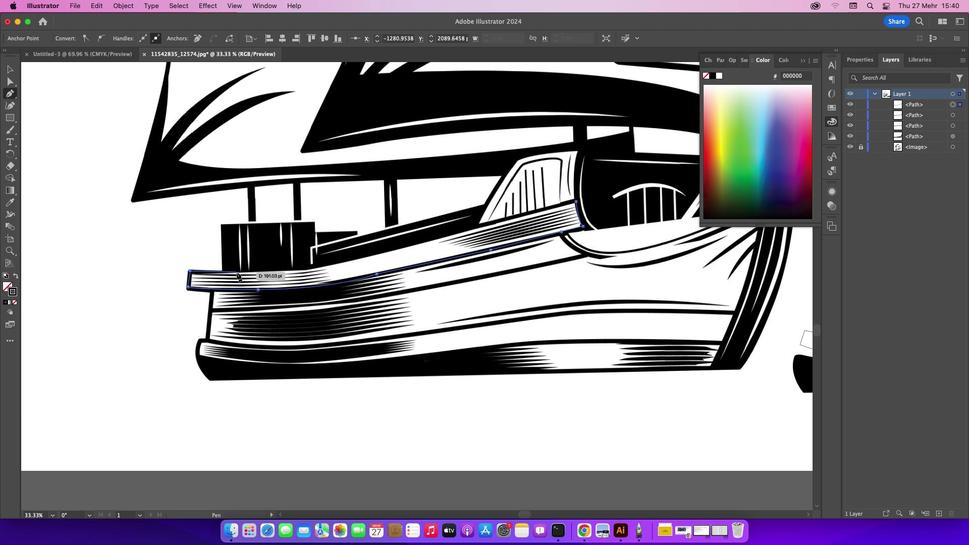 
Action: Mouse pressed left at (236, 272)
Screenshot: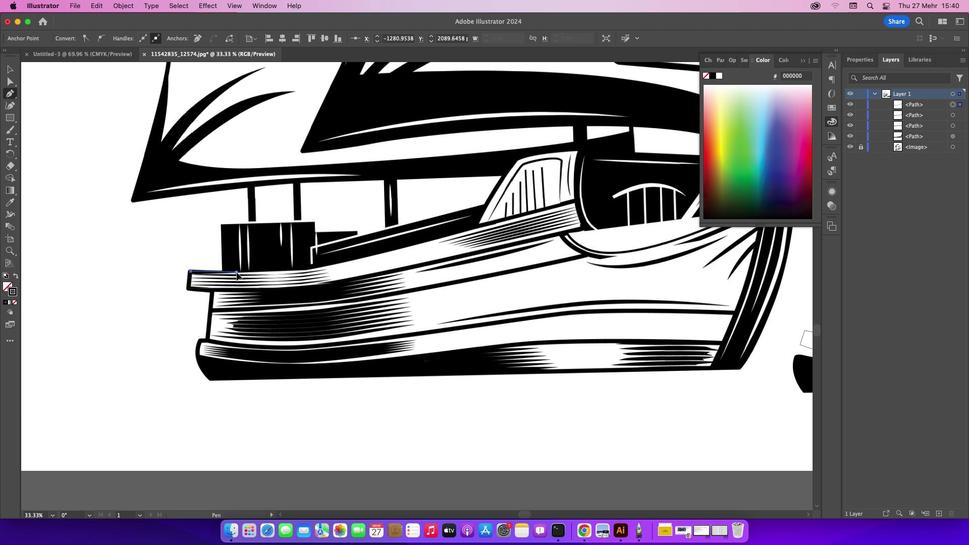 
Action: Mouse moved to (347, 260)
